 Task: Find connections with filter location Courcelles with filter topic #entrepreneurwith filter profile language German with filter current company ZEE5 with filter school Laxminarayan Institute of Technology with filter industry Household Services with filter service category Strategic Planning with filter keywords title Marketing Director
Action: Mouse moved to (695, 121)
Screenshot: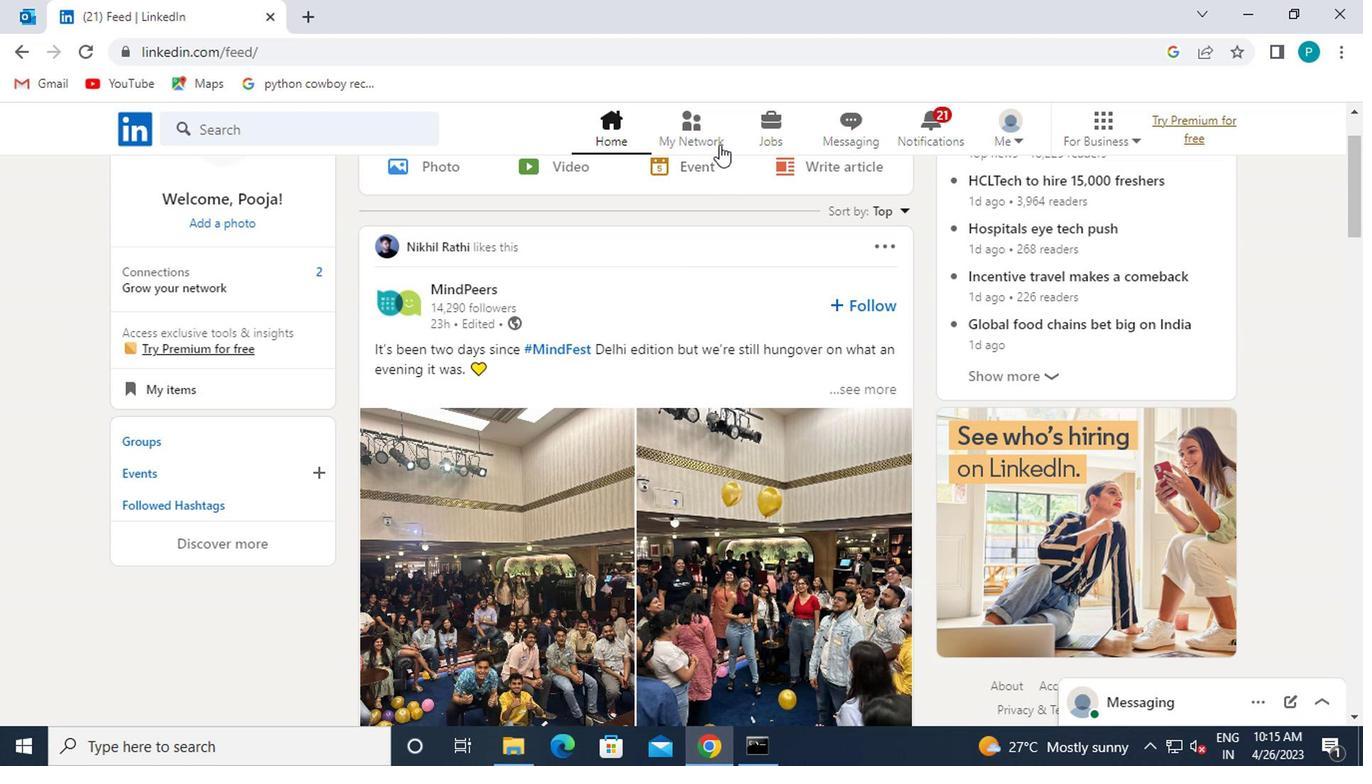 
Action: Mouse pressed left at (695, 121)
Screenshot: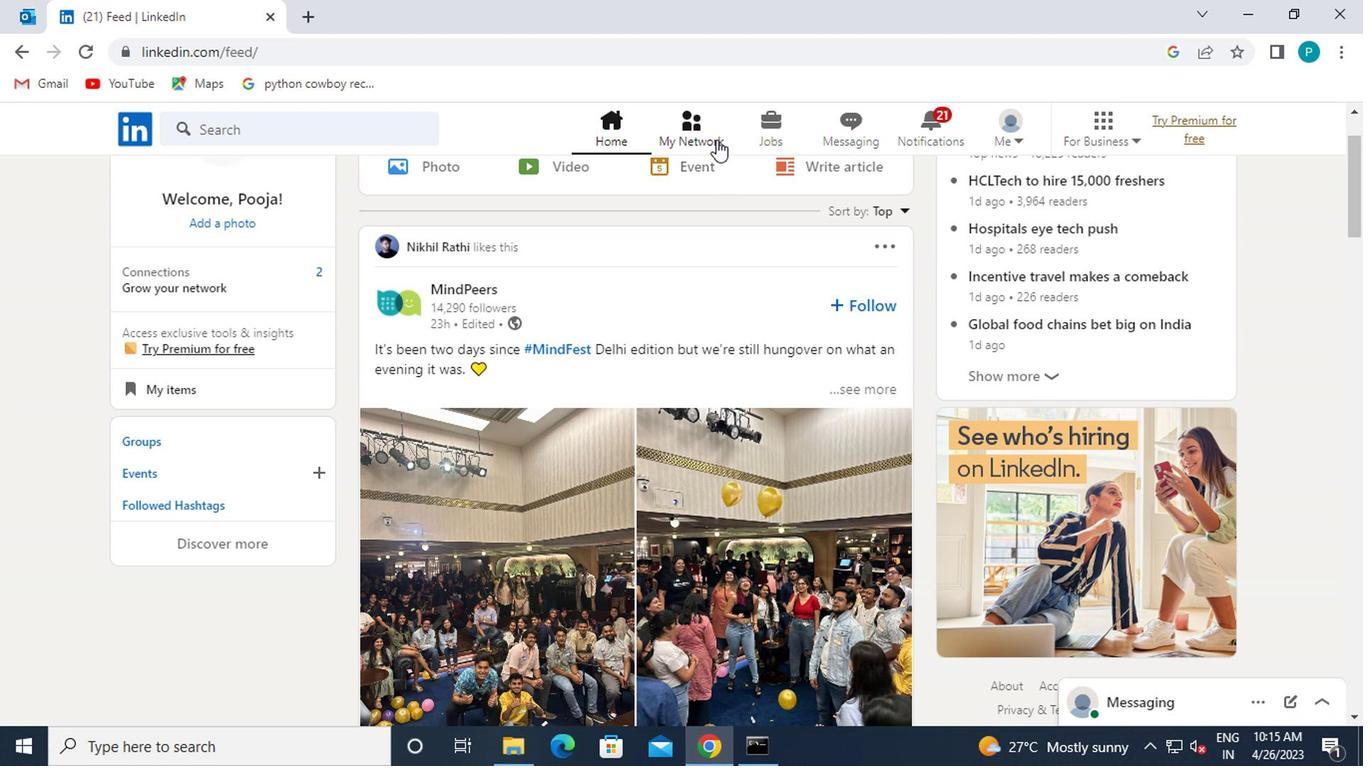 
Action: Mouse moved to (320, 240)
Screenshot: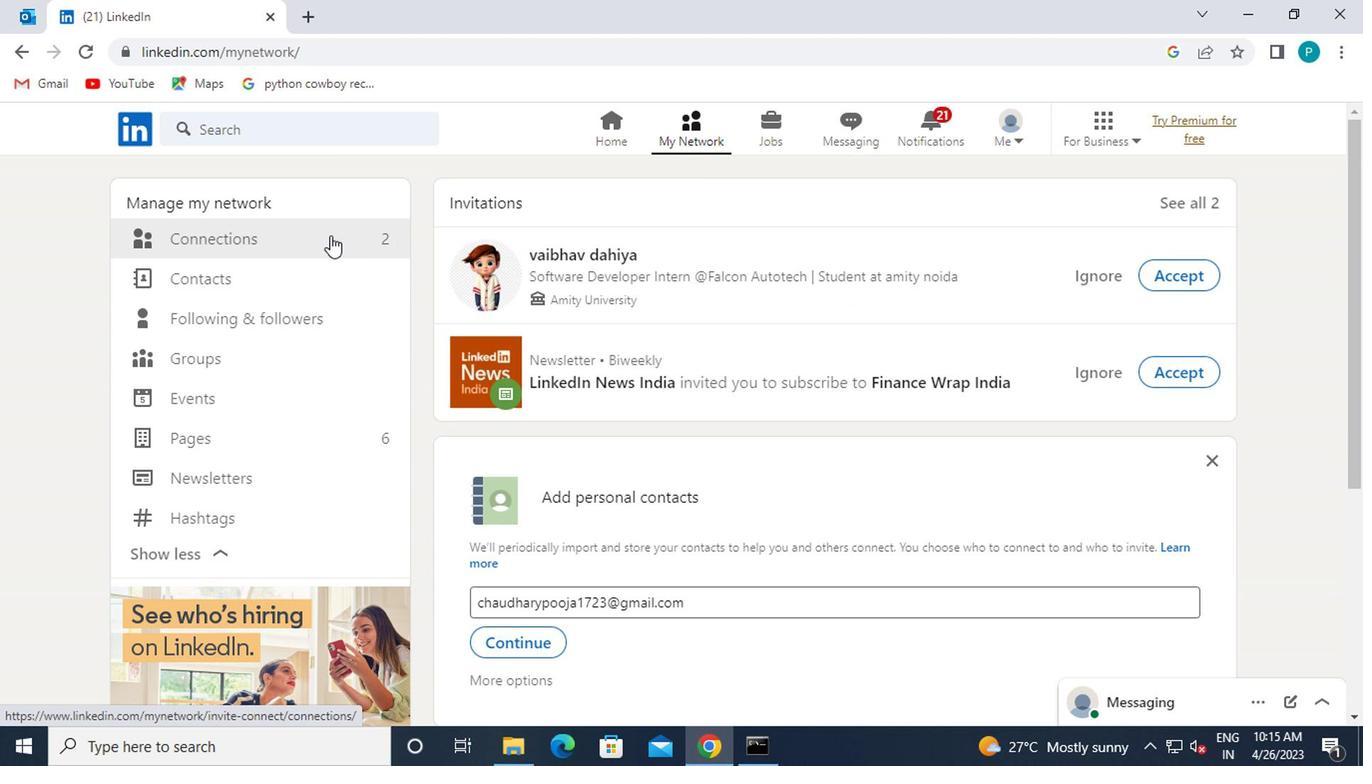 
Action: Mouse pressed left at (320, 240)
Screenshot: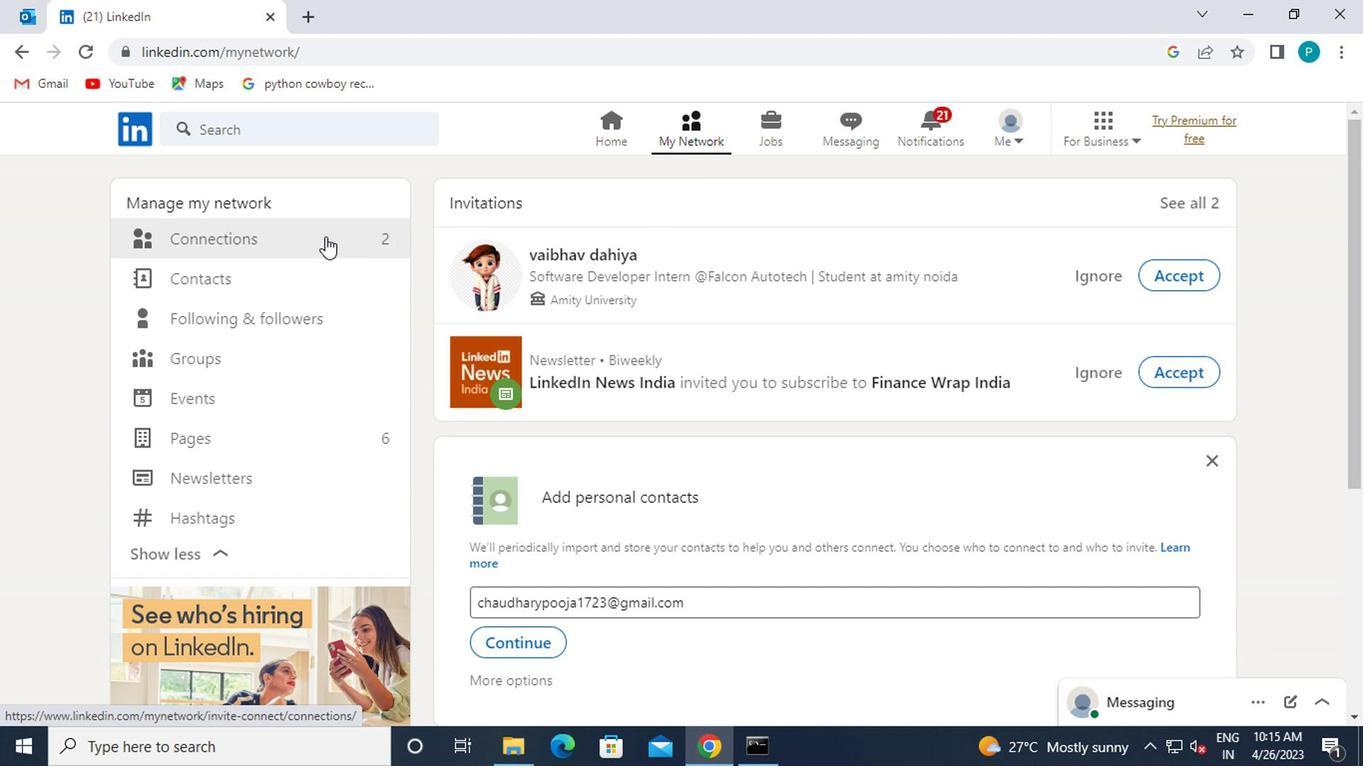 
Action: Mouse moved to (836, 237)
Screenshot: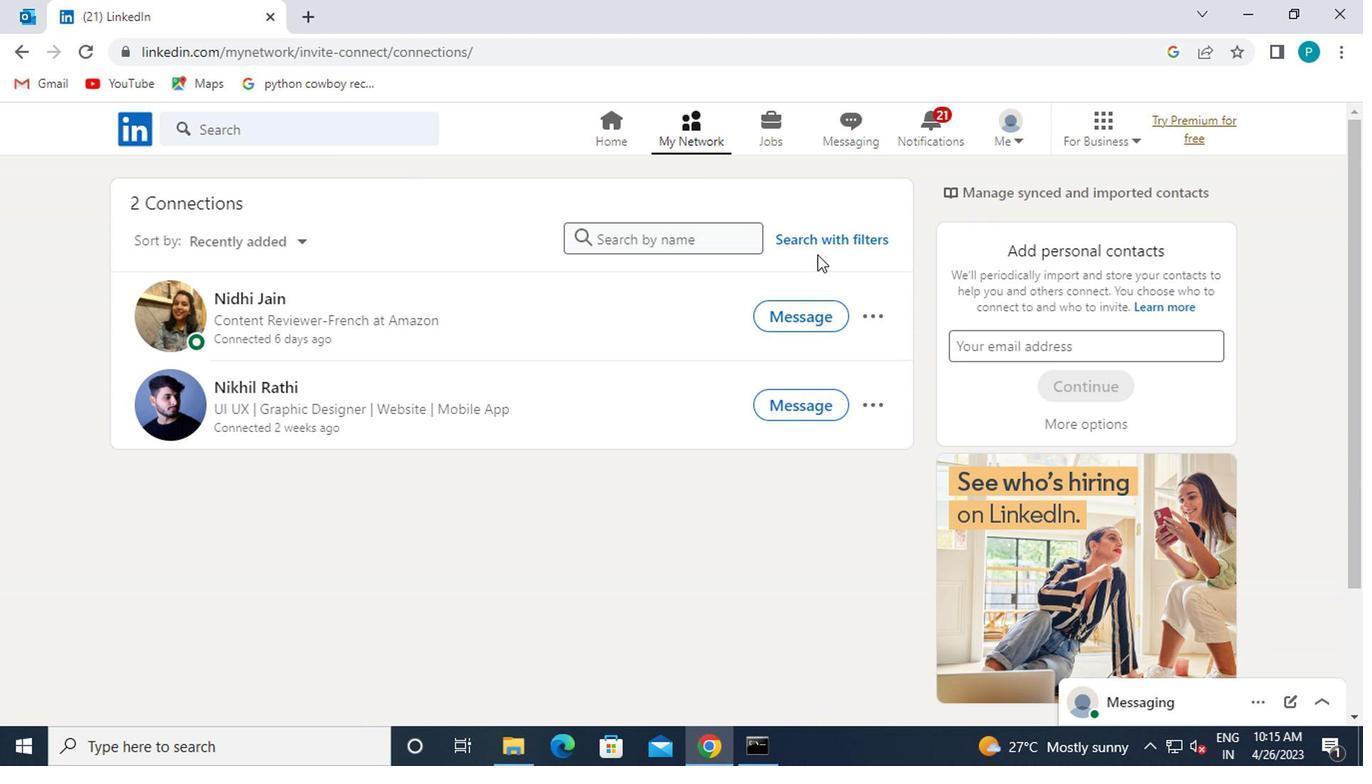
Action: Mouse pressed left at (836, 237)
Screenshot: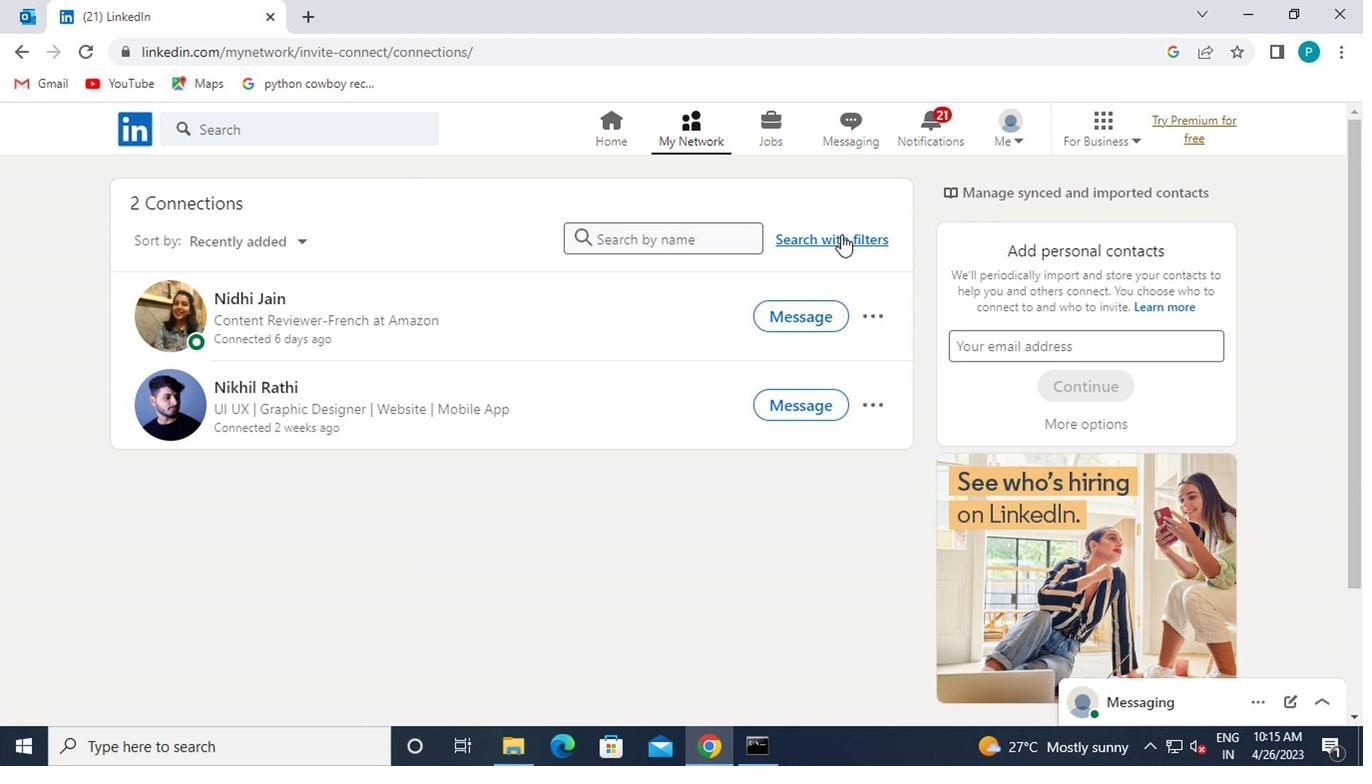 
Action: Mouse moved to (676, 185)
Screenshot: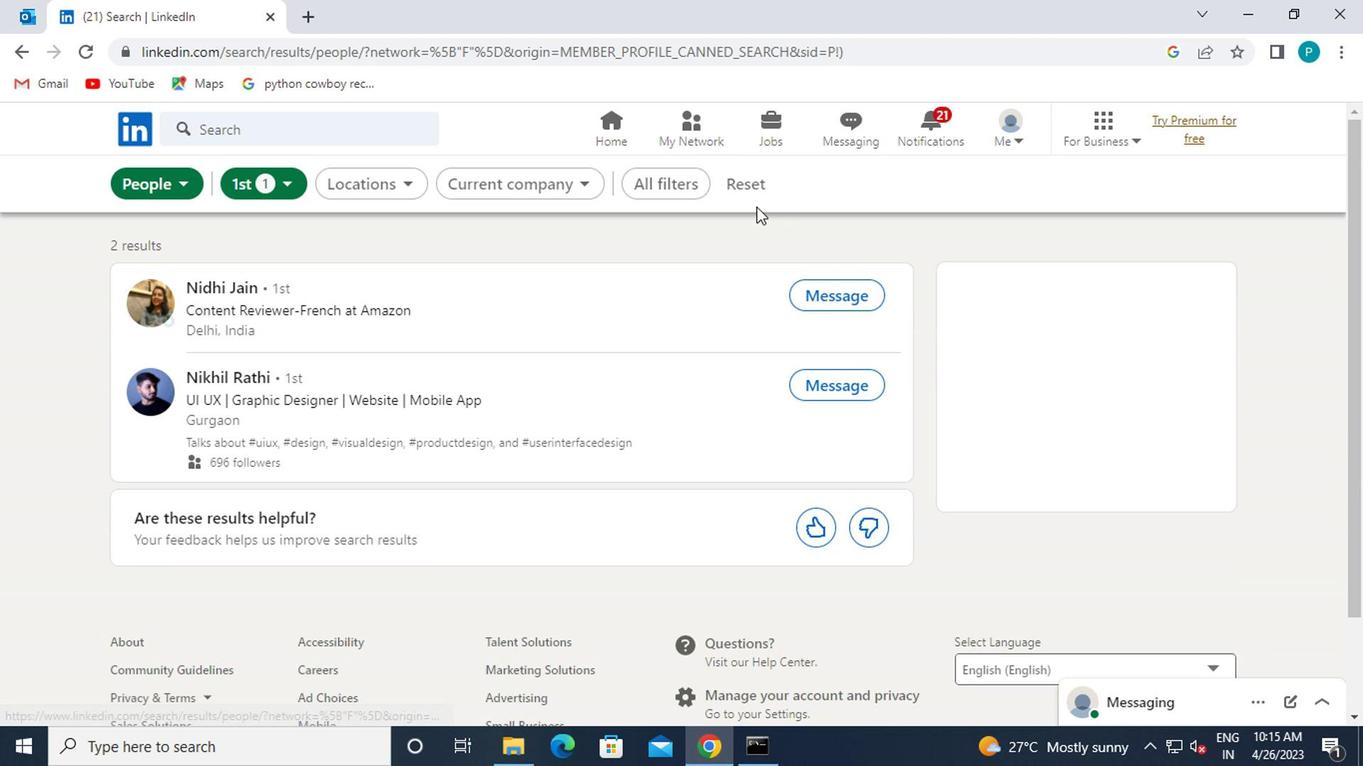 
Action: Mouse pressed left at (676, 185)
Screenshot: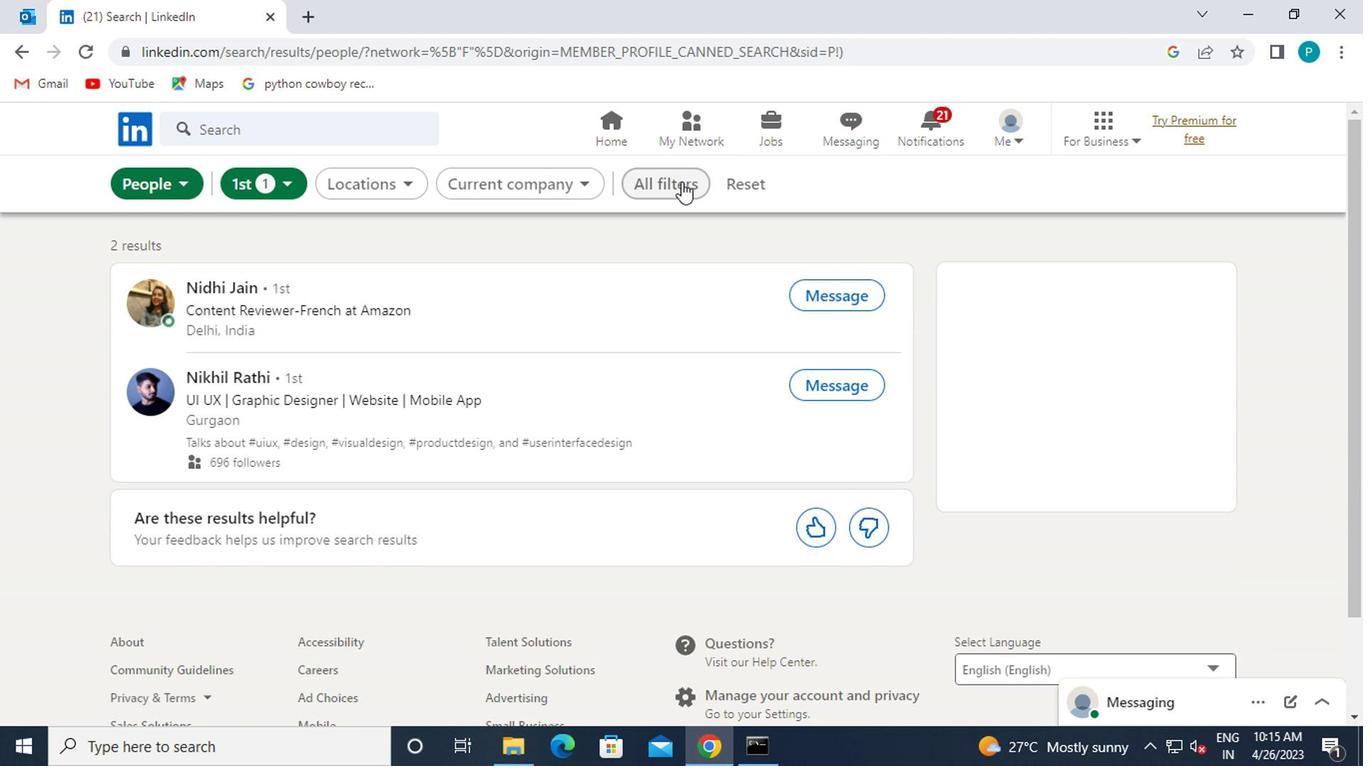 
Action: Mouse moved to (1036, 486)
Screenshot: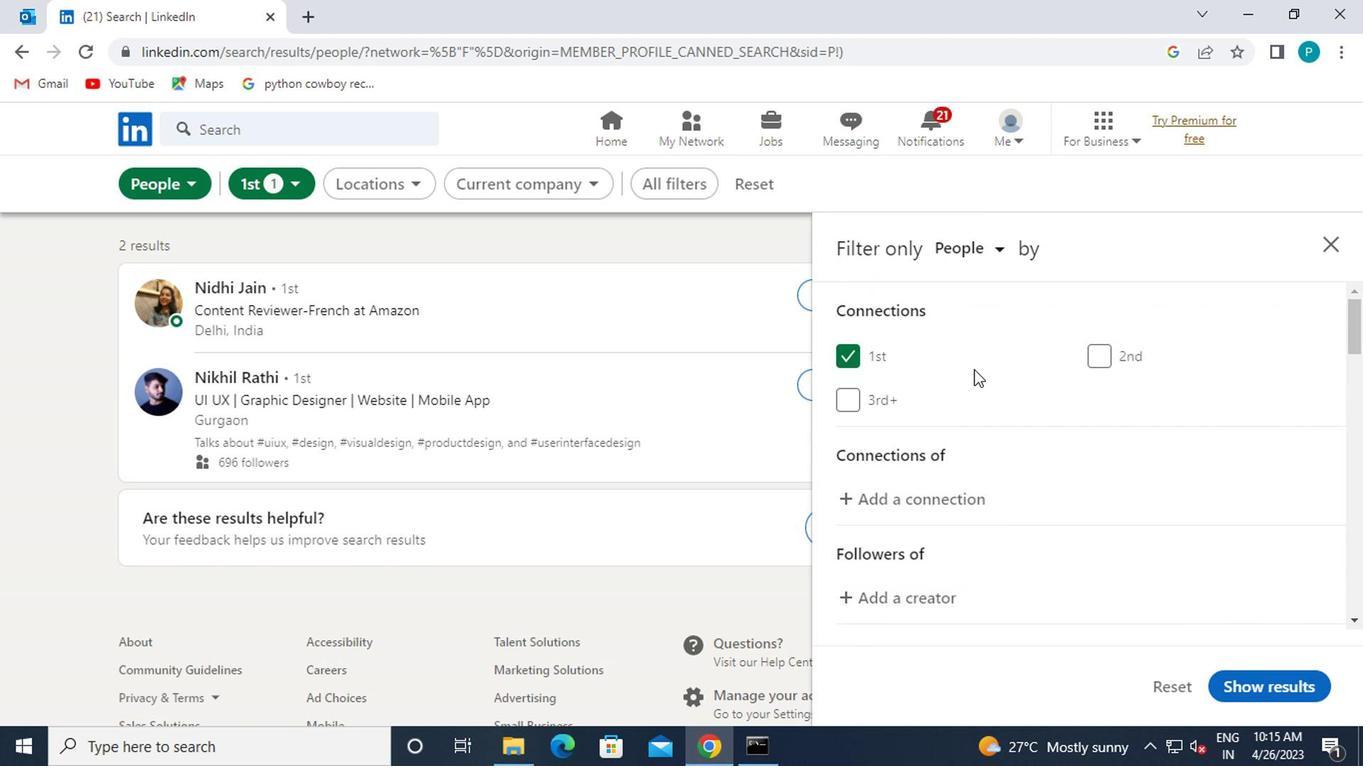 
Action: Mouse scrolled (1036, 485) with delta (0, 0)
Screenshot: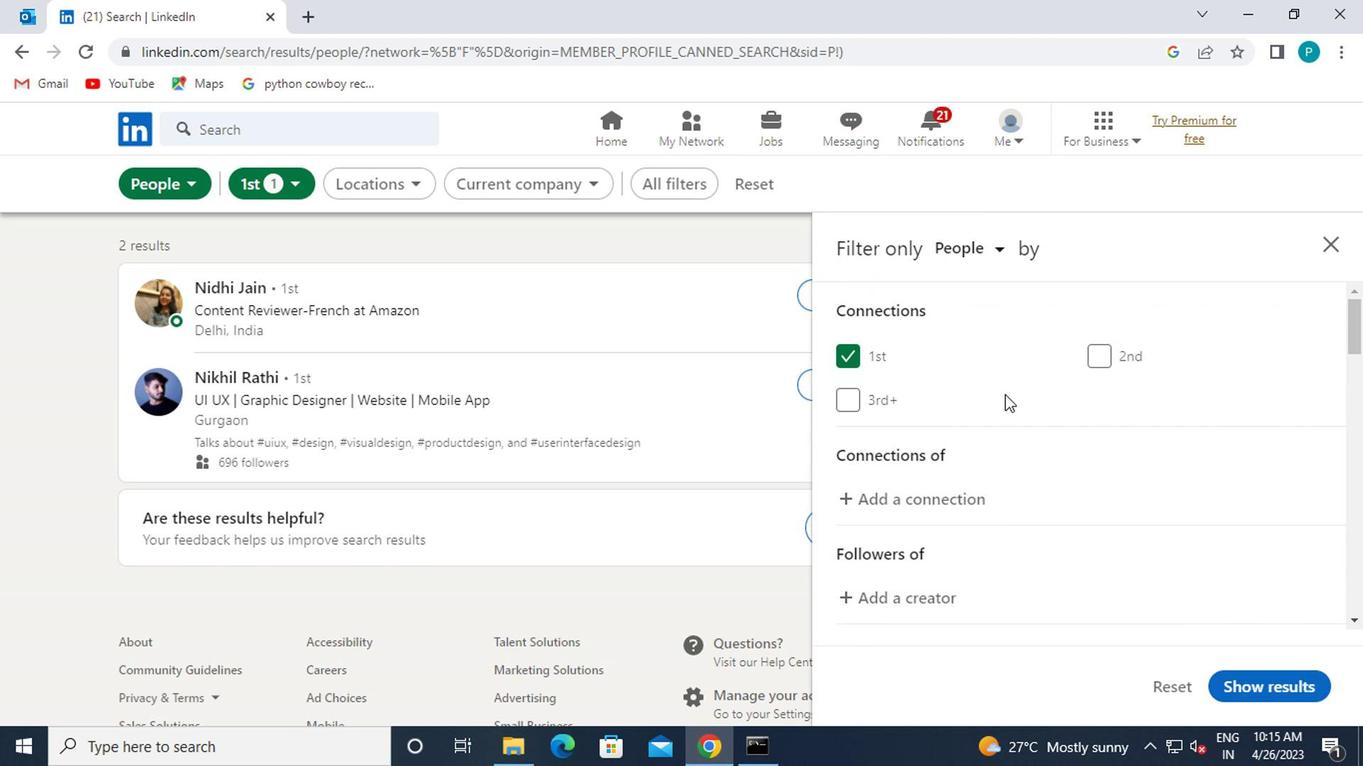 
Action: Mouse moved to (975, 460)
Screenshot: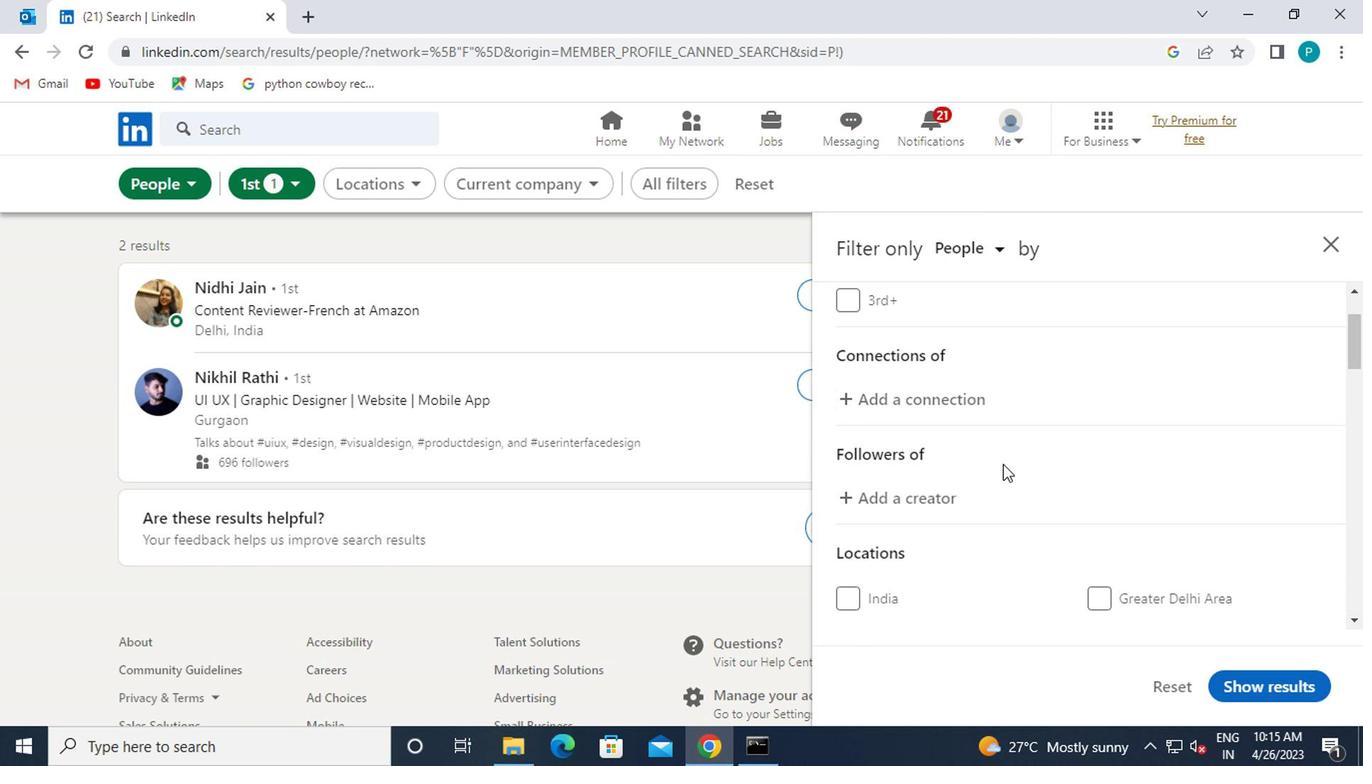 
Action: Mouse scrolled (975, 459) with delta (0, -1)
Screenshot: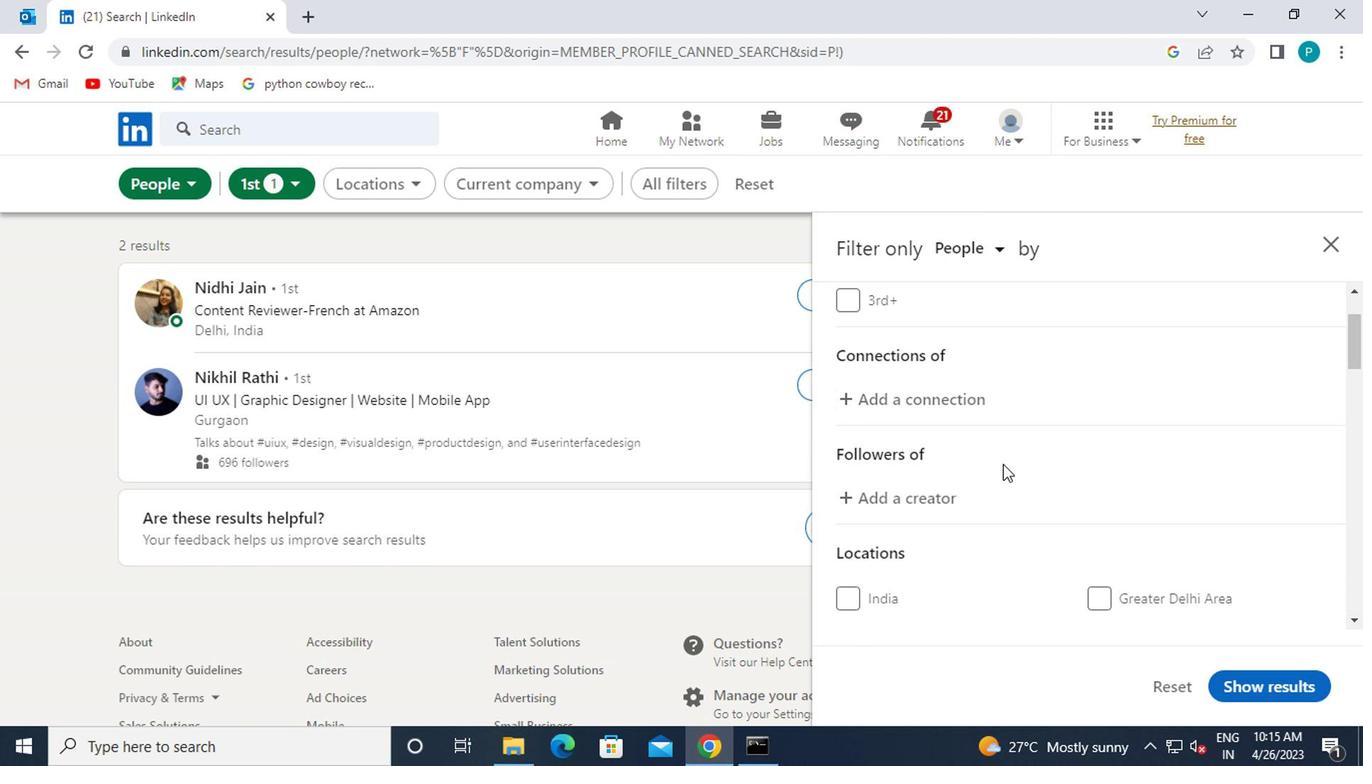 
Action: Mouse moved to (975, 463)
Screenshot: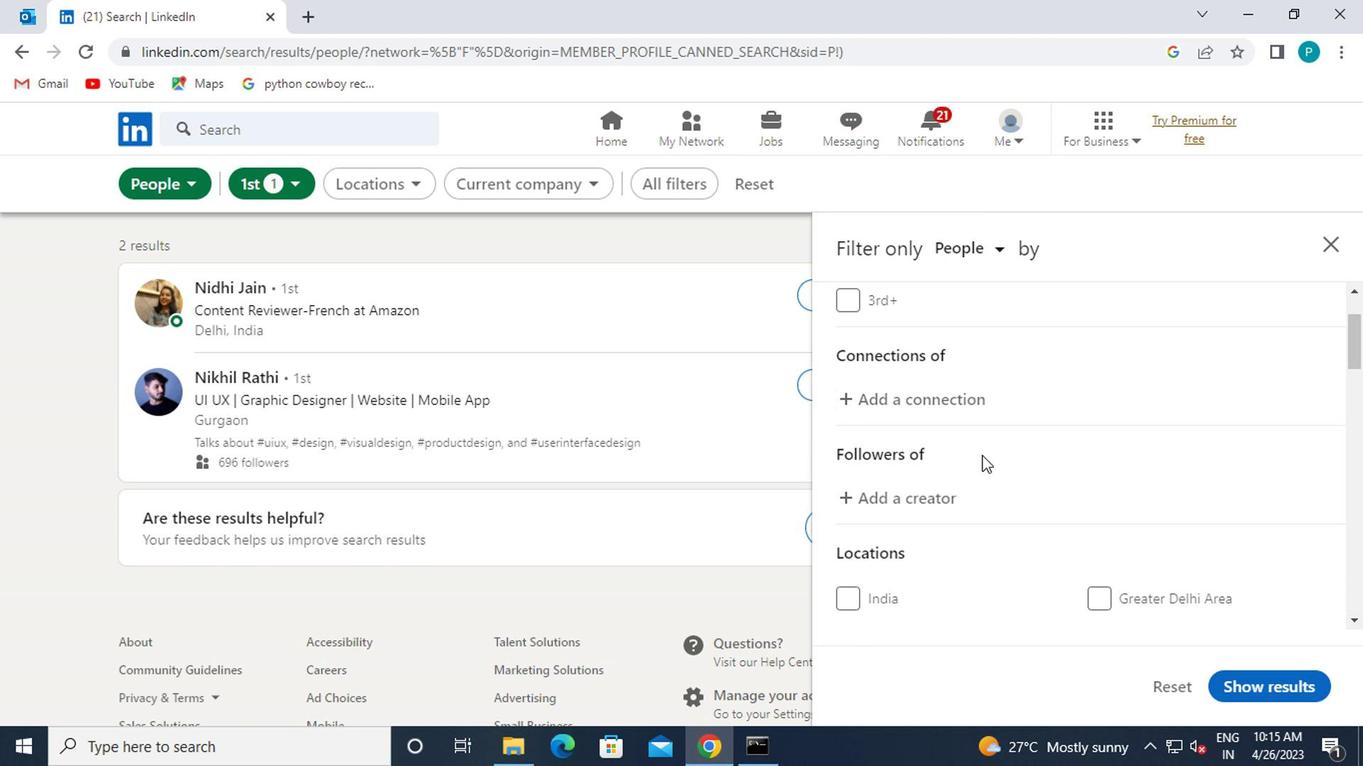 
Action: Mouse scrolled (975, 462) with delta (0, 0)
Screenshot: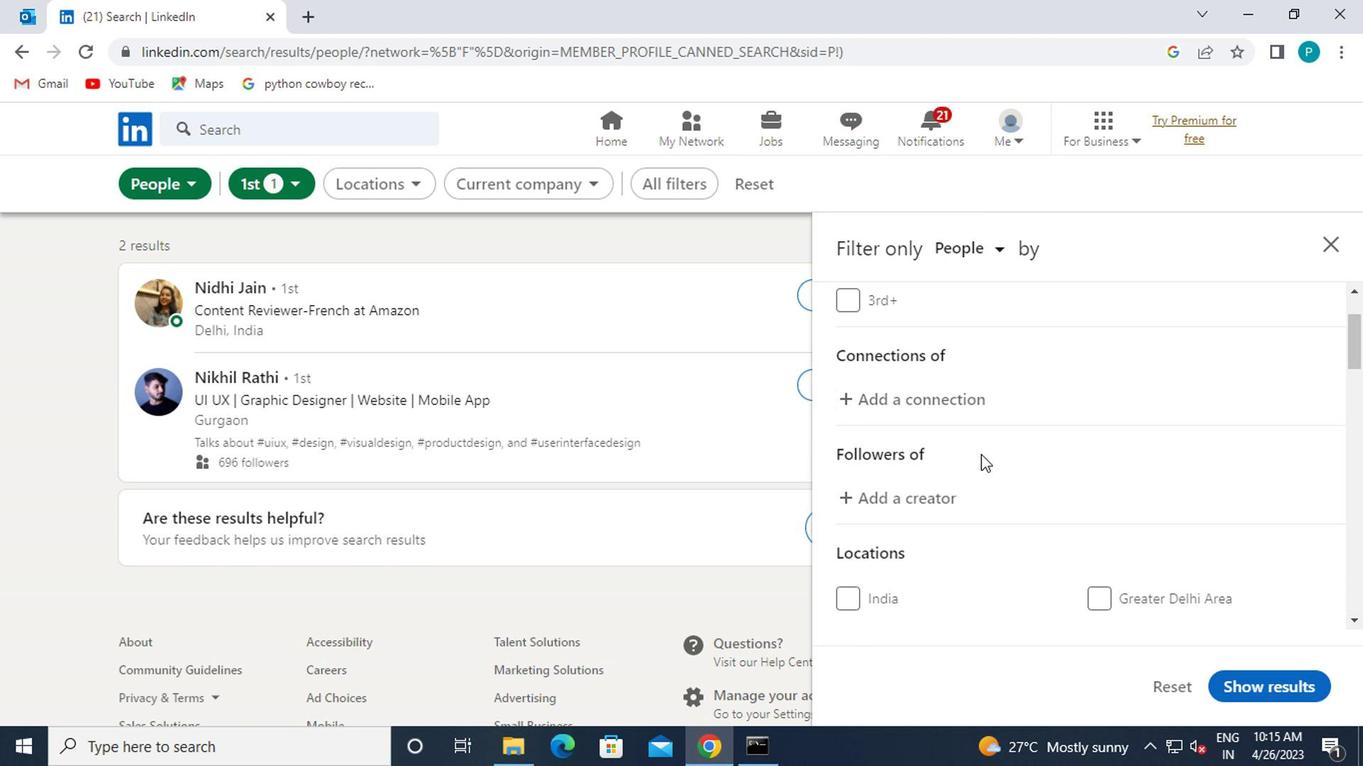 
Action: Mouse moved to (1088, 483)
Screenshot: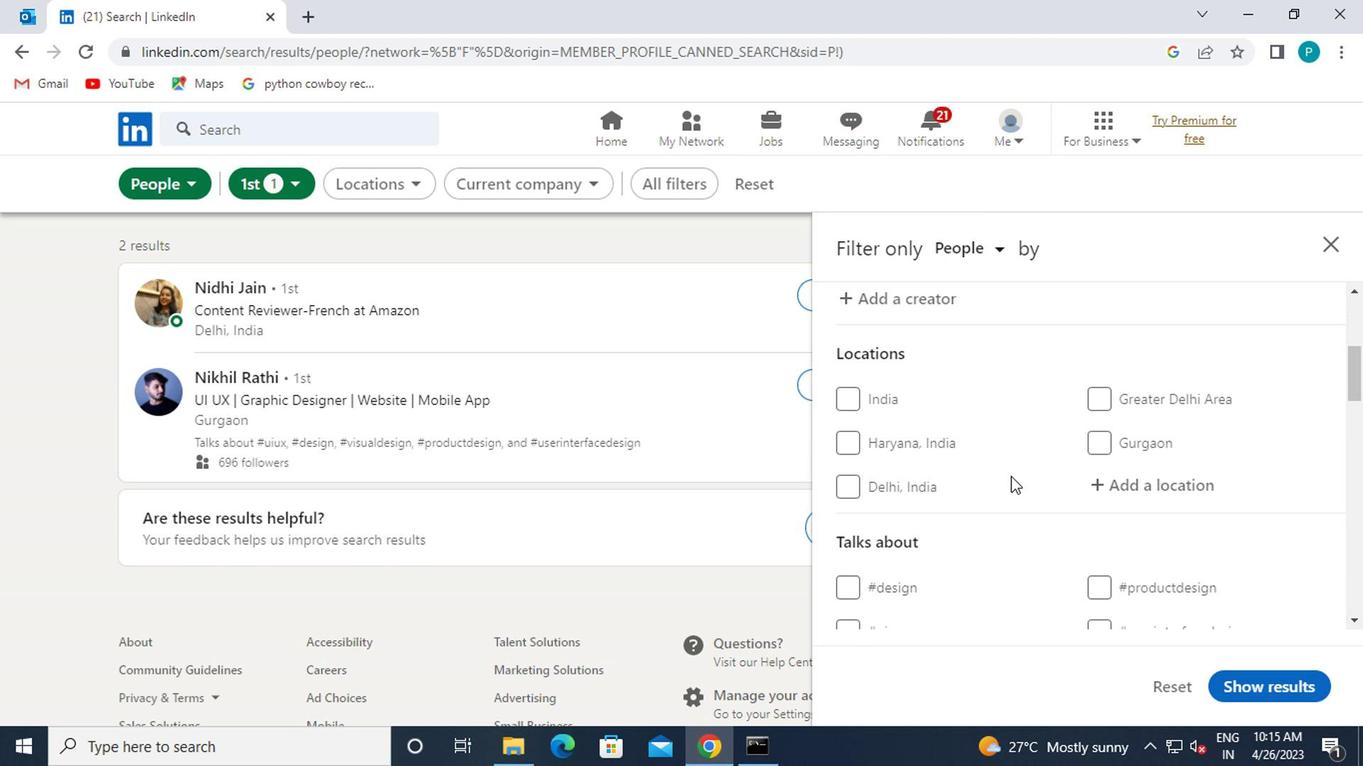
Action: Mouse pressed left at (1088, 483)
Screenshot: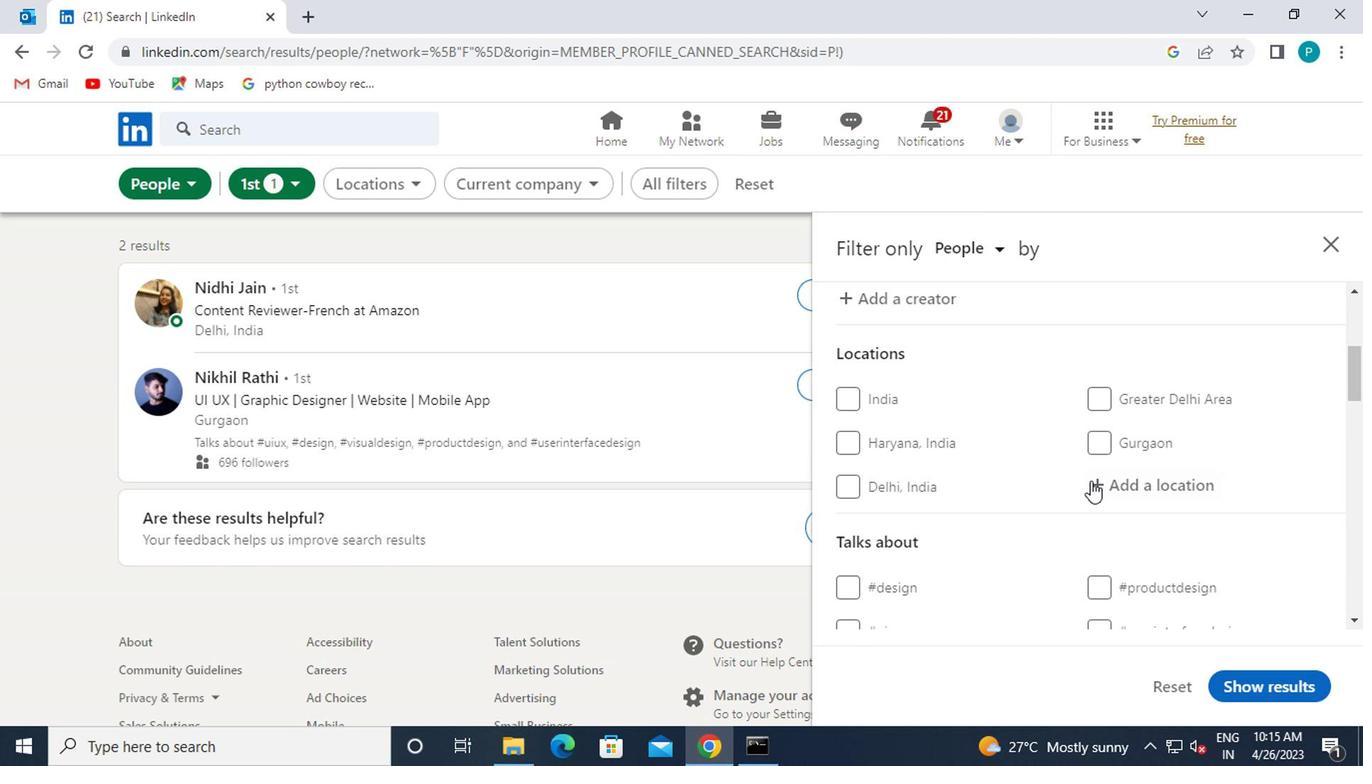 
Action: Key pressed <Key.caps_lock>c<Key.caps_lock>ourcelles<Key.enter>
Screenshot: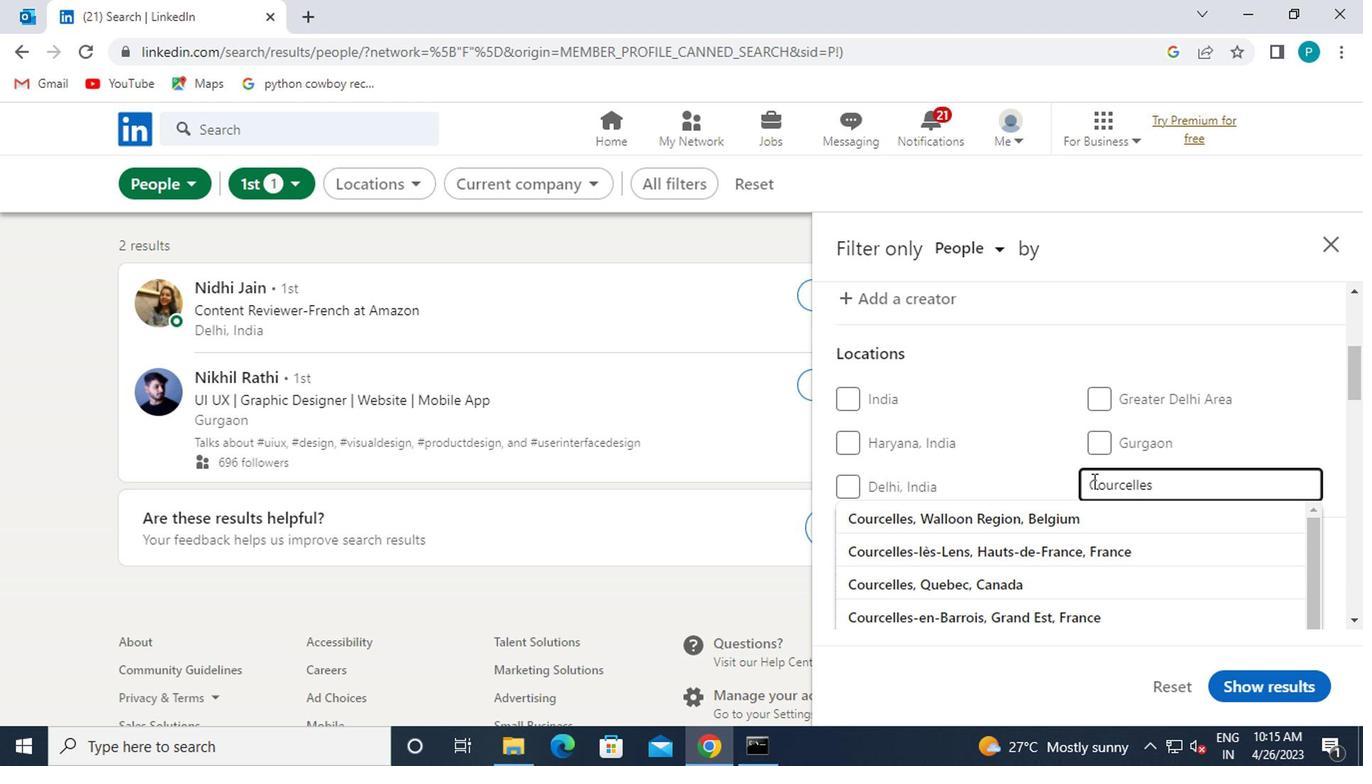 
Action: Mouse moved to (1069, 483)
Screenshot: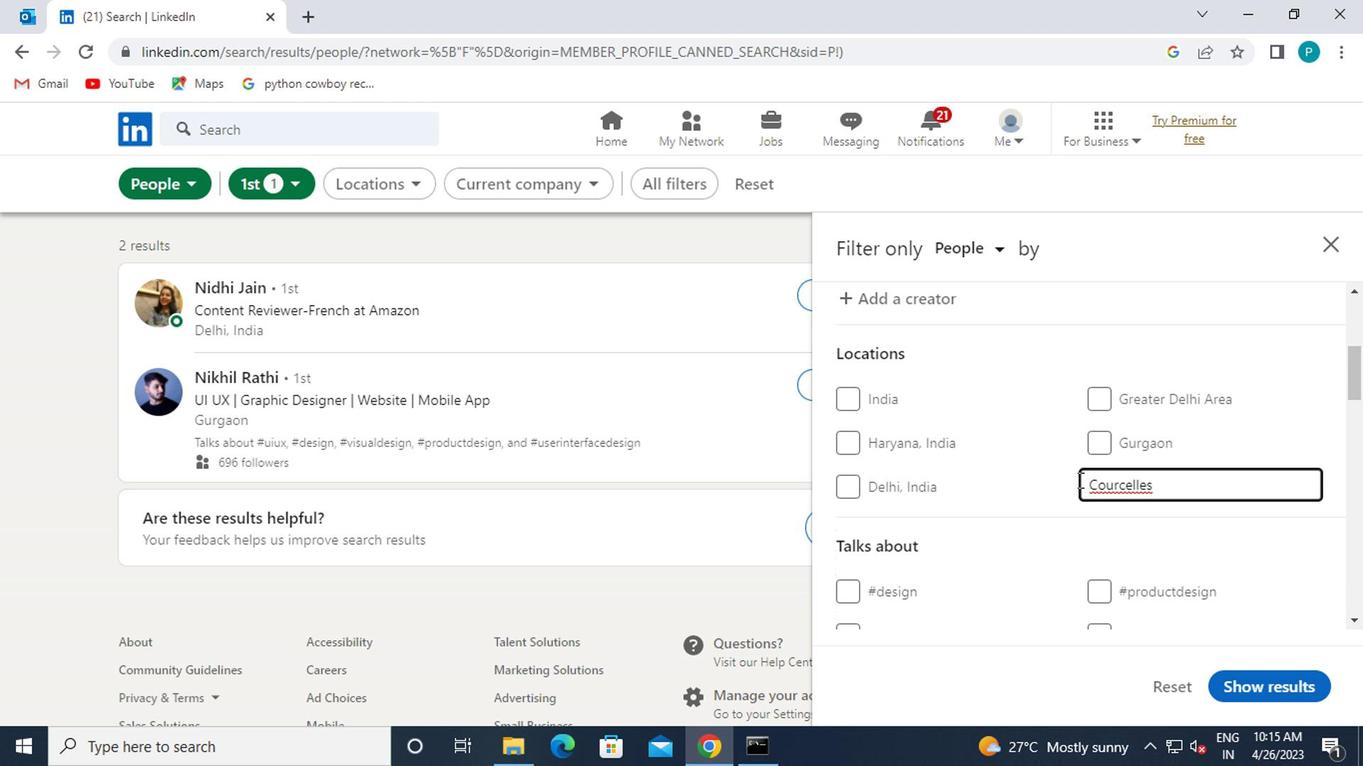 
Action: Mouse scrolled (1069, 482) with delta (0, 0)
Screenshot: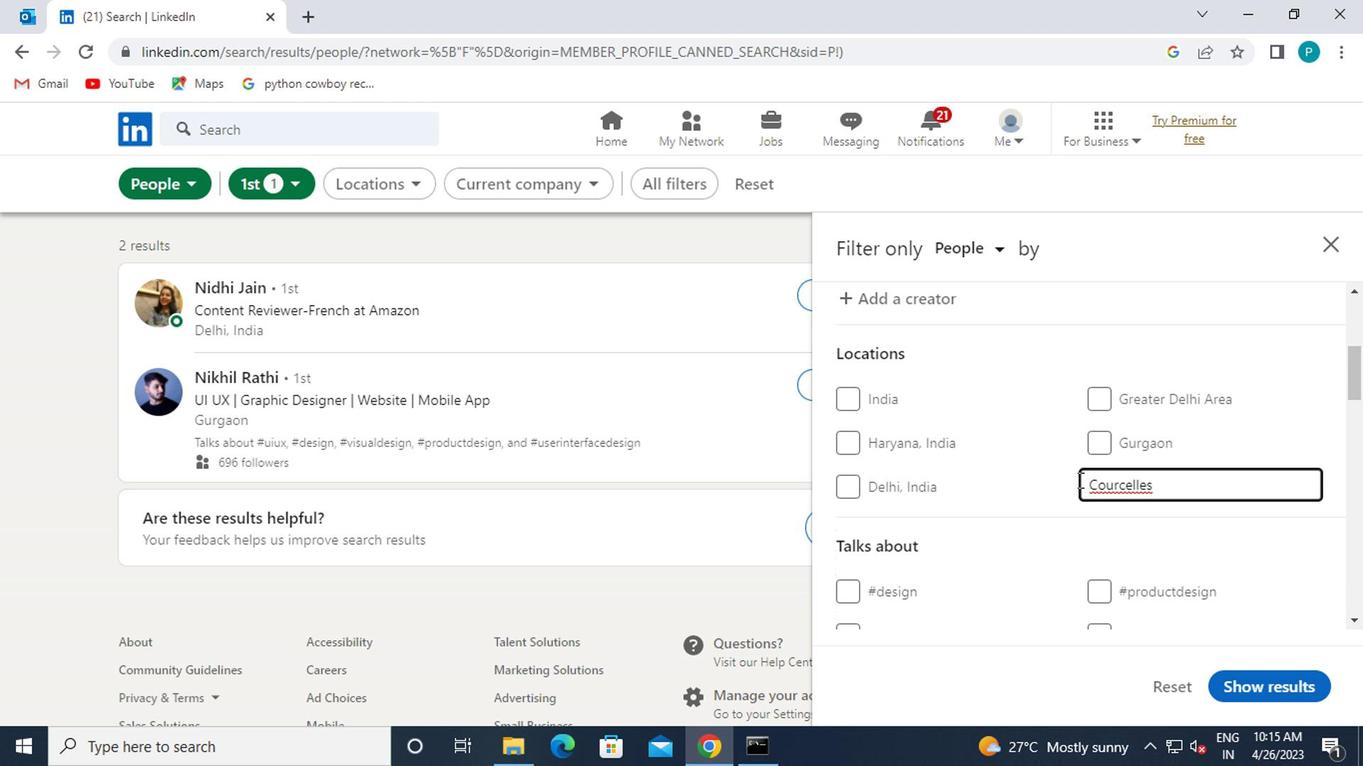 
Action: Mouse moved to (1067, 504)
Screenshot: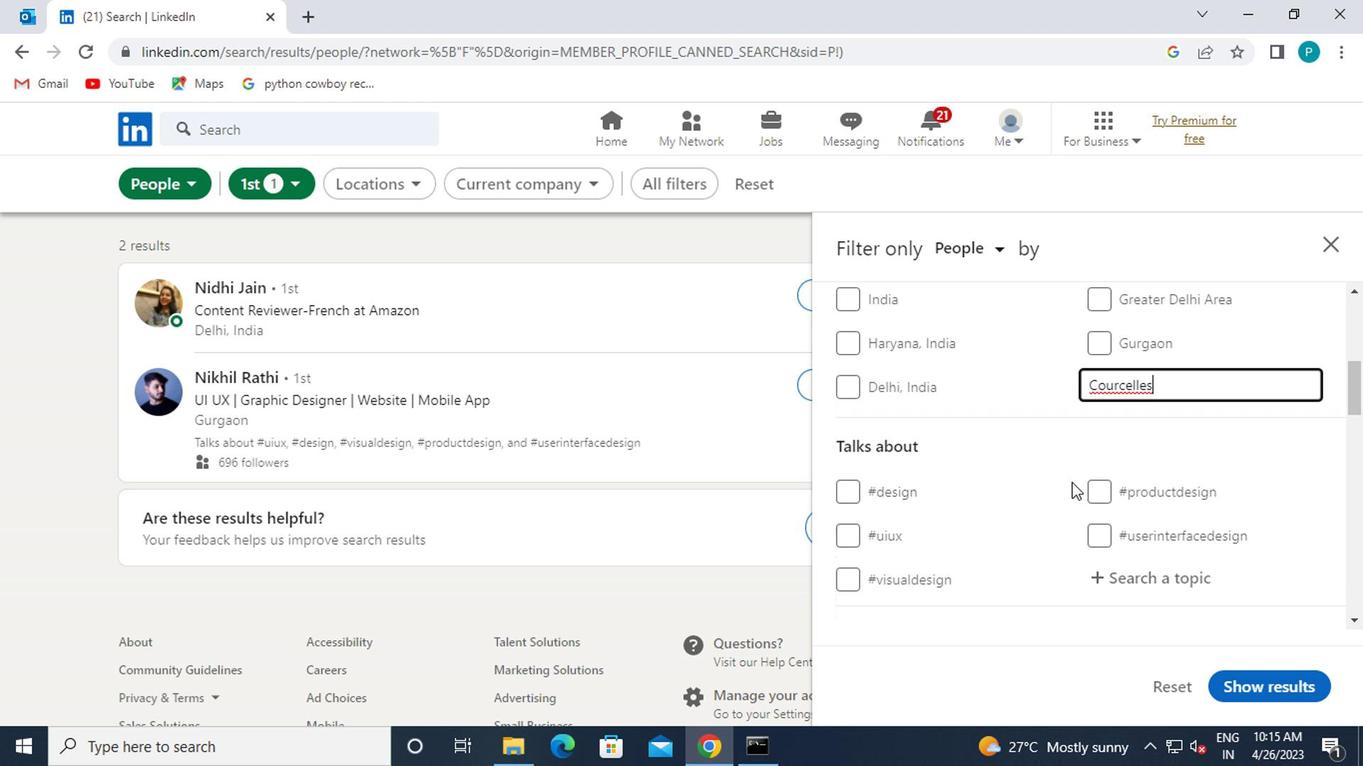 
Action: Mouse scrolled (1067, 503) with delta (0, 0)
Screenshot: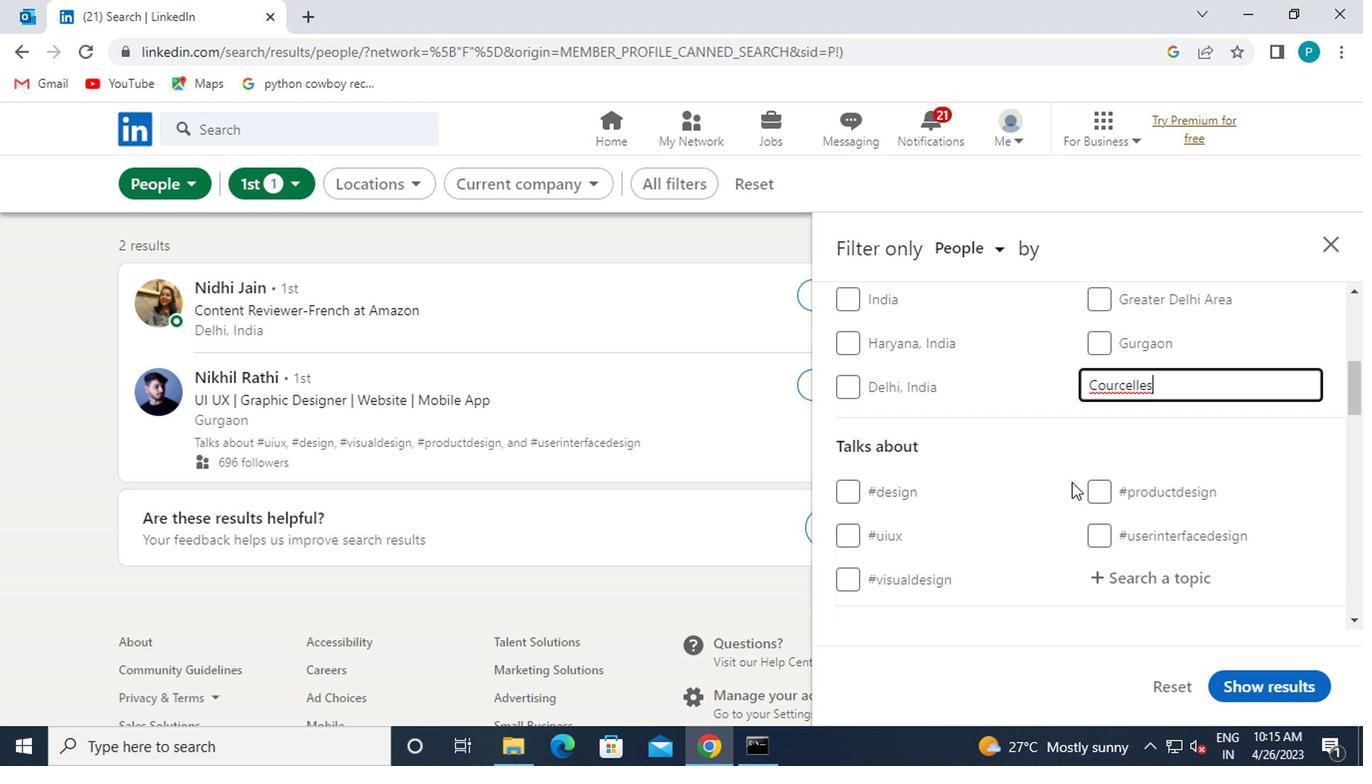 
Action: Mouse moved to (1101, 489)
Screenshot: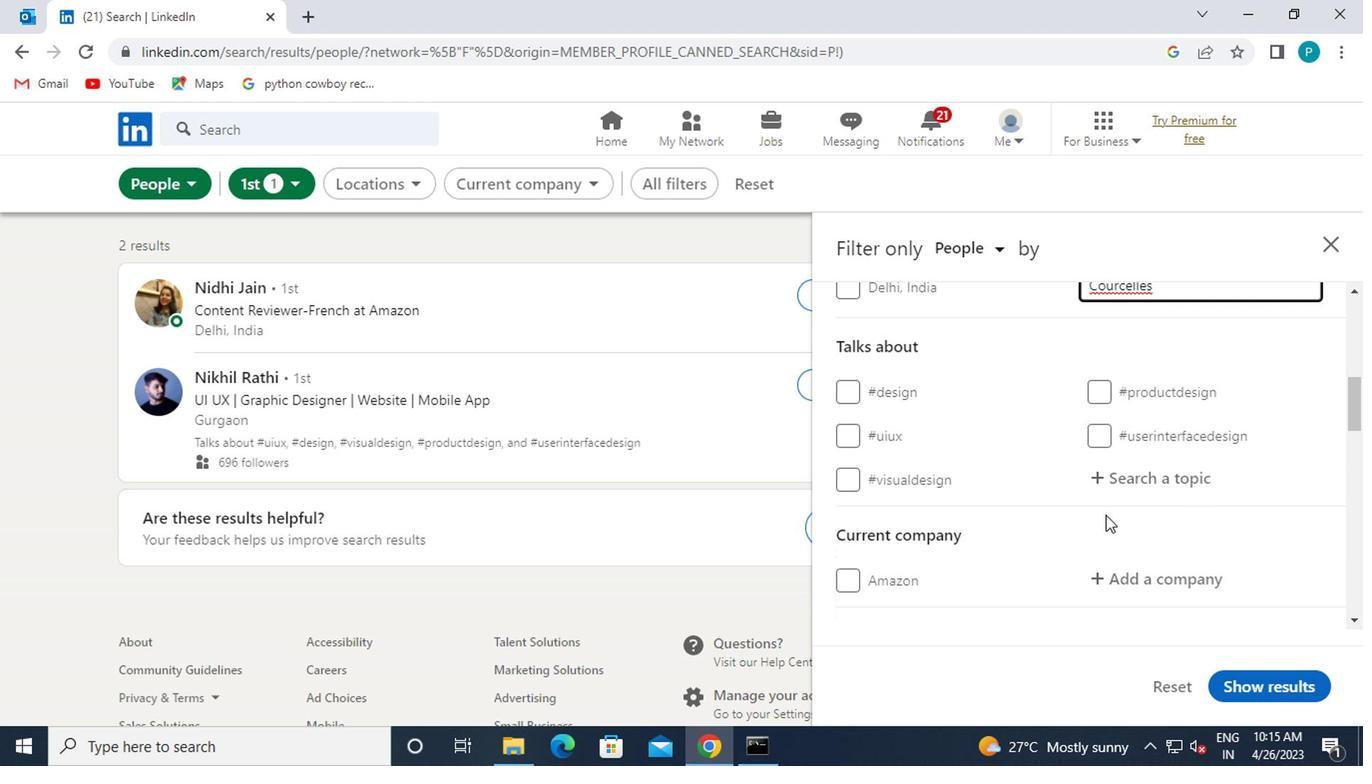 
Action: Mouse pressed left at (1101, 489)
Screenshot: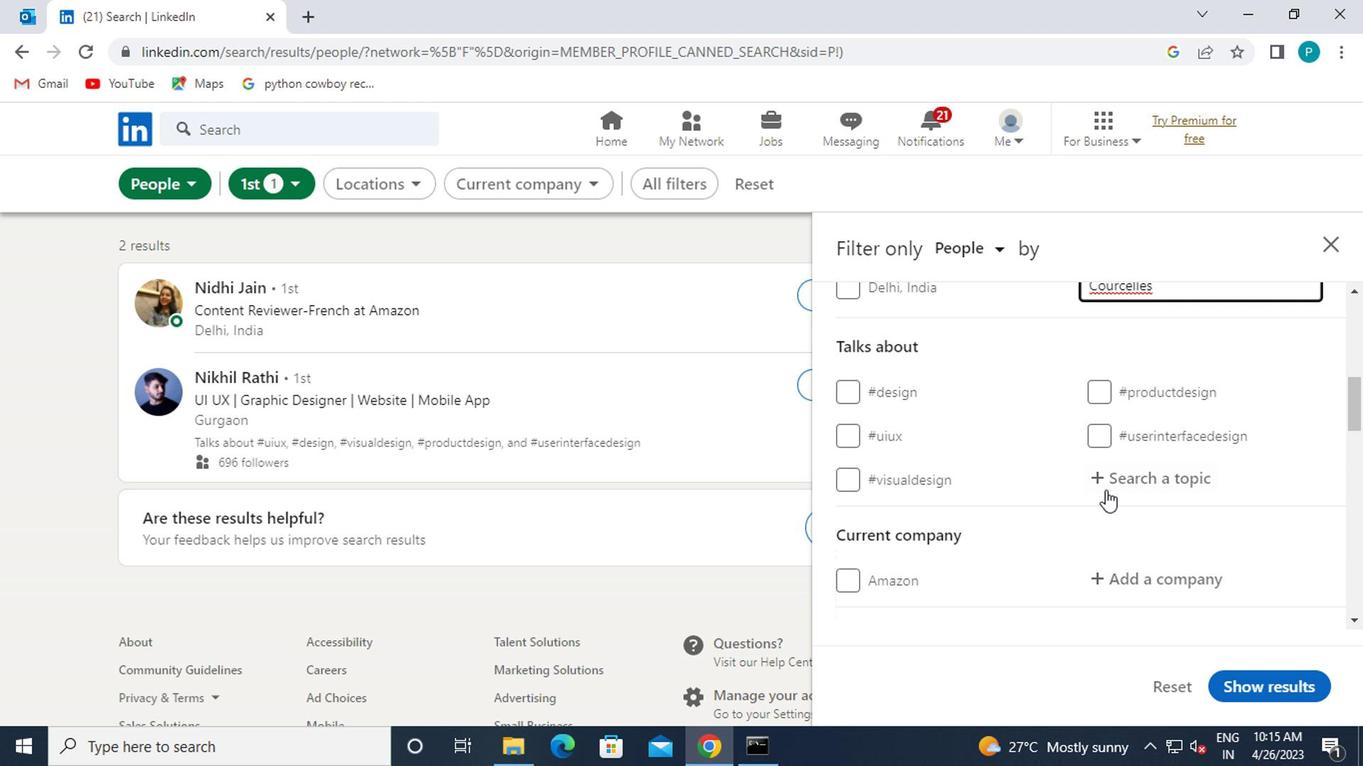 
Action: Key pressed <Key.shift>
Screenshot: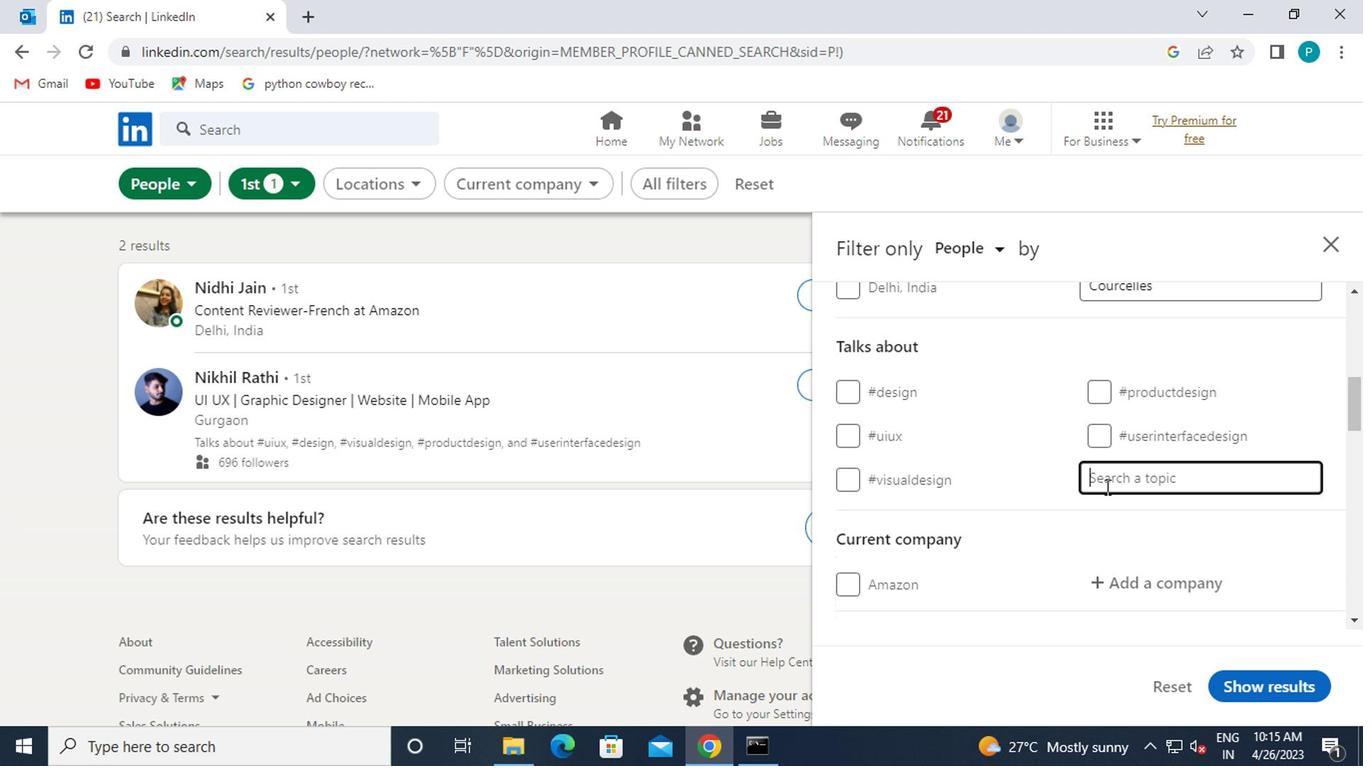 
Action: Mouse moved to (1101, 488)
Screenshot: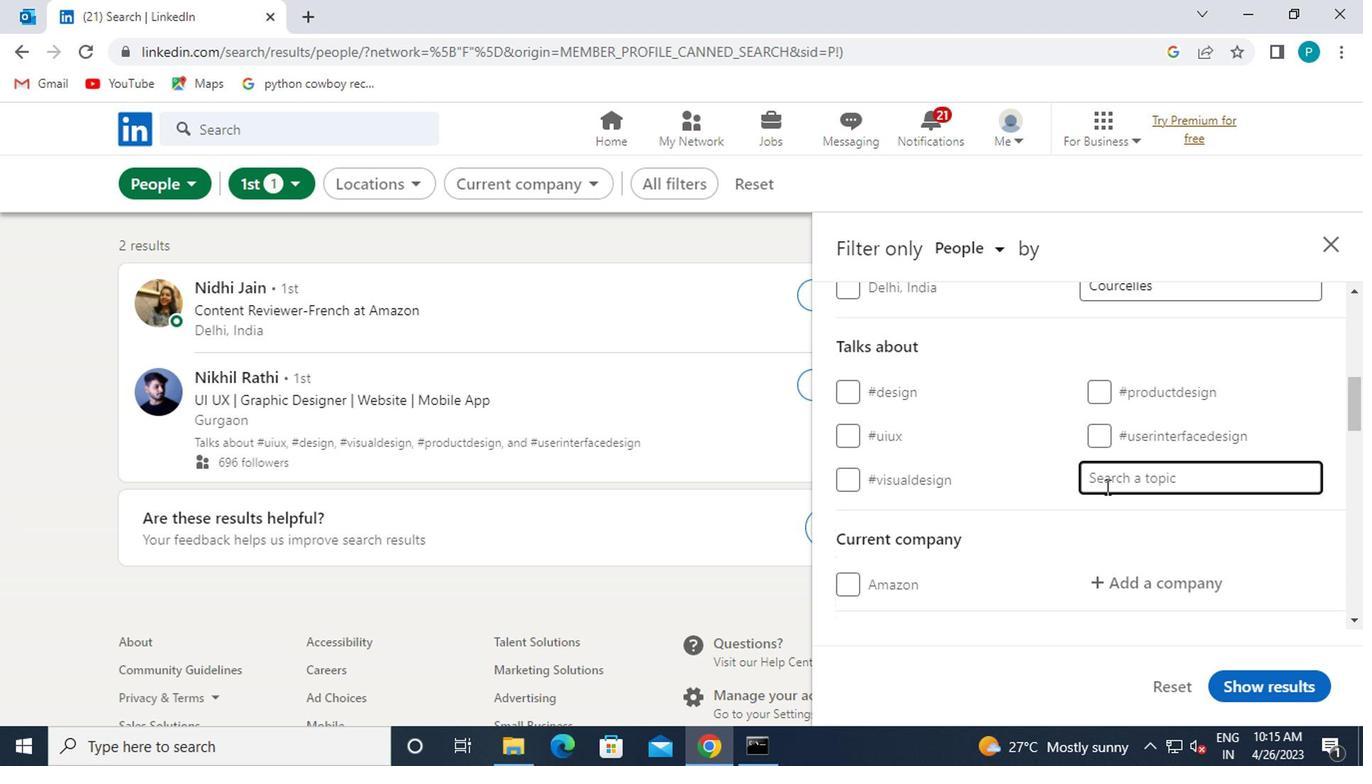 
Action: Key pressed <Key.shift><Key.shift><Key.shift><Key.shift><Key.shift><Key.shift><Key.shift><Key.shift>#ENTER<Key.backspace><Key.backspace>REPRENEUR
Screenshot: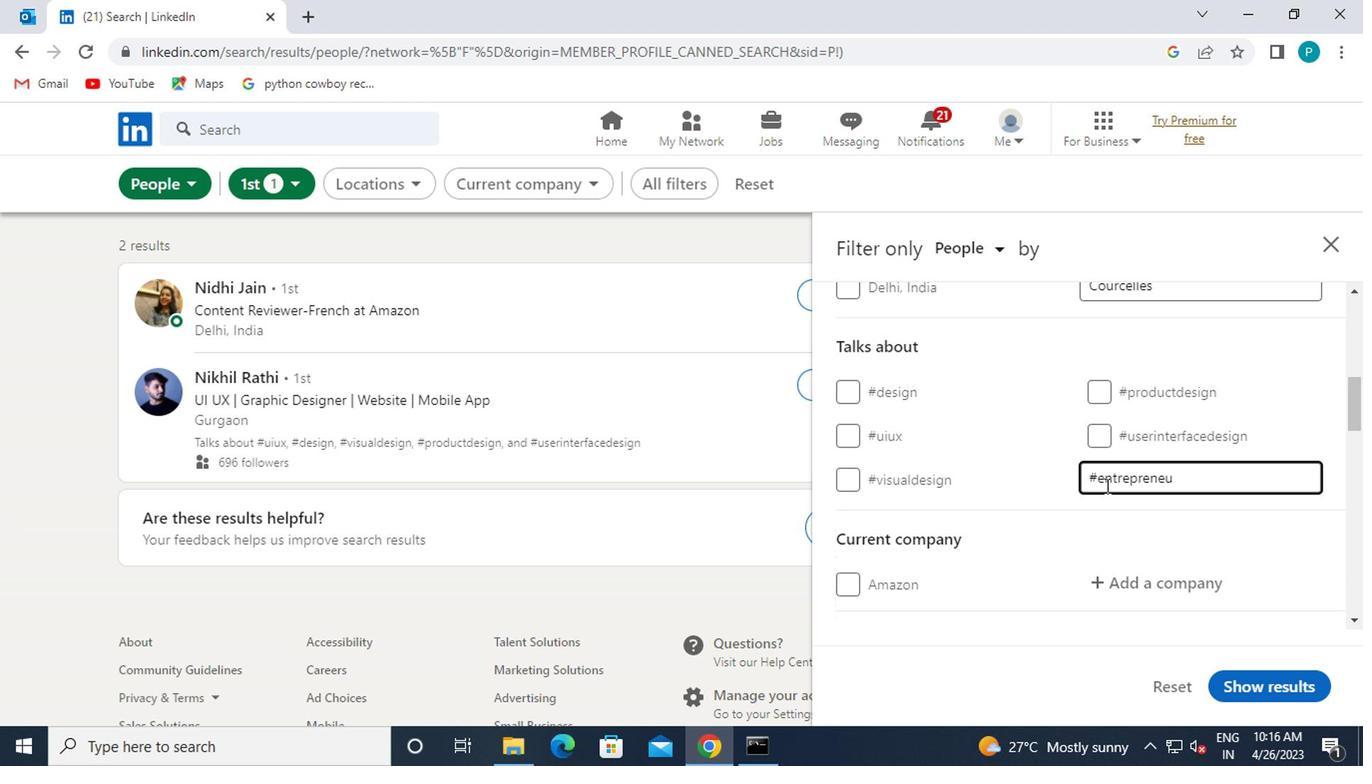
Action: Mouse moved to (1100, 494)
Screenshot: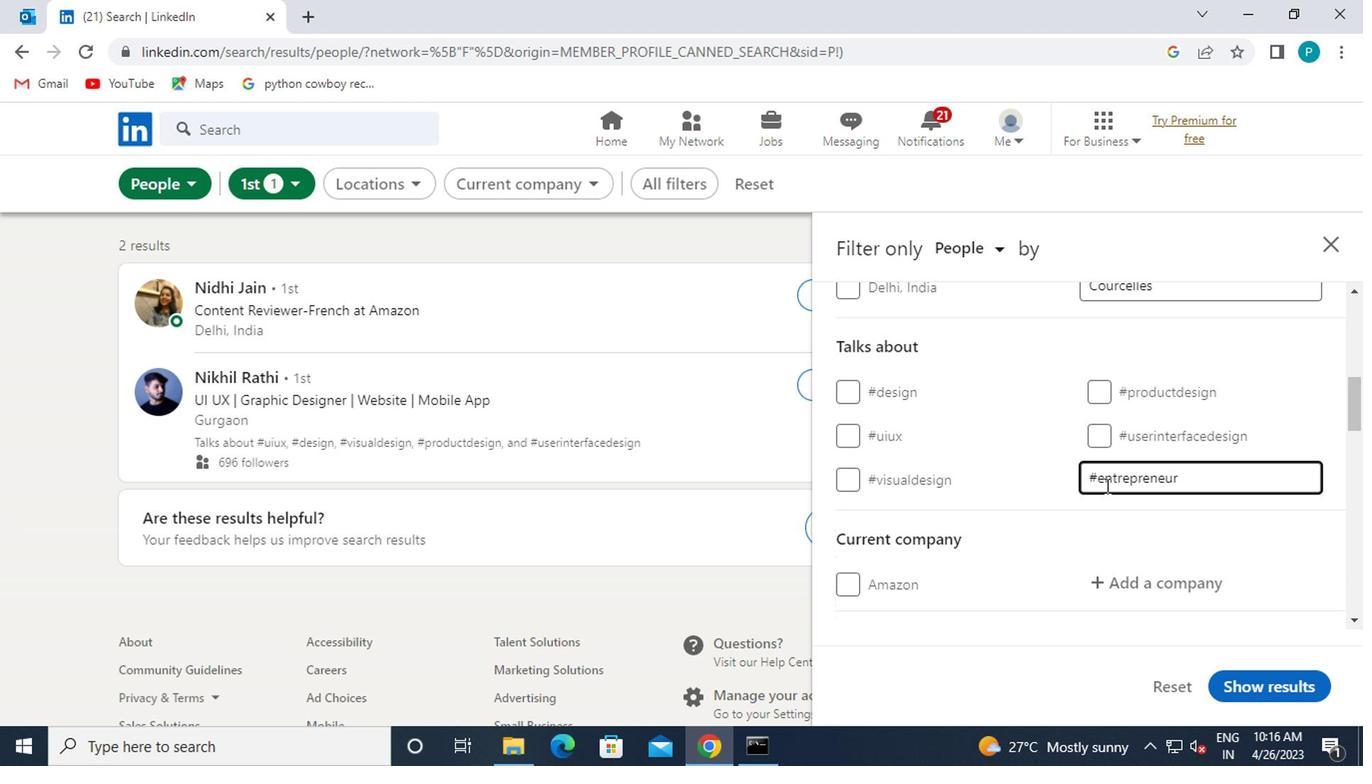 
Action: Mouse scrolled (1100, 493) with delta (0, 0)
Screenshot: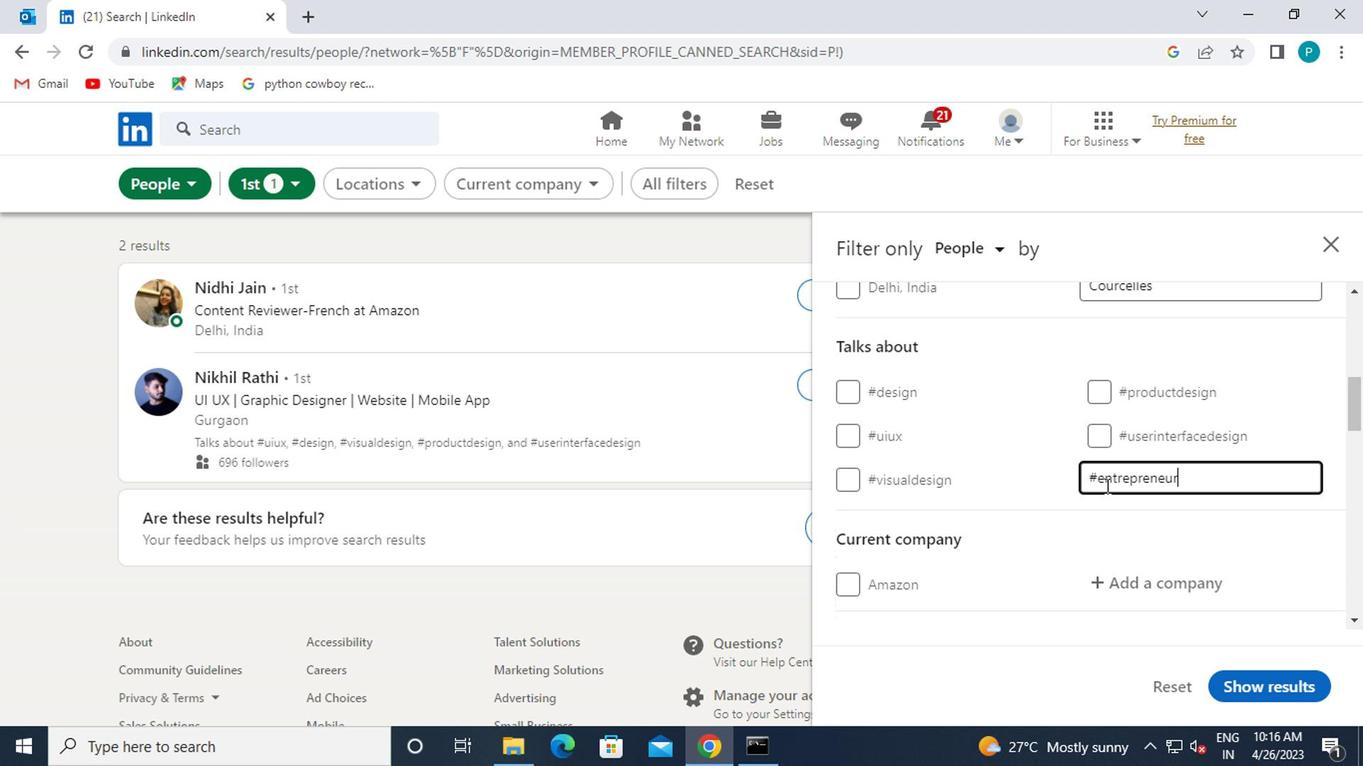
Action: Mouse pressed left at (1100, 494)
Screenshot: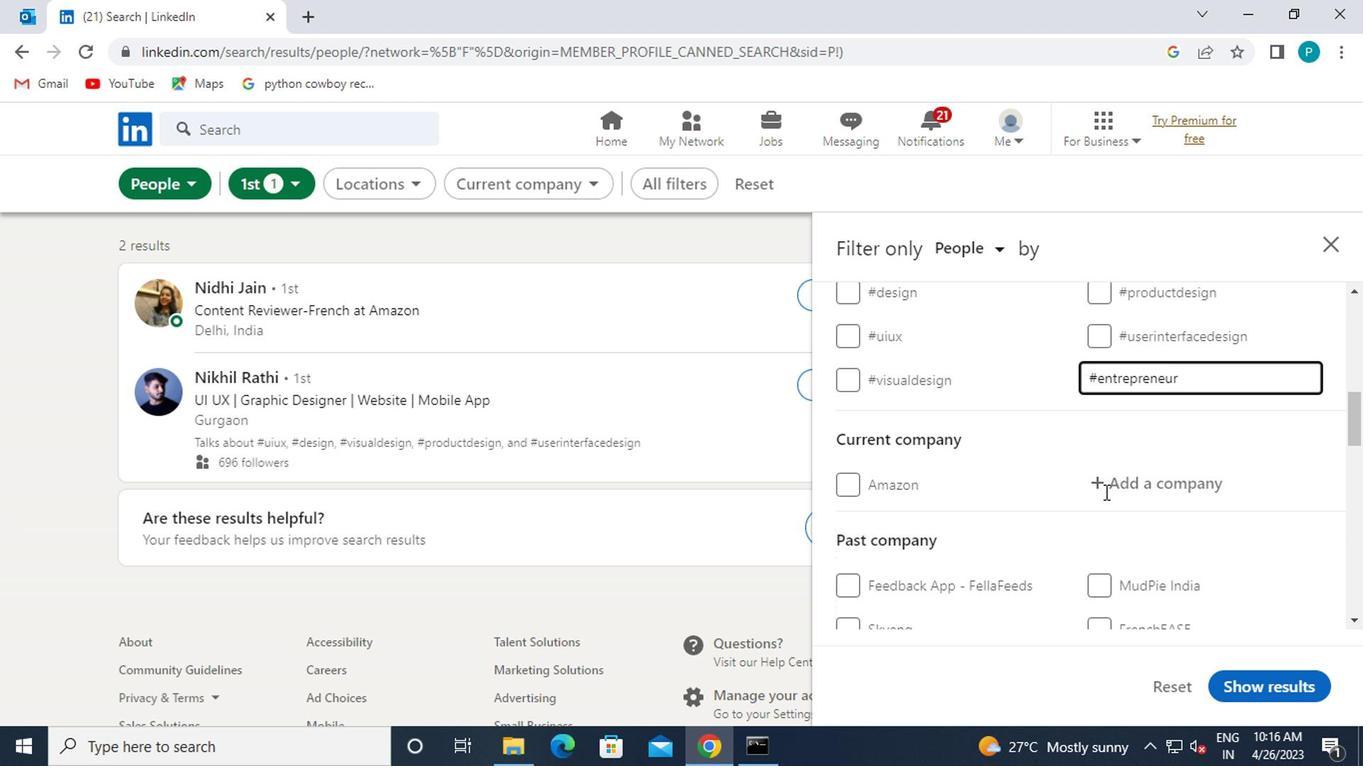 
Action: Key pressed <Key.caps_lock>Z<Key.caps_lock><Key.caps_lock>EE5
Screenshot: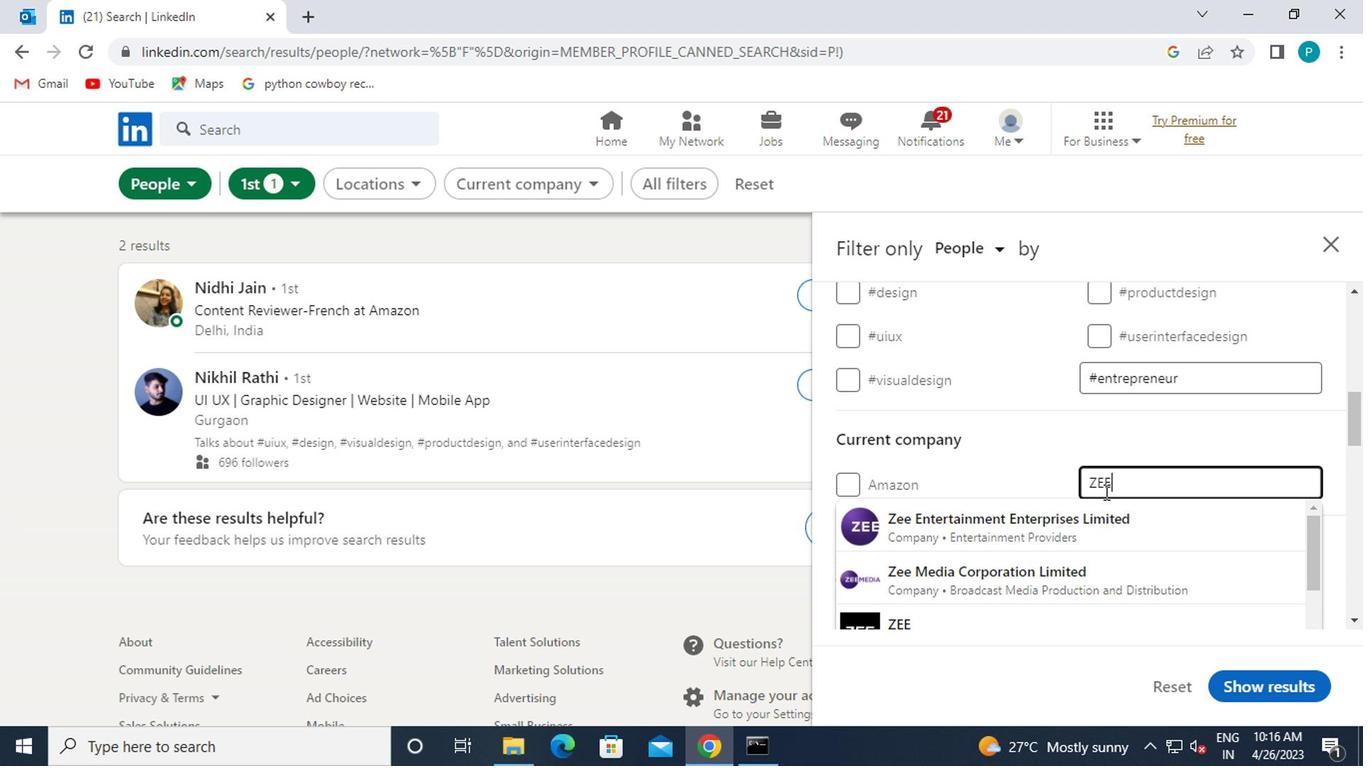 
Action: Mouse moved to (1041, 531)
Screenshot: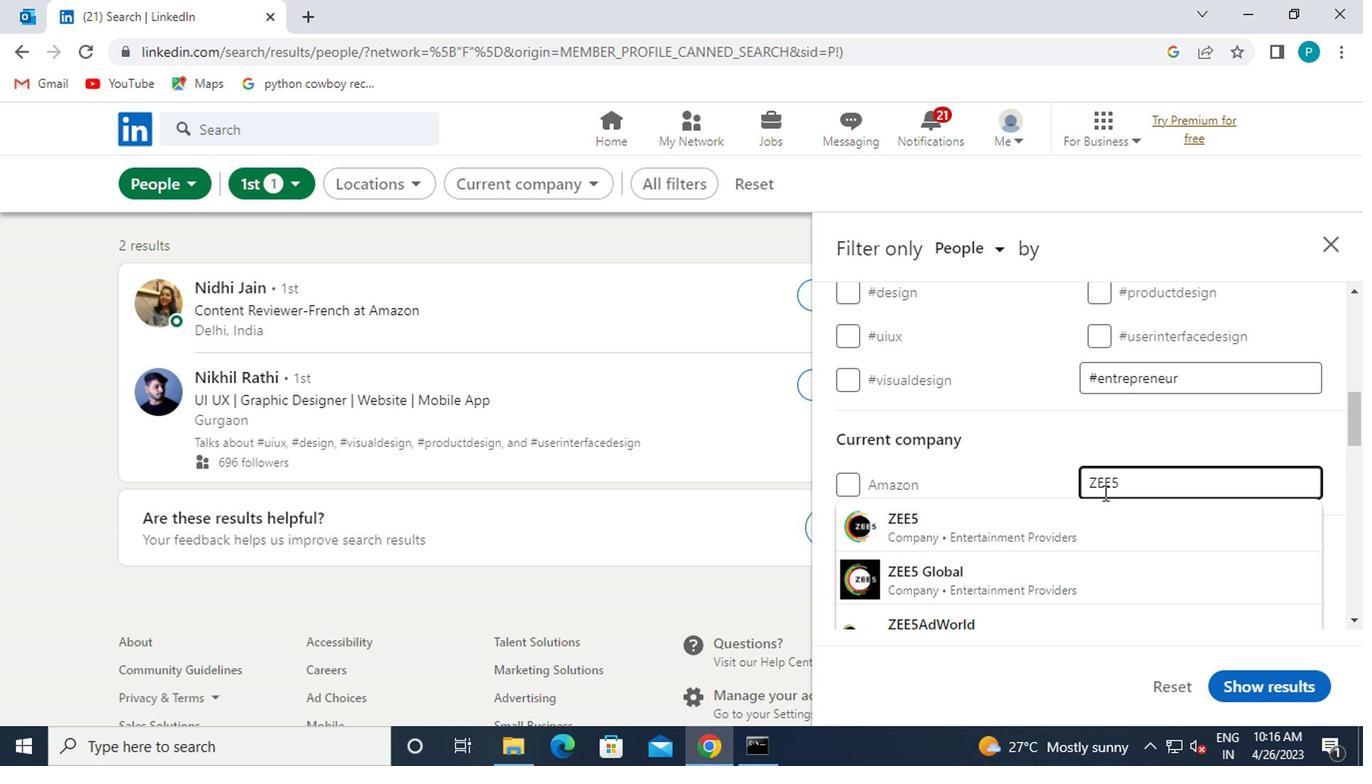 
Action: Mouse pressed left at (1041, 531)
Screenshot: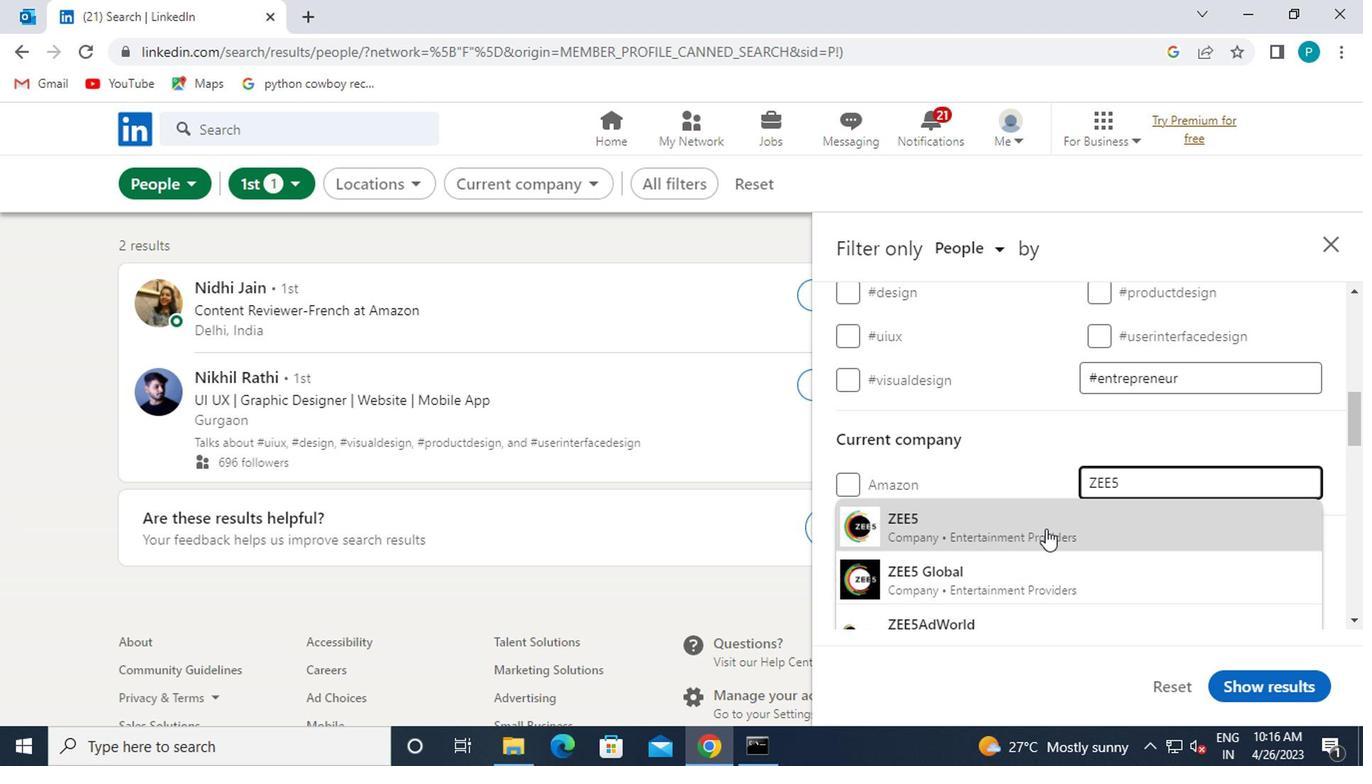 
Action: Mouse moved to (1042, 531)
Screenshot: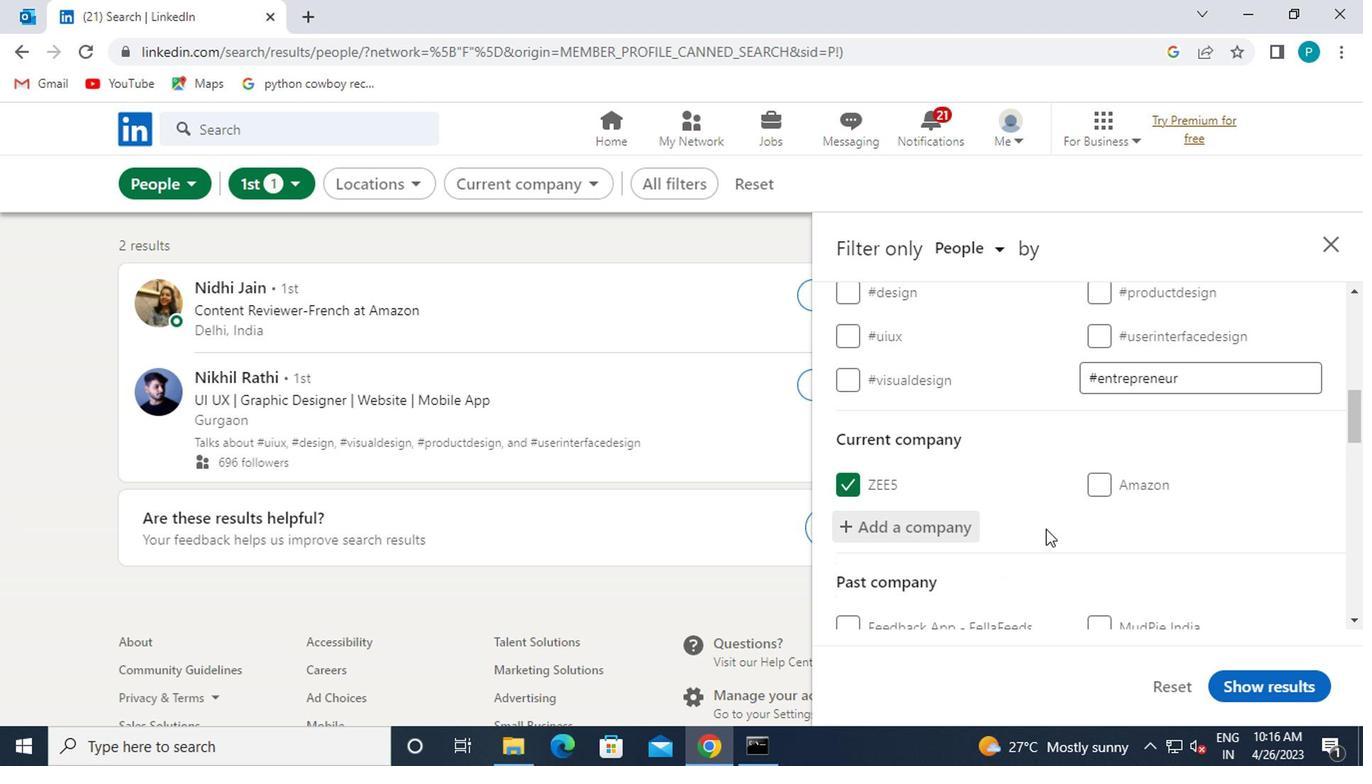 
Action: Mouse scrolled (1042, 530) with delta (0, 0)
Screenshot: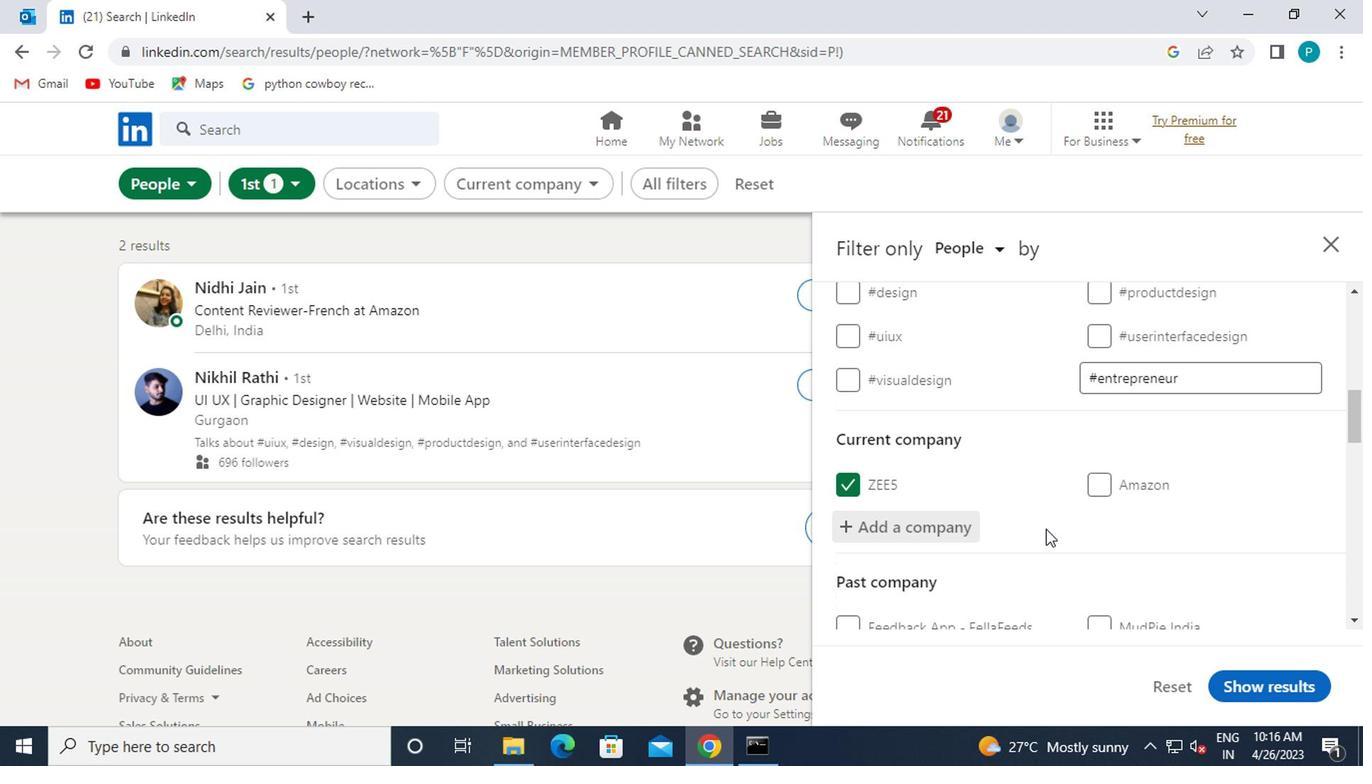 
Action: Mouse scrolled (1042, 530) with delta (0, 0)
Screenshot: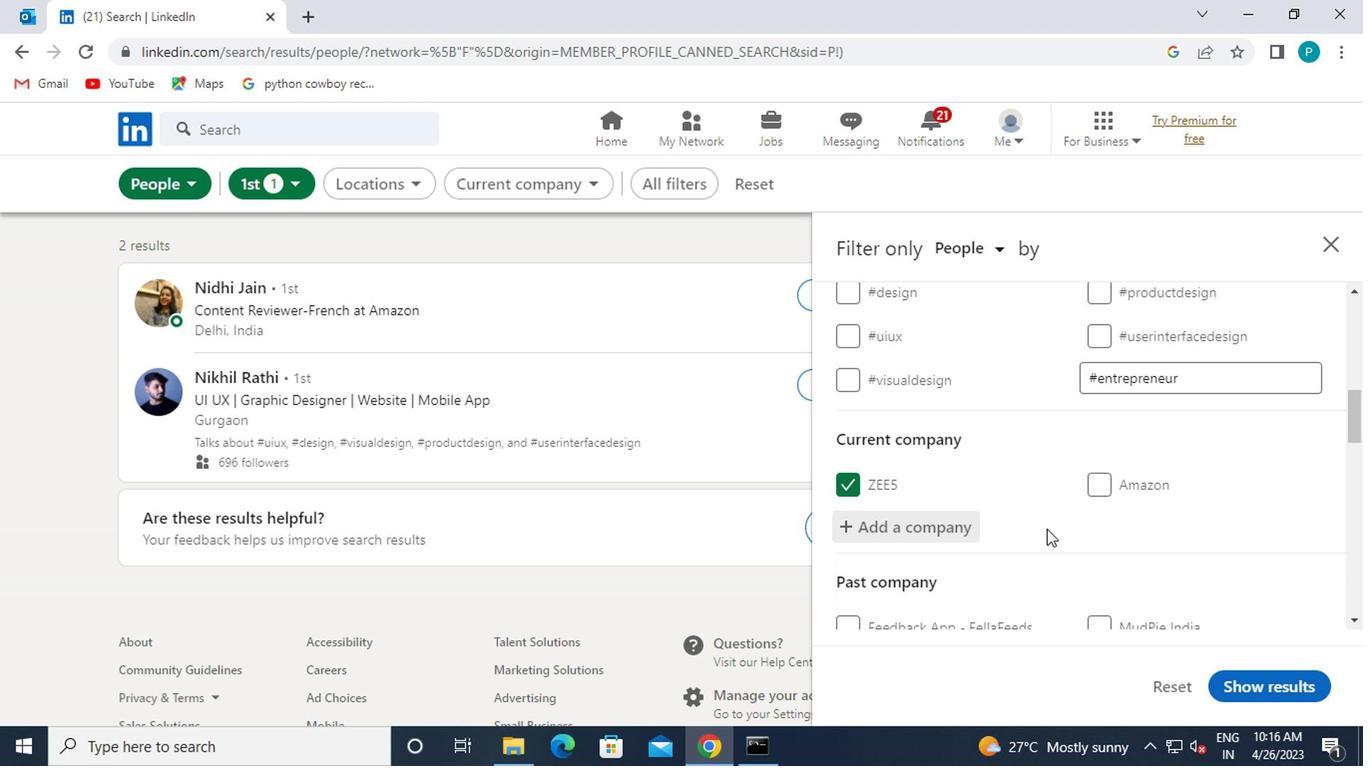 
Action: Mouse moved to (1064, 529)
Screenshot: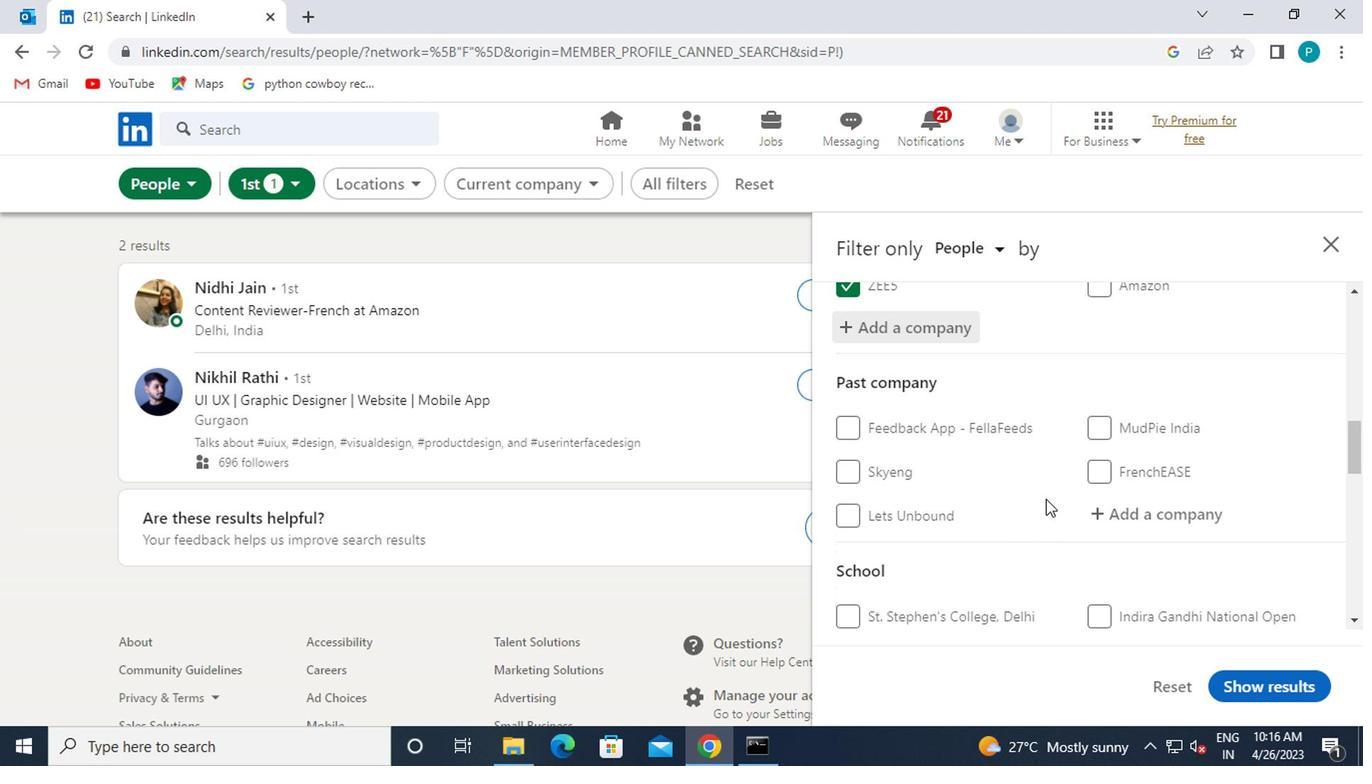 
Action: Mouse scrolled (1064, 528) with delta (0, 0)
Screenshot: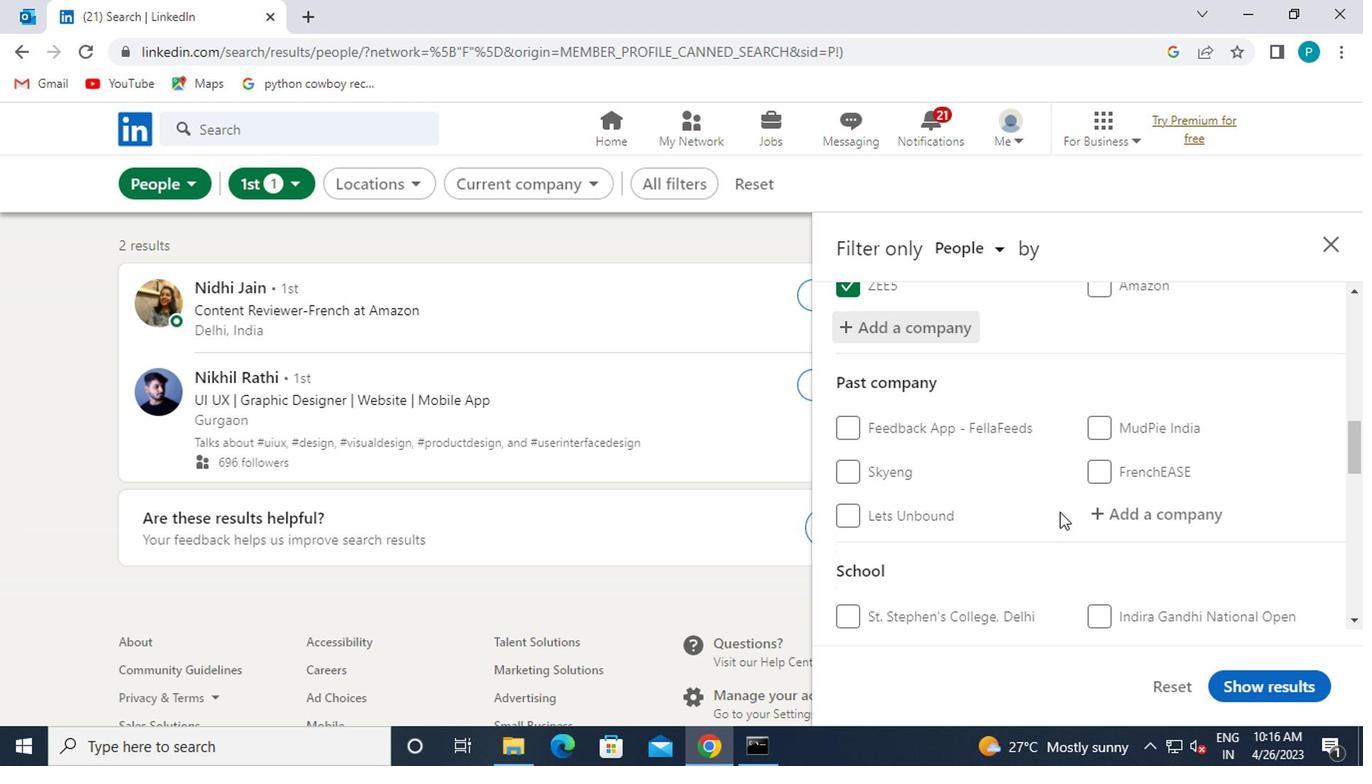 
Action: Mouse scrolled (1064, 528) with delta (0, 0)
Screenshot: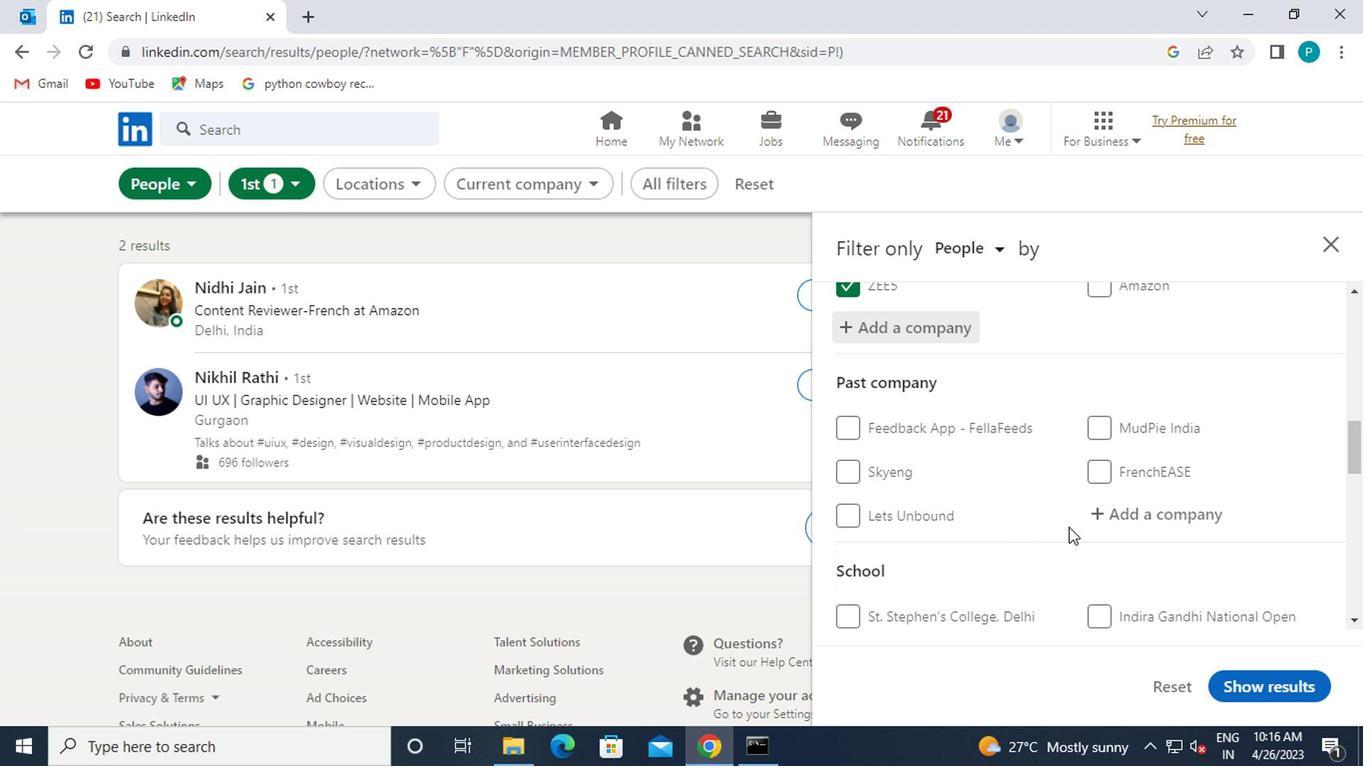 
Action: Mouse moved to (1092, 546)
Screenshot: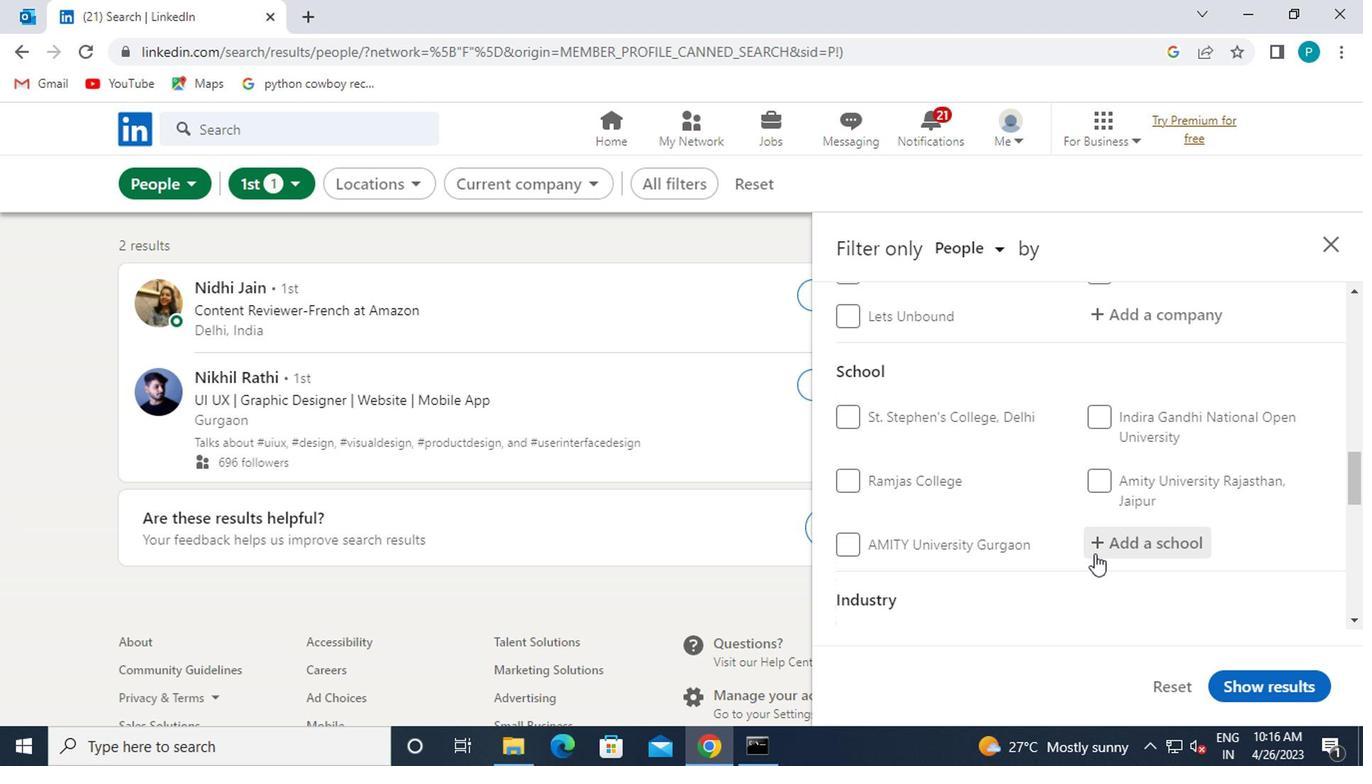 
Action: Mouse pressed left at (1092, 546)
Screenshot: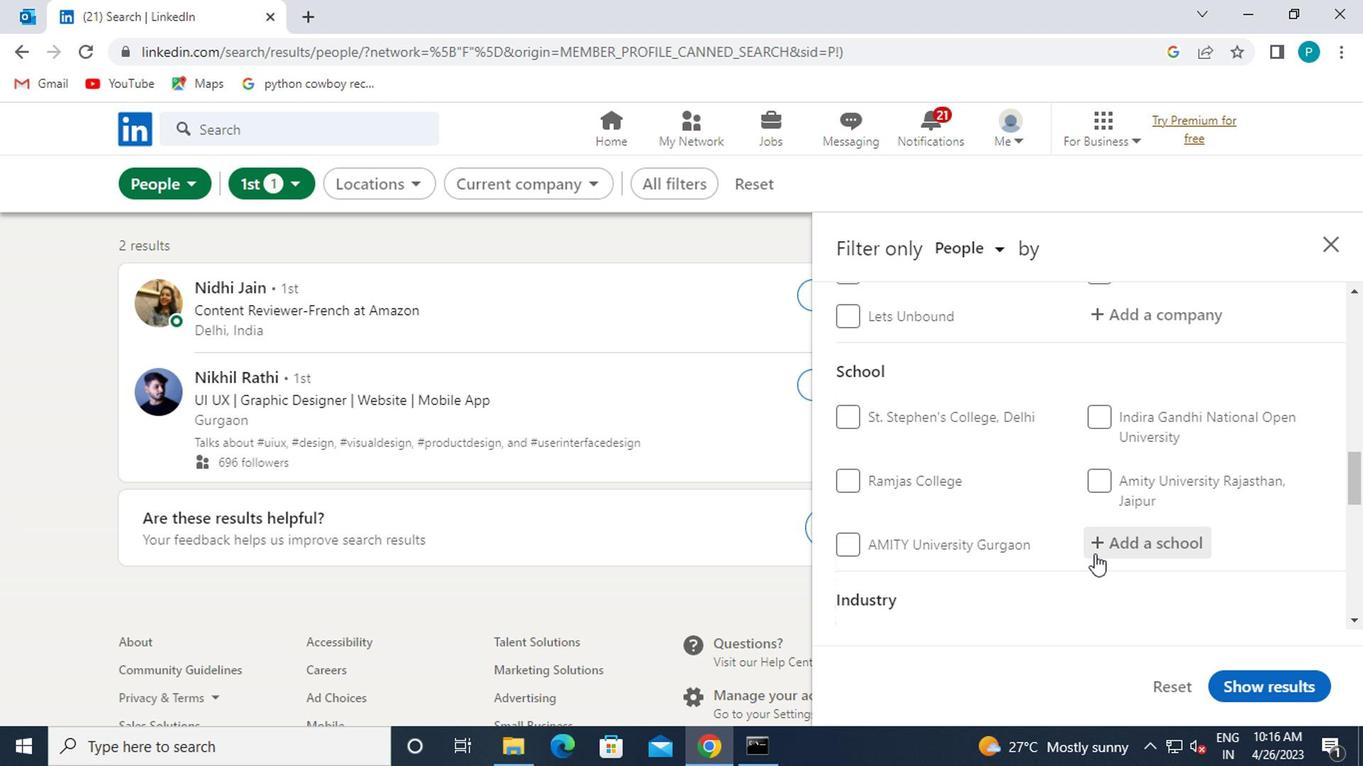 
Action: Key pressed L<Key.caps_lock>AXMINARAYAN
Screenshot: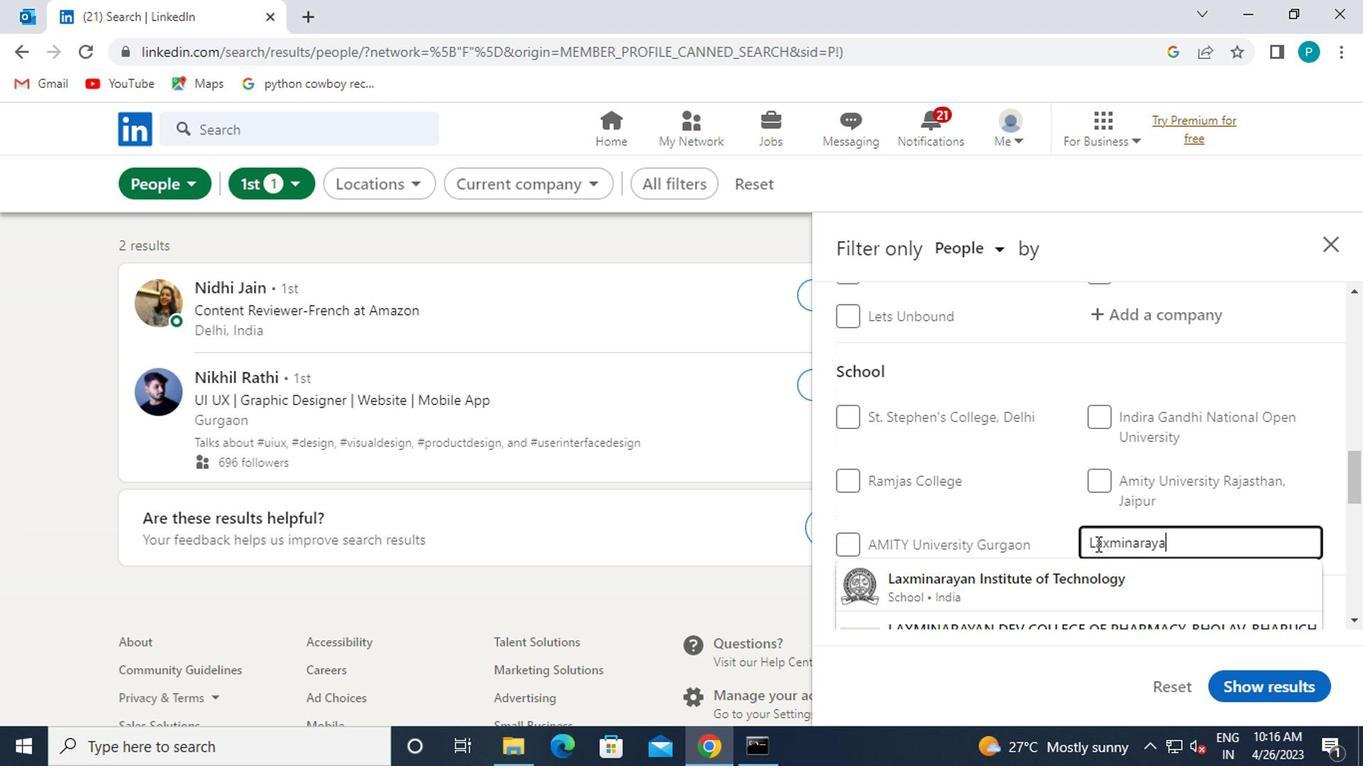 
Action: Mouse moved to (1052, 603)
Screenshot: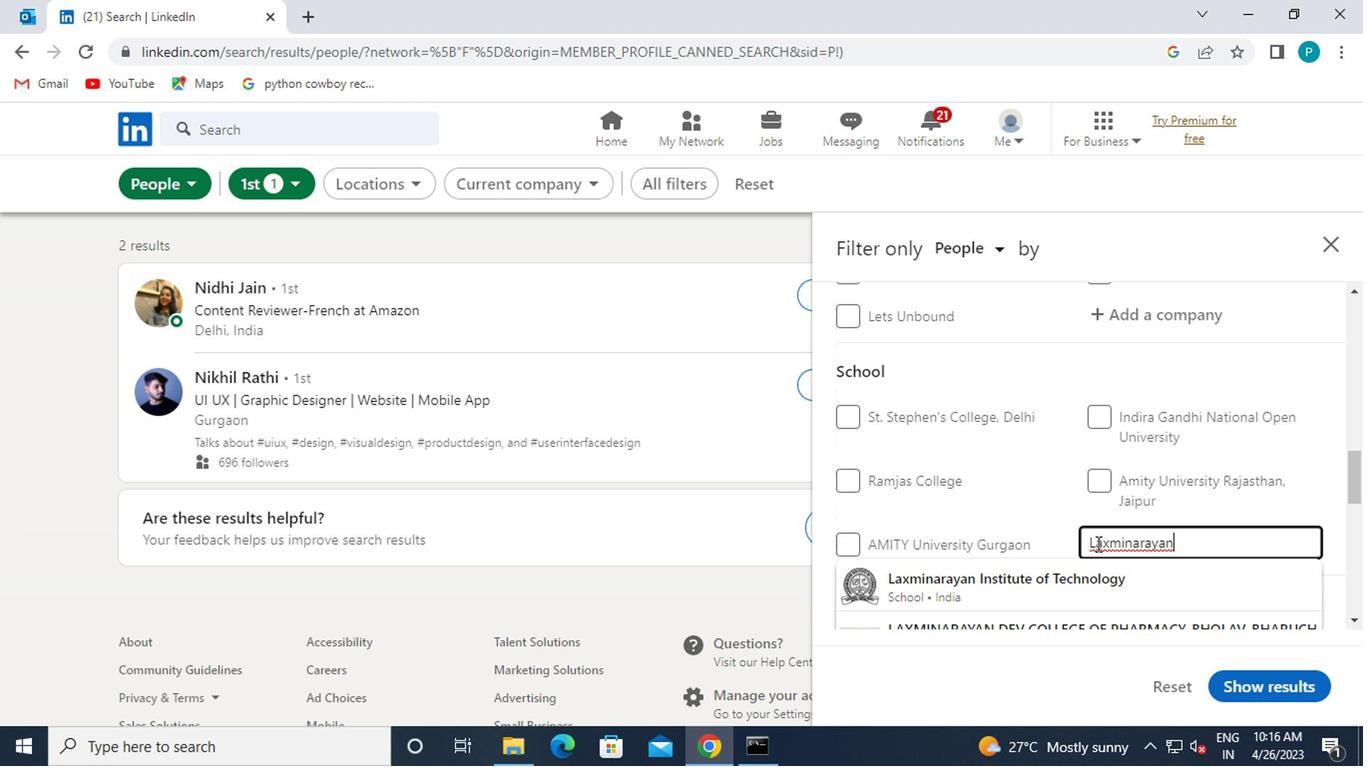 
Action: Mouse pressed left at (1052, 603)
Screenshot: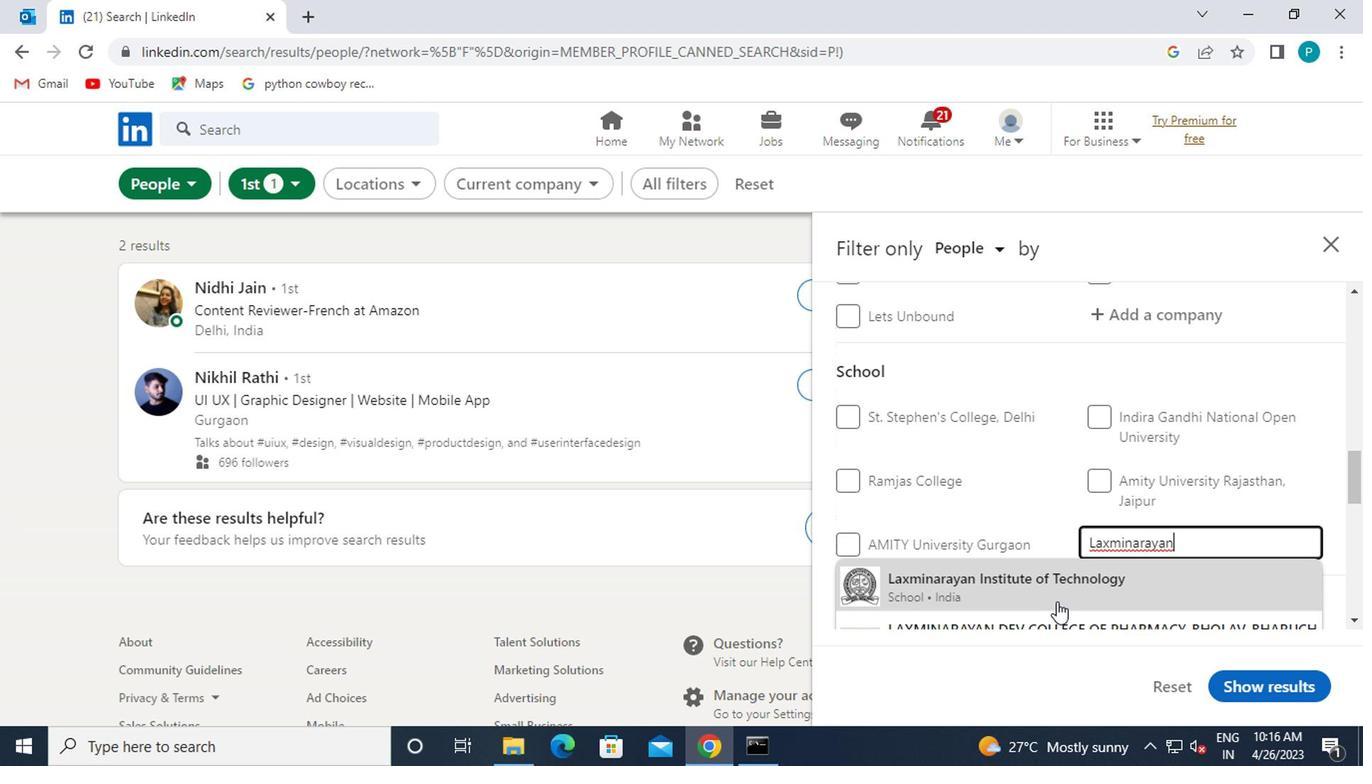 
Action: Mouse scrolled (1052, 602) with delta (0, 0)
Screenshot: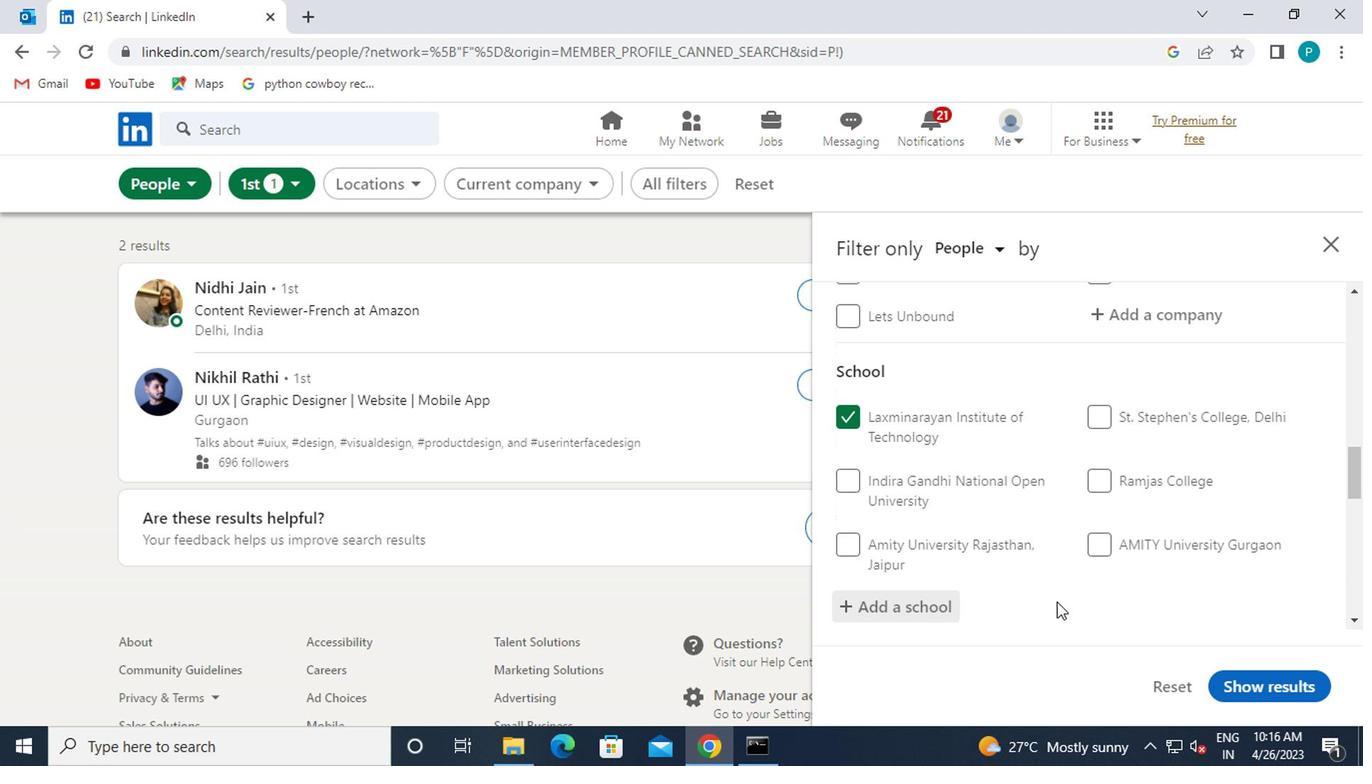 
Action: Mouse scrolled (1052, 602) with delta (0, 0)
Screenshot: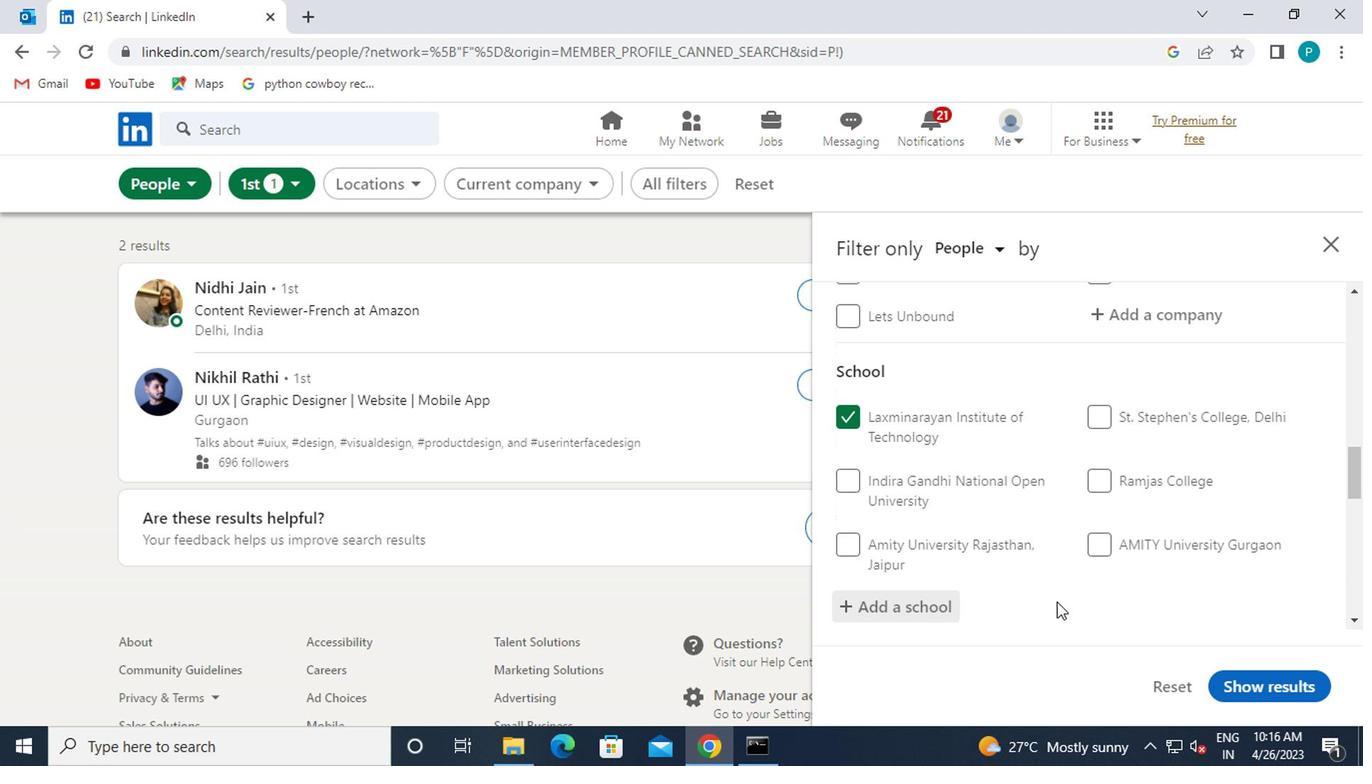 
Action: Mouse moved to (964, 597)
Screenshot: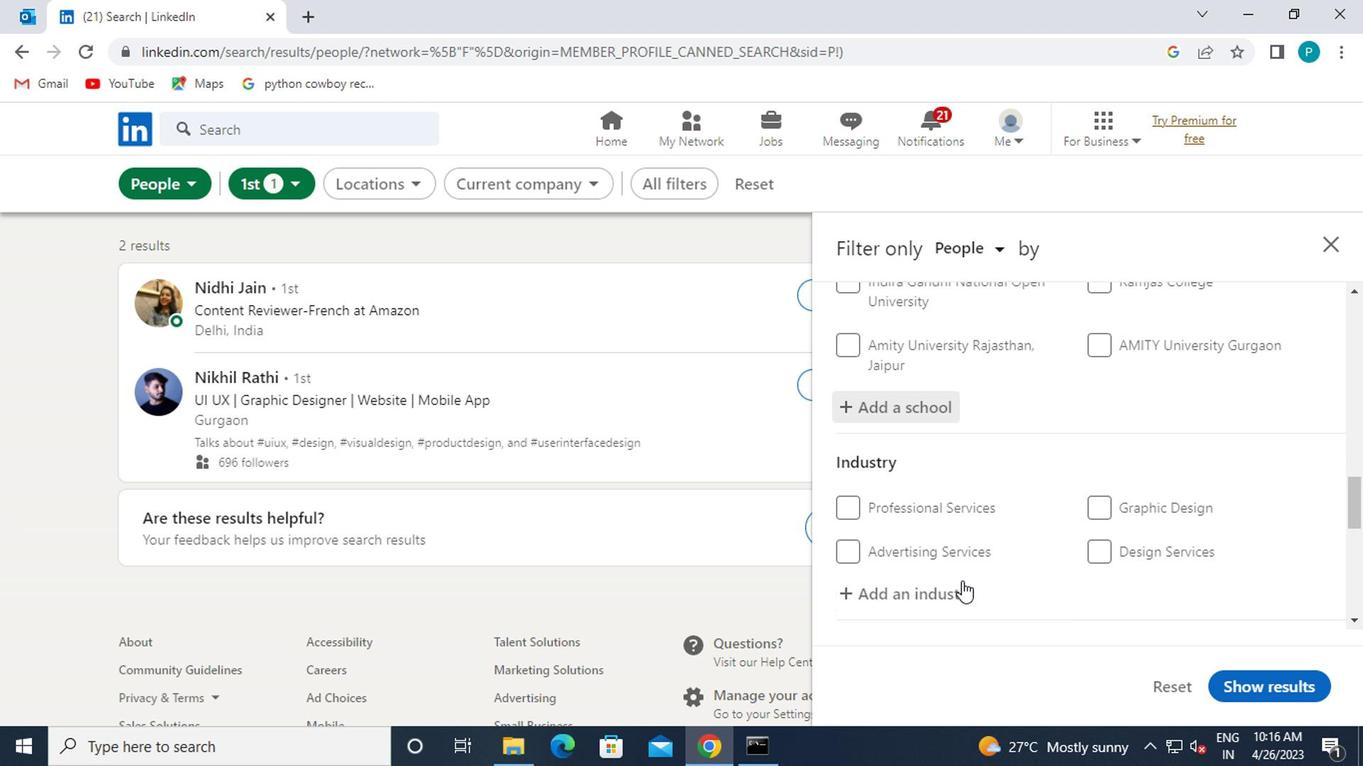
Action: Mouse pressed left at (964, 597)
Screenshot: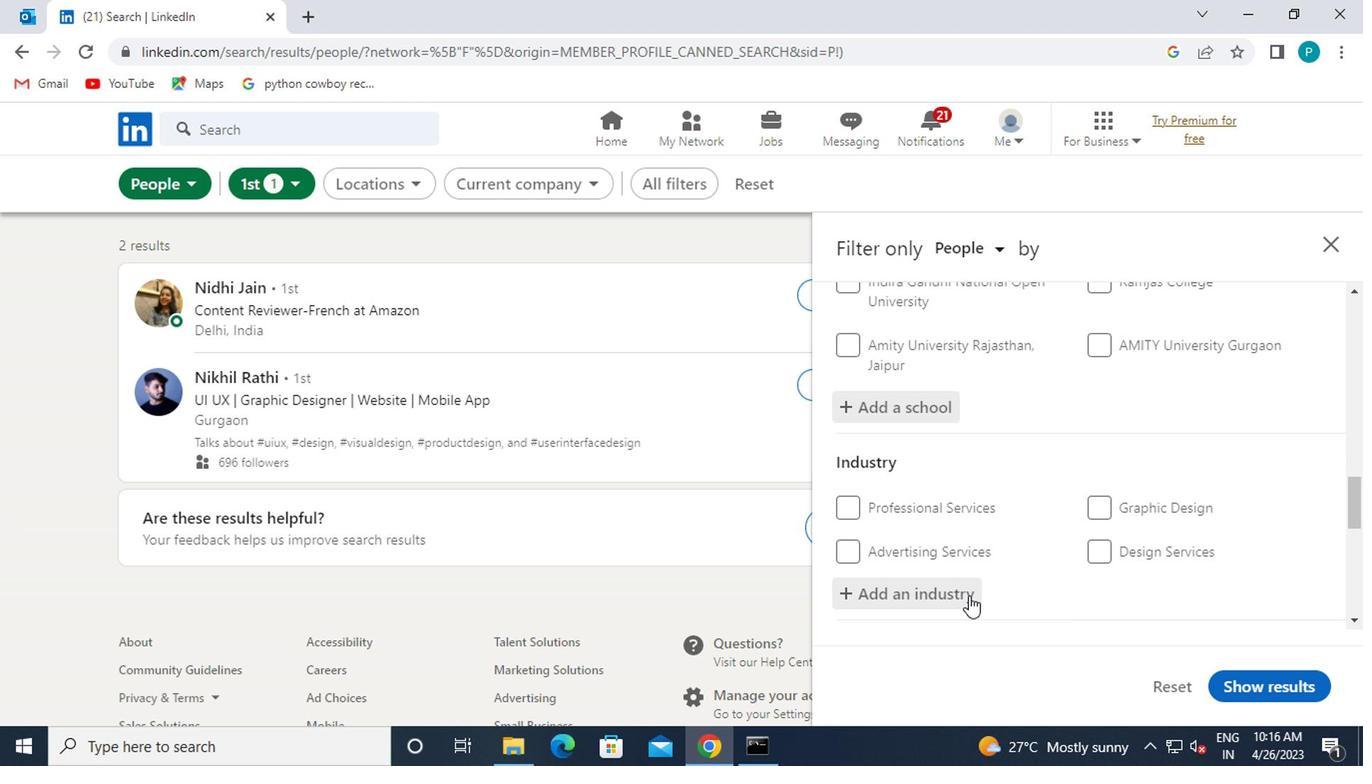 
Action: Mouse moved to (967, 598)
Screenshot: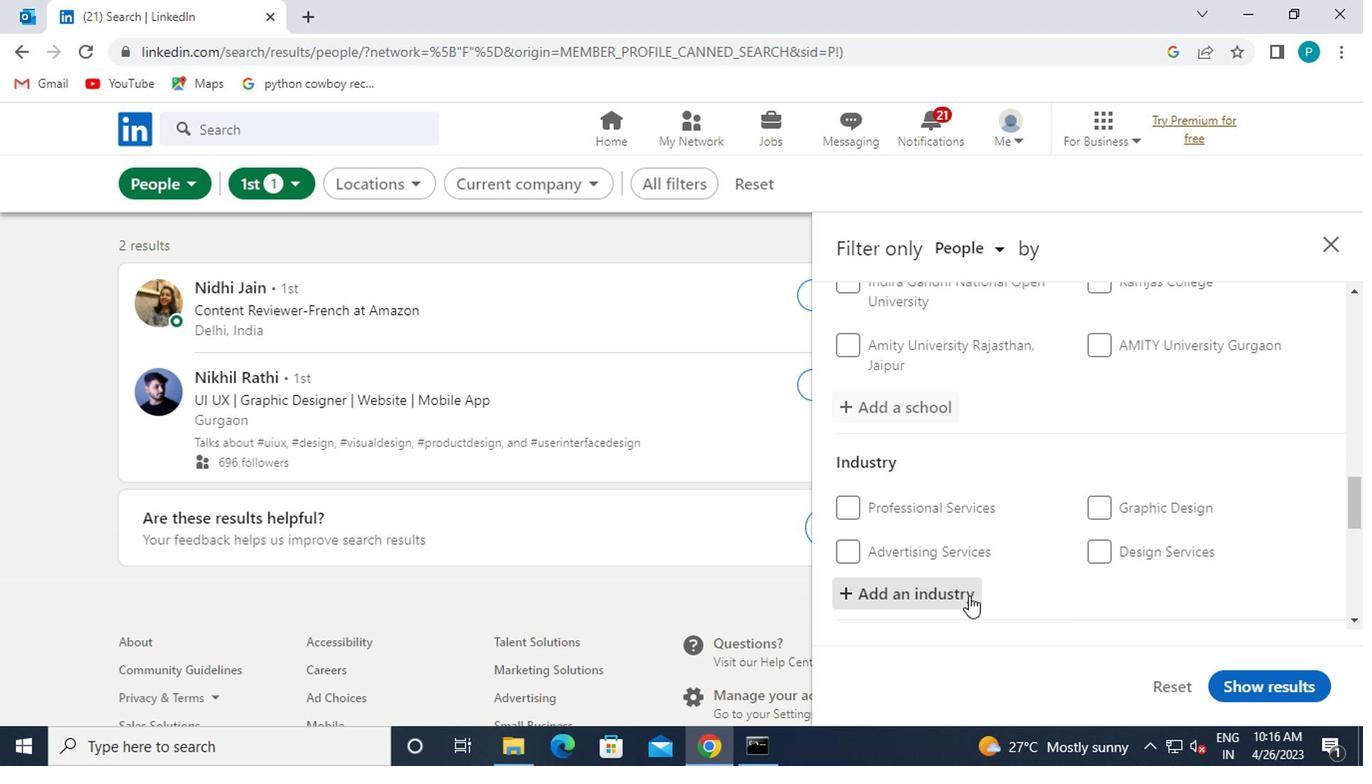 
Action: Key pressed HOUSE
Screenshot: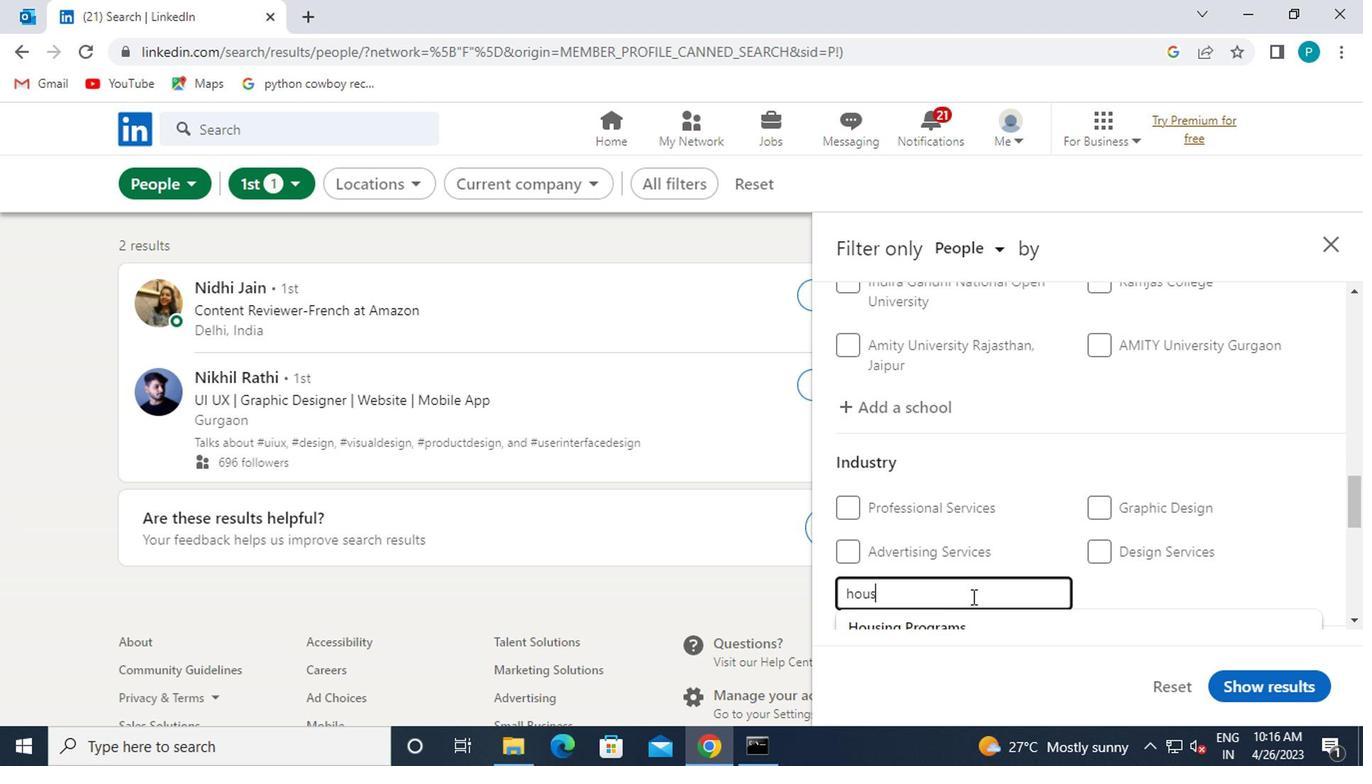 
Action: Mouse moved to (850, 553)
Screenshot: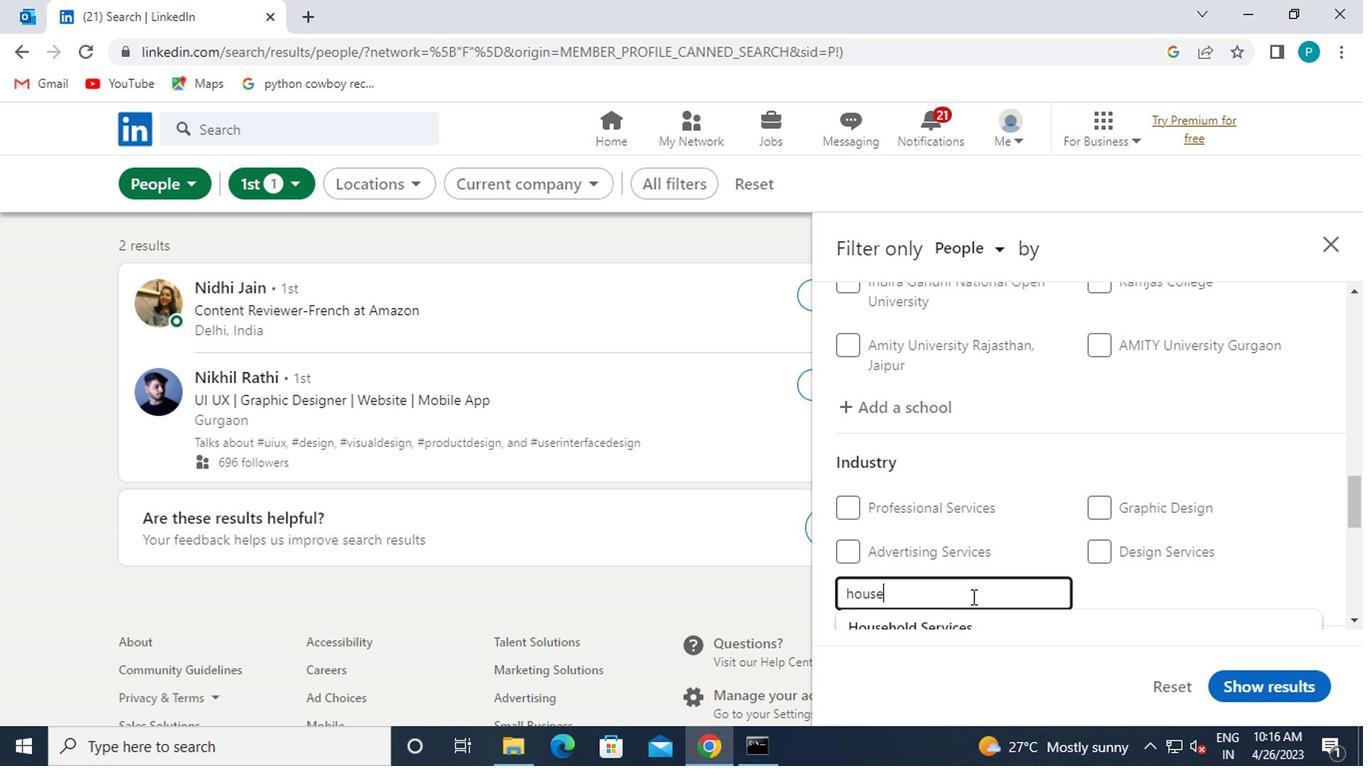 
Action: Mouse scrolled (850, 552) with delta (0, 0)
Screenshot: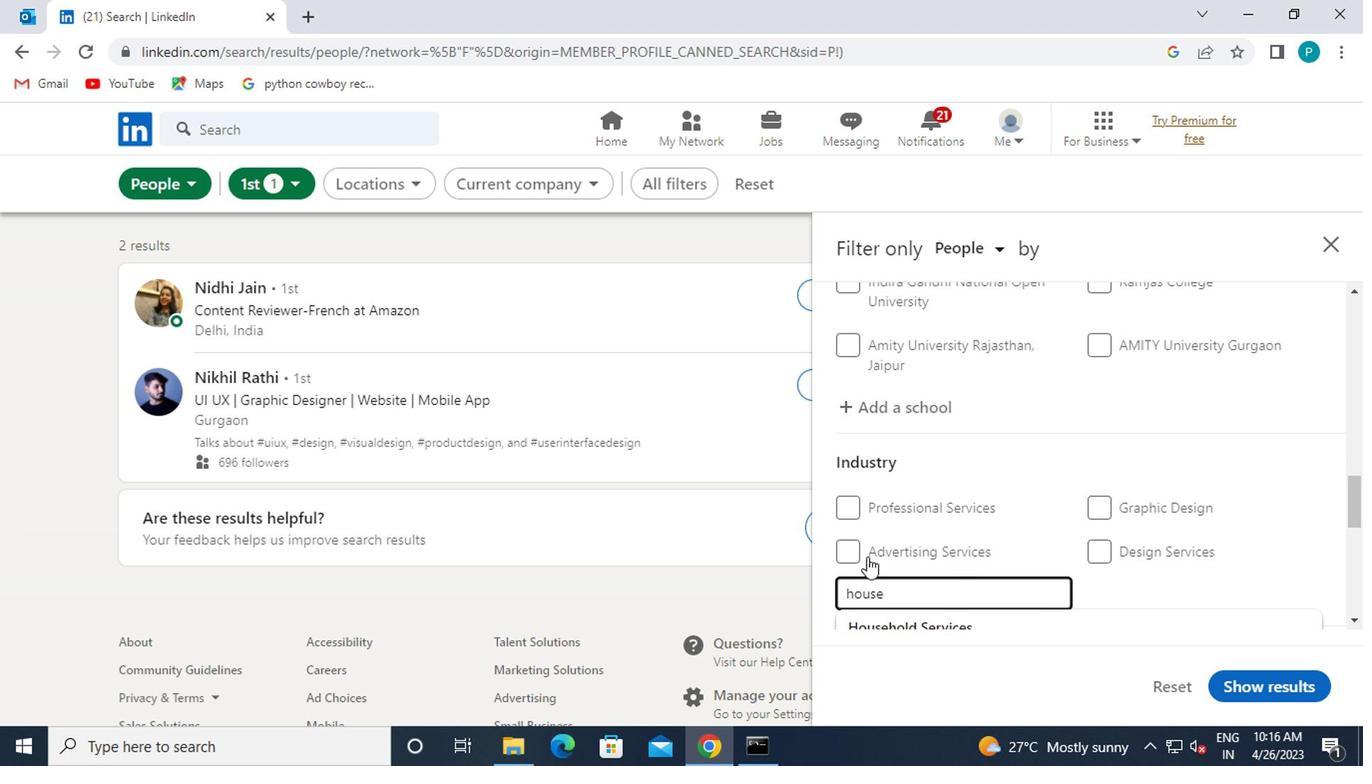 
Action: Mouse scrolled (850, 552) with delta (0, 0)
Screenshot: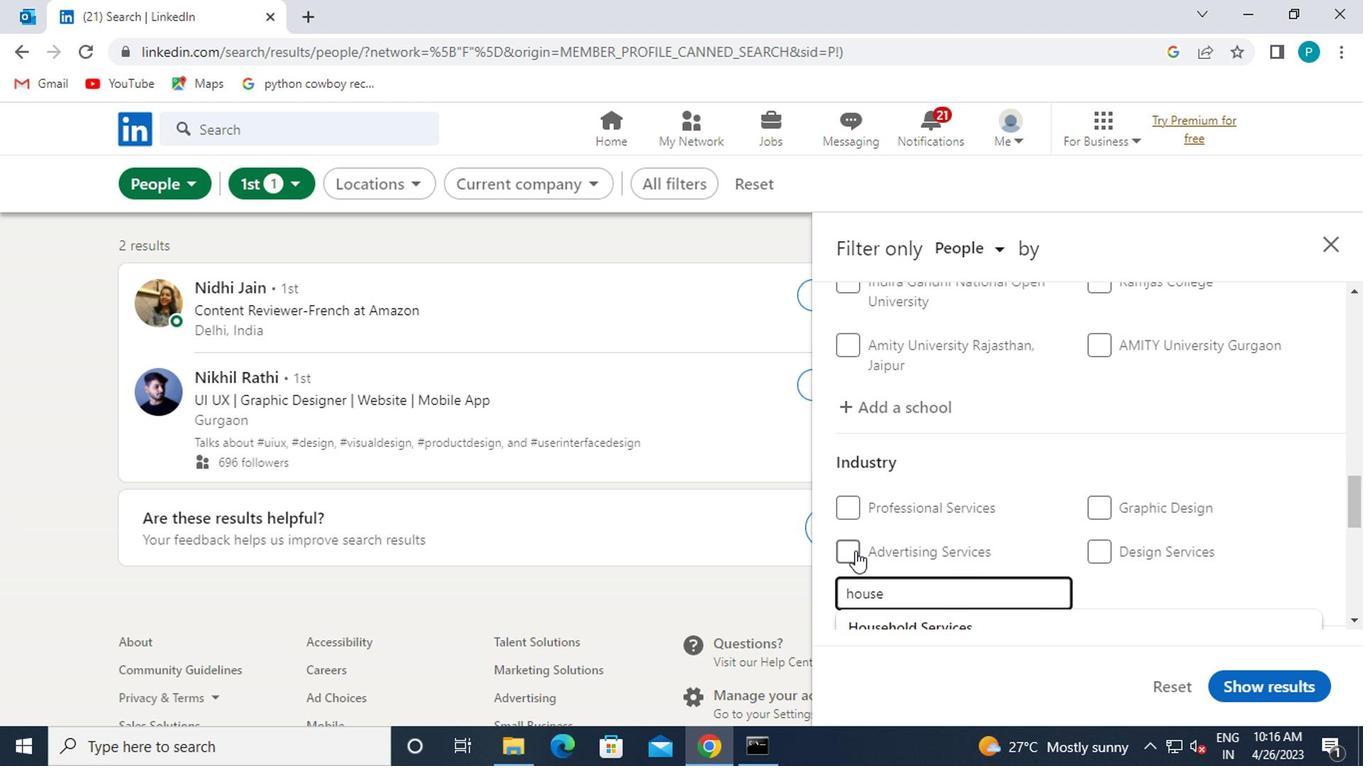 
Action: Mouse moved to (872, 434)
Screenshot: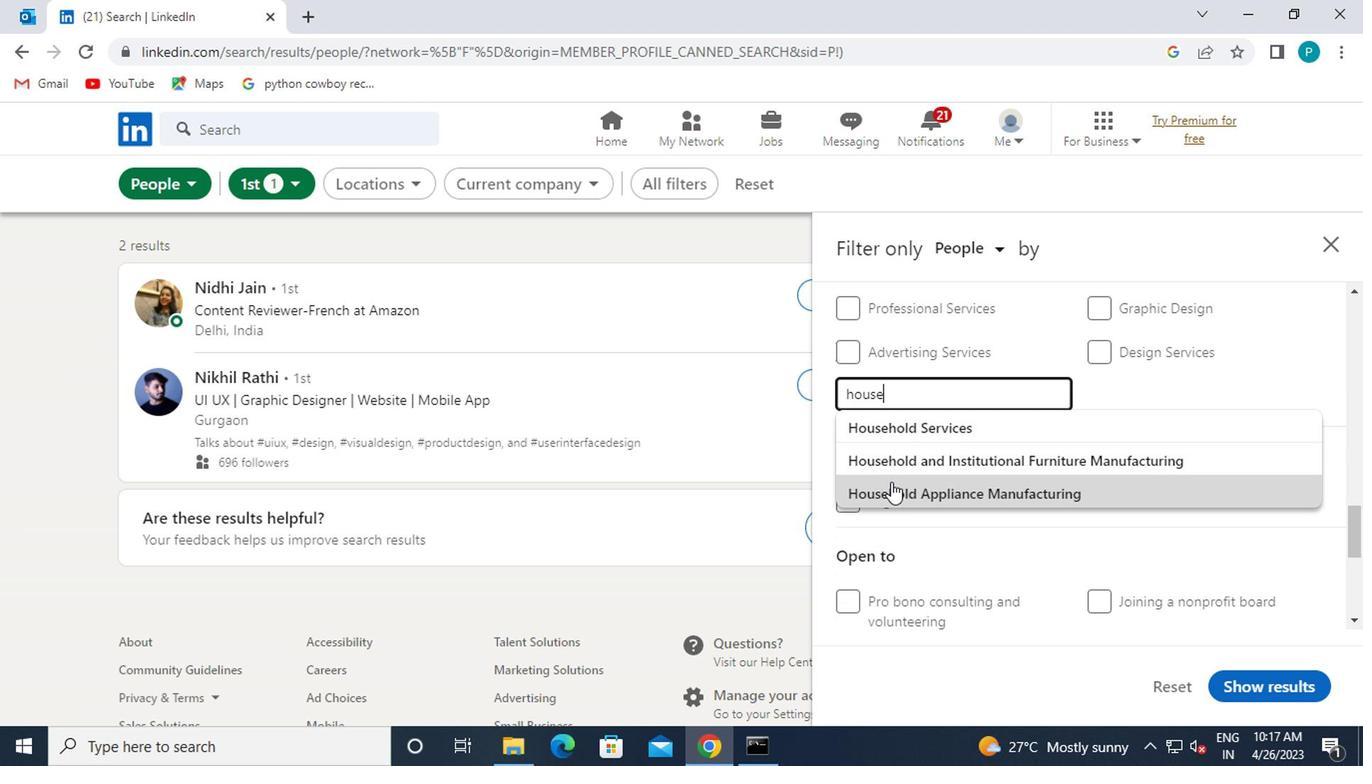 
Action: Mouse pressed left at (872, 434)
Screenshot: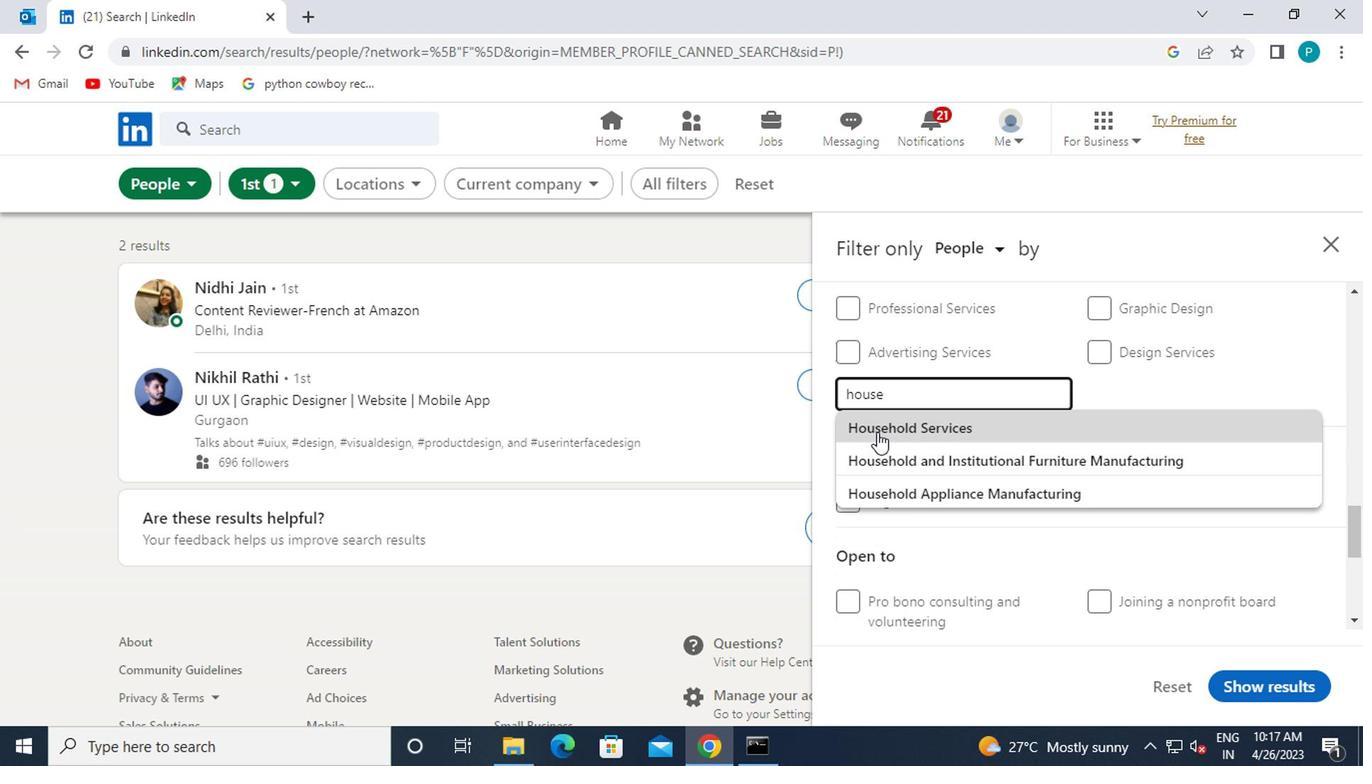 
Action: Mouse scrolled (872, 433) with delta (0, 0)
Screenshot: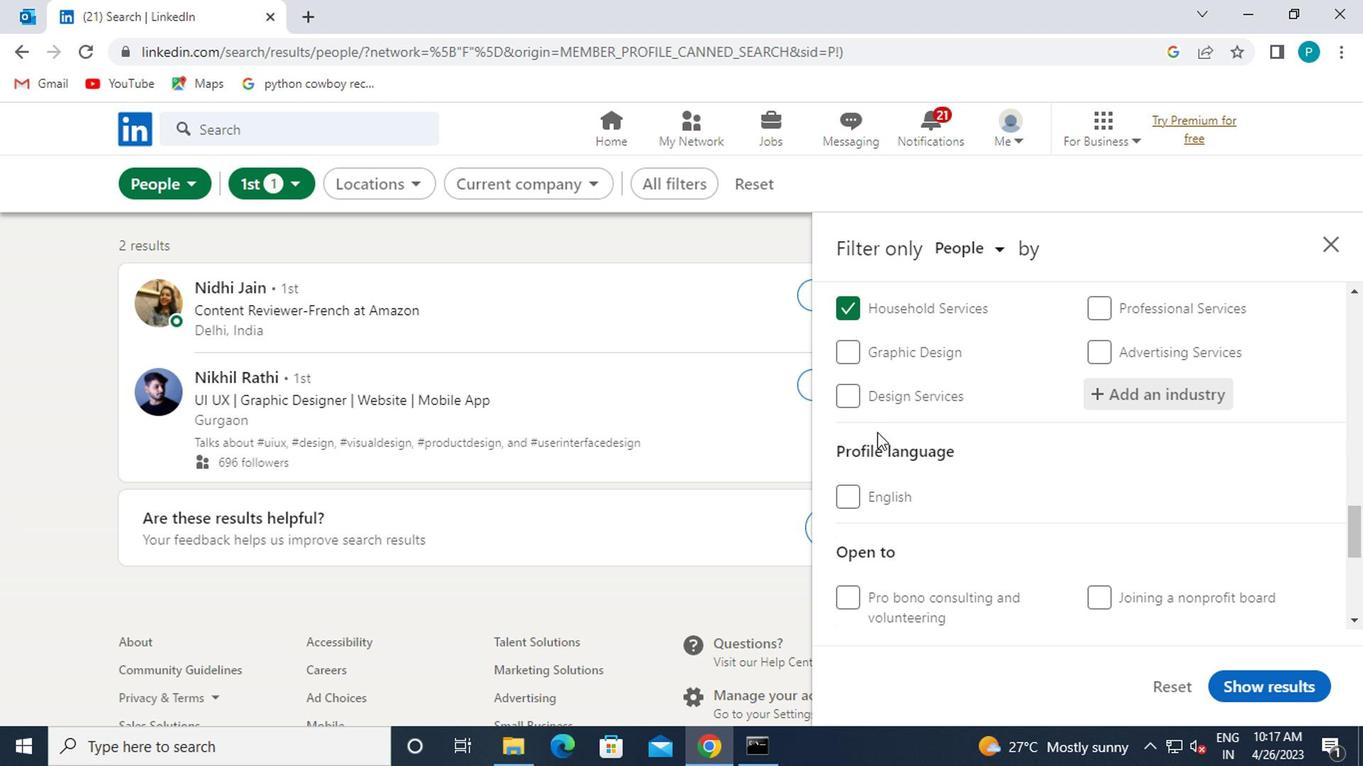 
Action: Mouse scrolled (872, 433) with delta (0, 0)
Screenshot: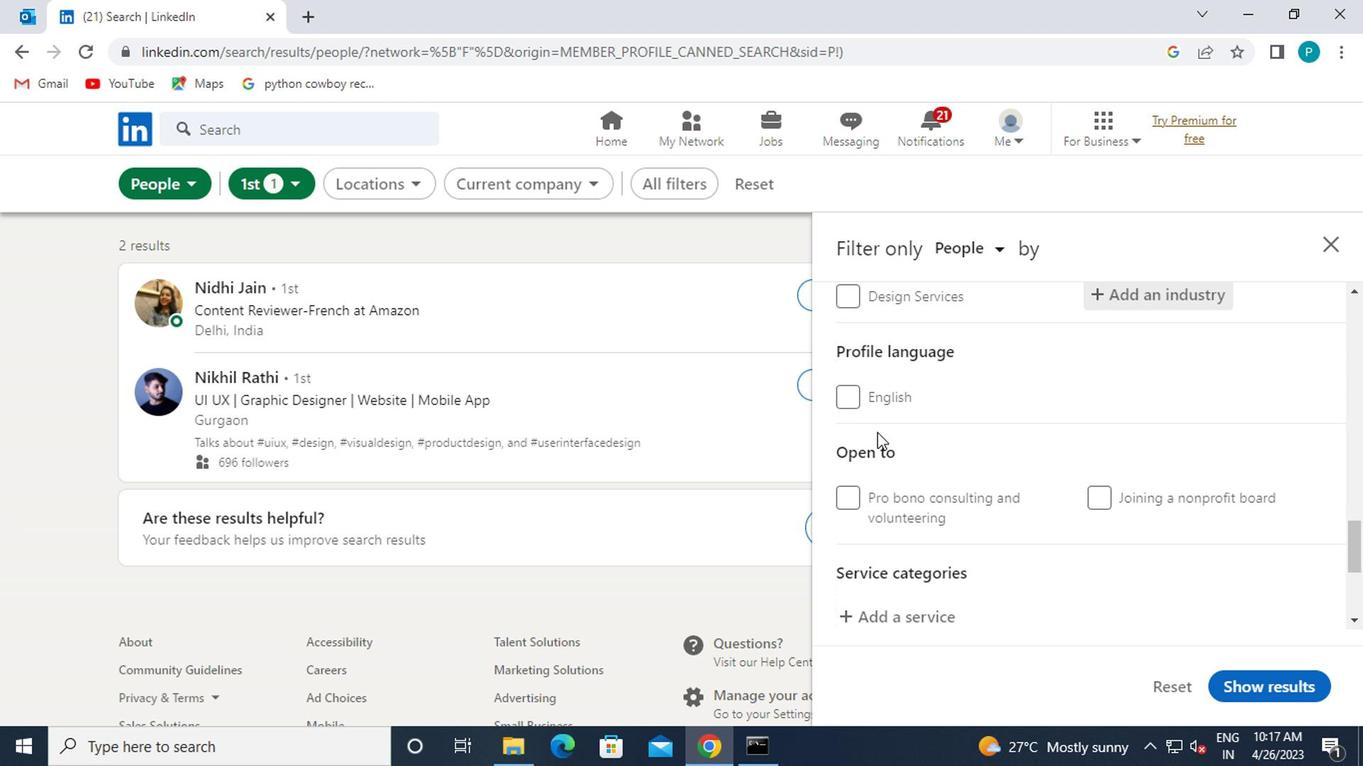 
Action: Mouse scrolled (872, 433) with delta (0, 0)
Screenshot: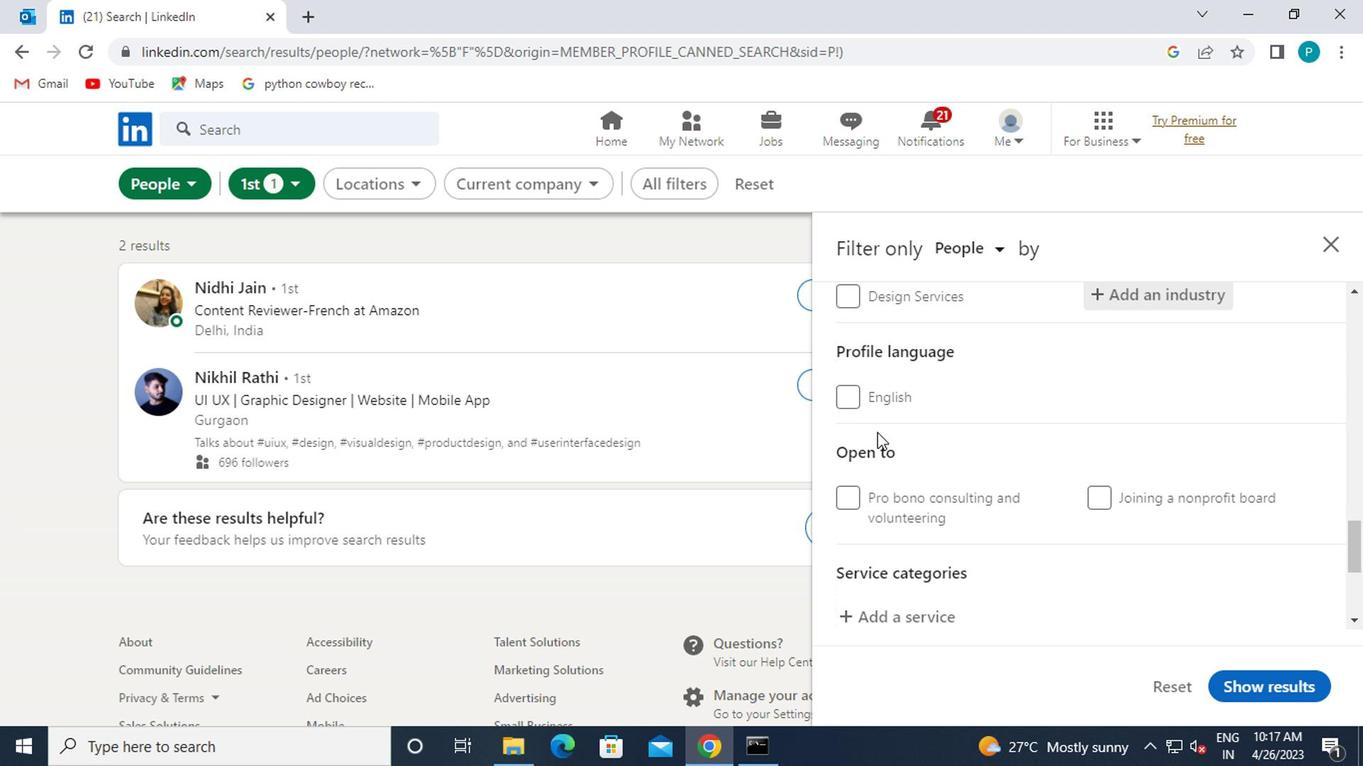 
Action: Mouse moved to (874, 431)
Screenshot: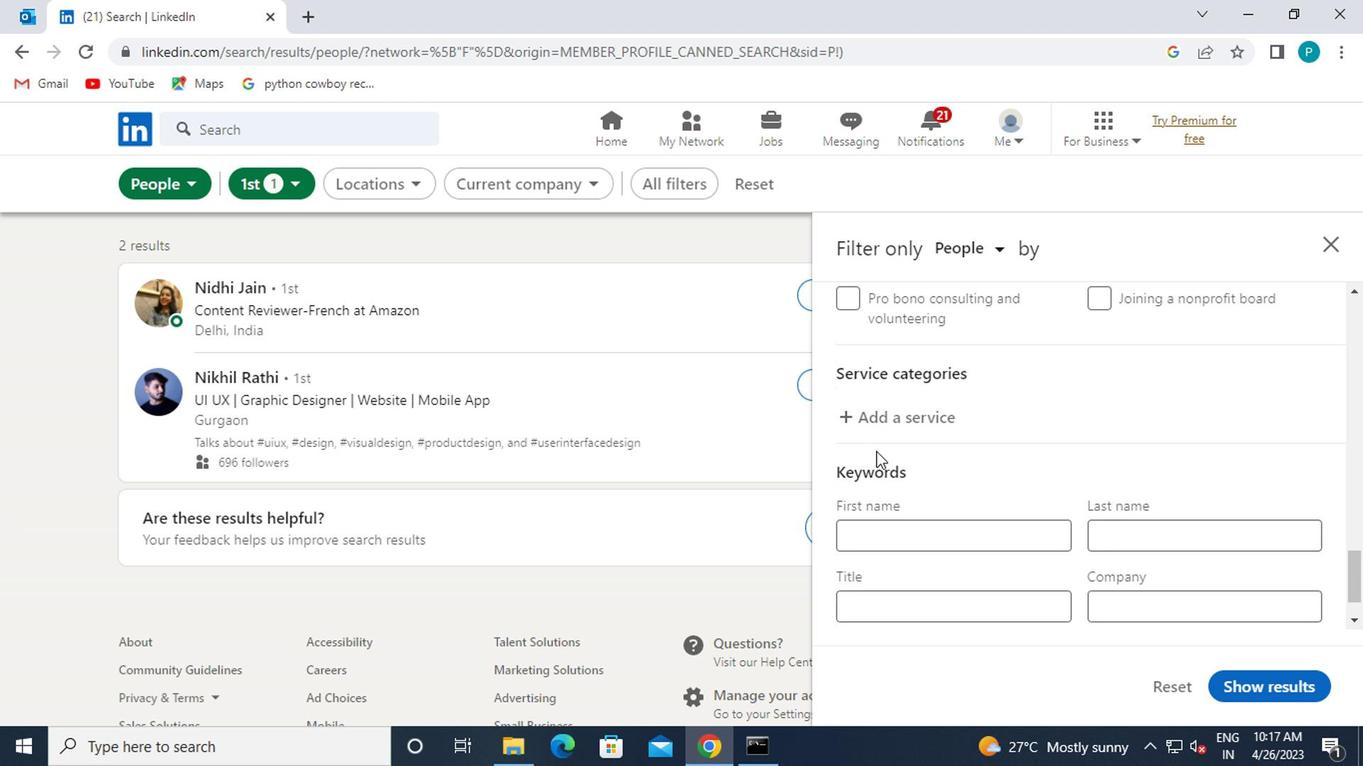
Action: Mouse pressed left at (874, 431)
Screenshot: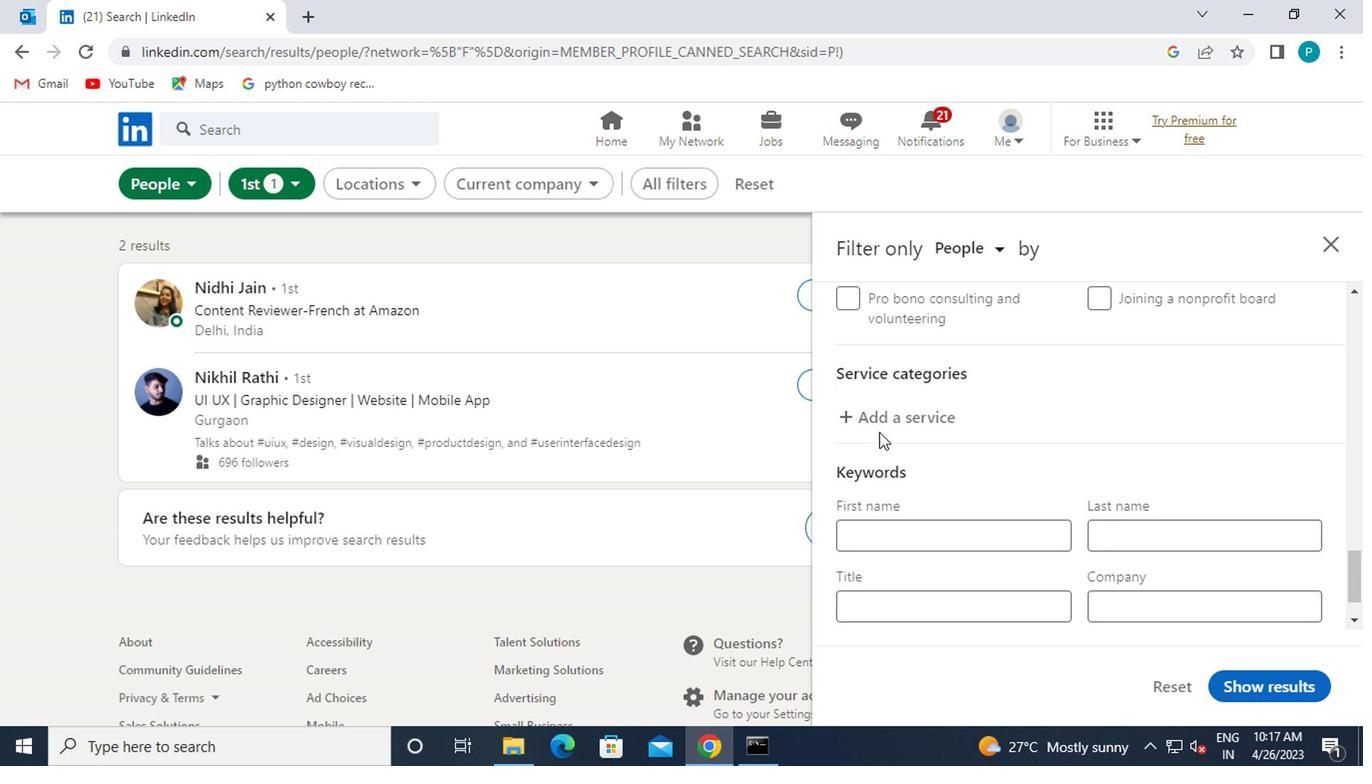 
Action: Mouse moved to (886, 426)
Screenshot: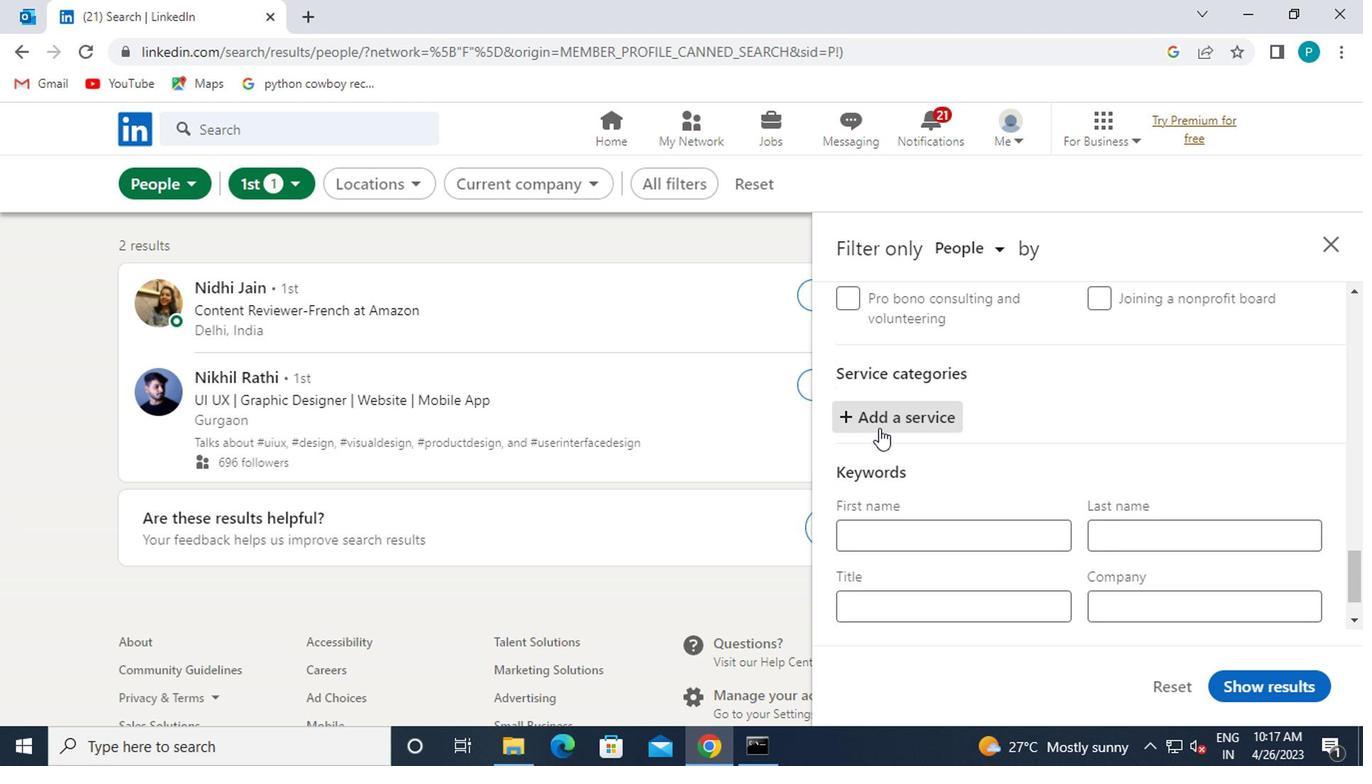 
Action: Key pressed STRATEGIC
Screenshot: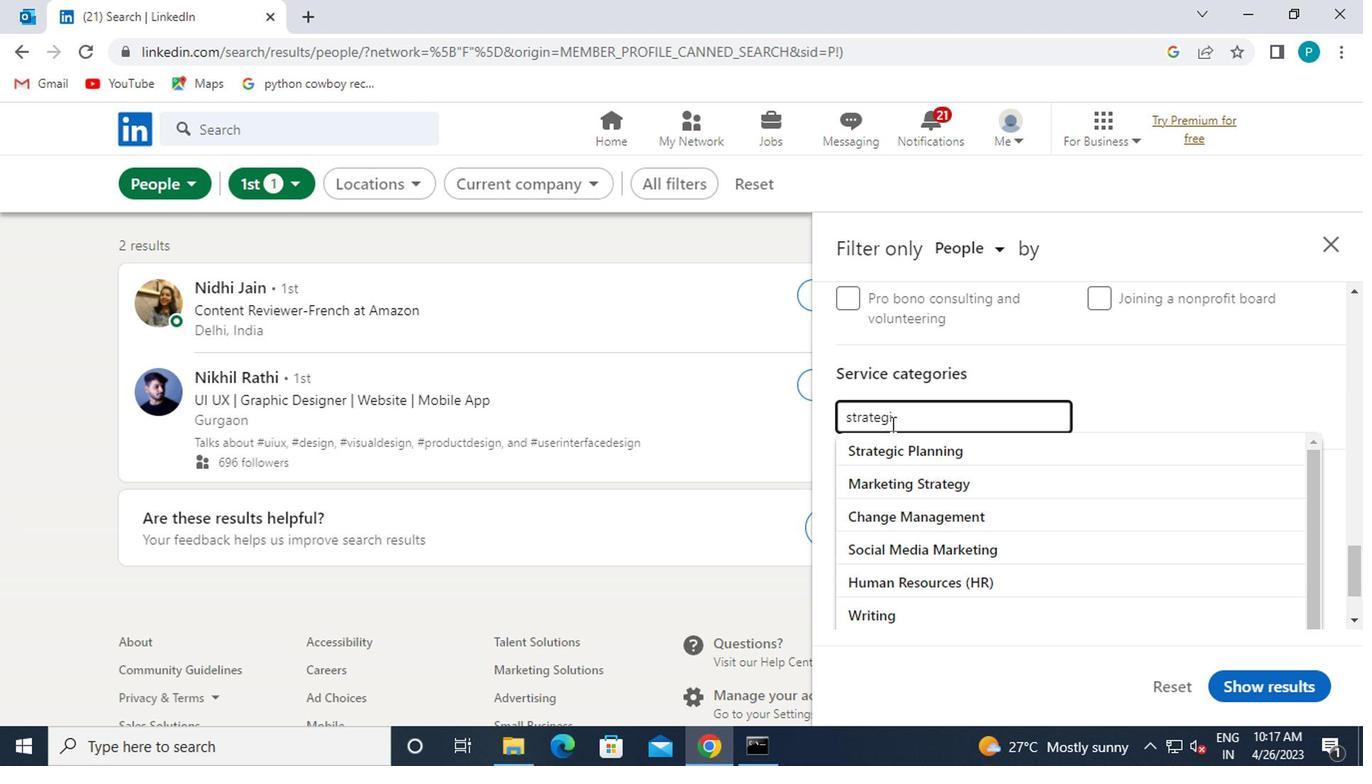 
Action: Mouse moved to (906, 443)
Screenshot: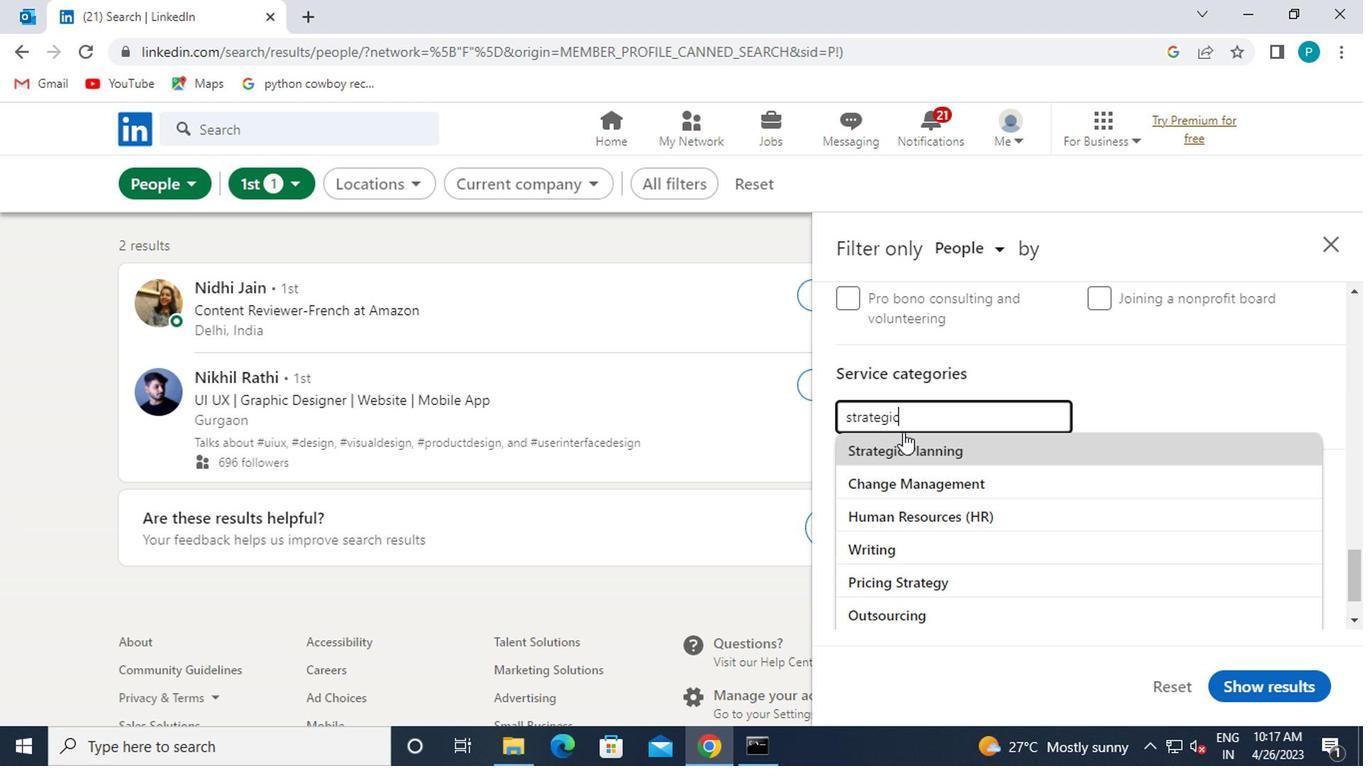 
Action: Mouse pressed left at (906, 443)
Screenshot: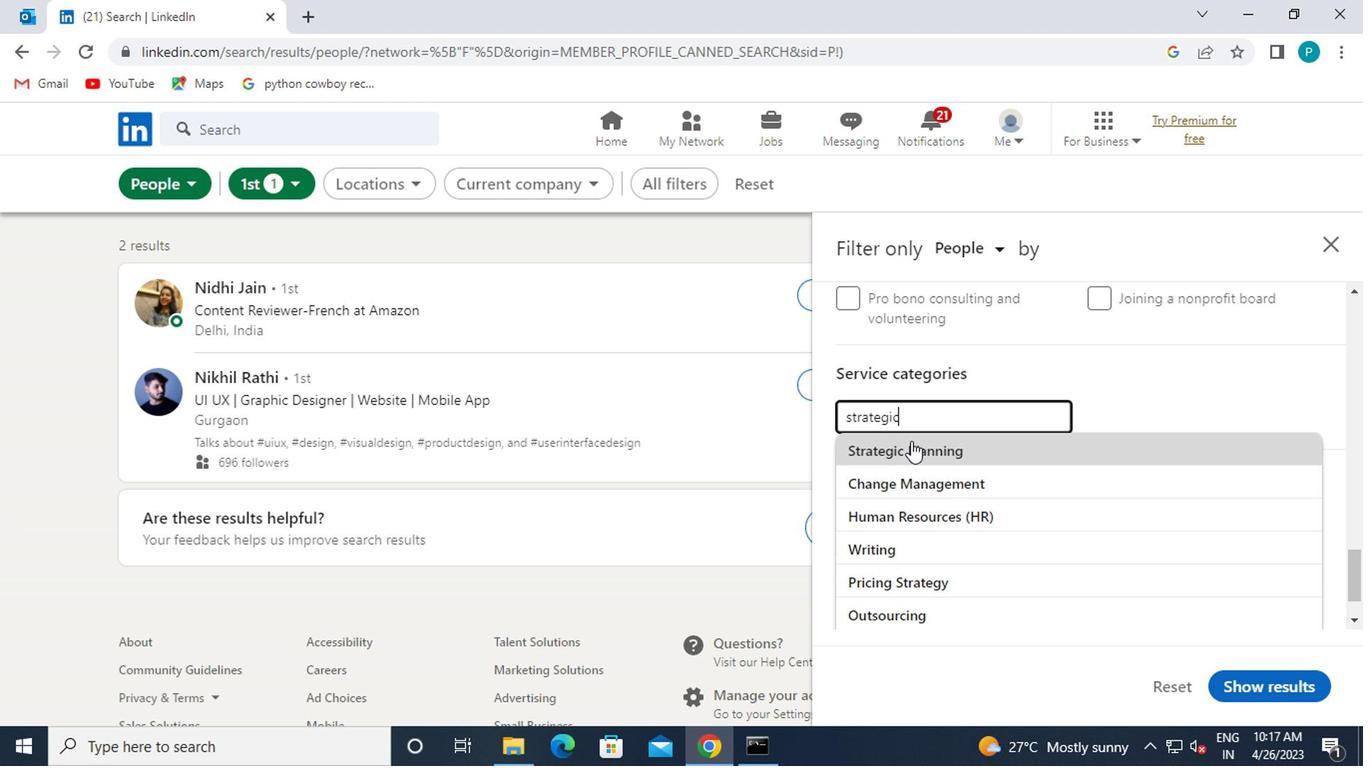 
Action: Mouse scrolled (906, 443) with delta (0, 0)
Screenshot: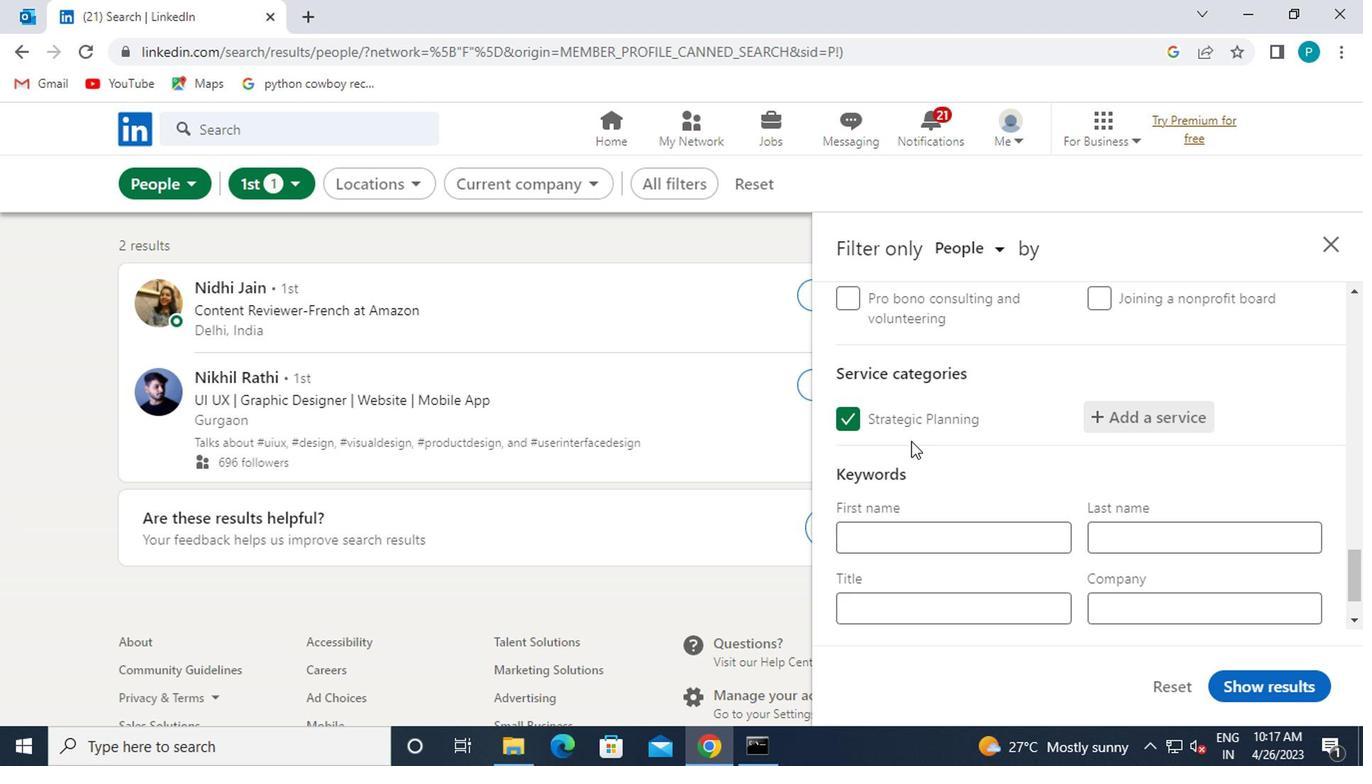 
Action: Mouse scrolled (906, 443) with delta (0, 0)
Screenshot: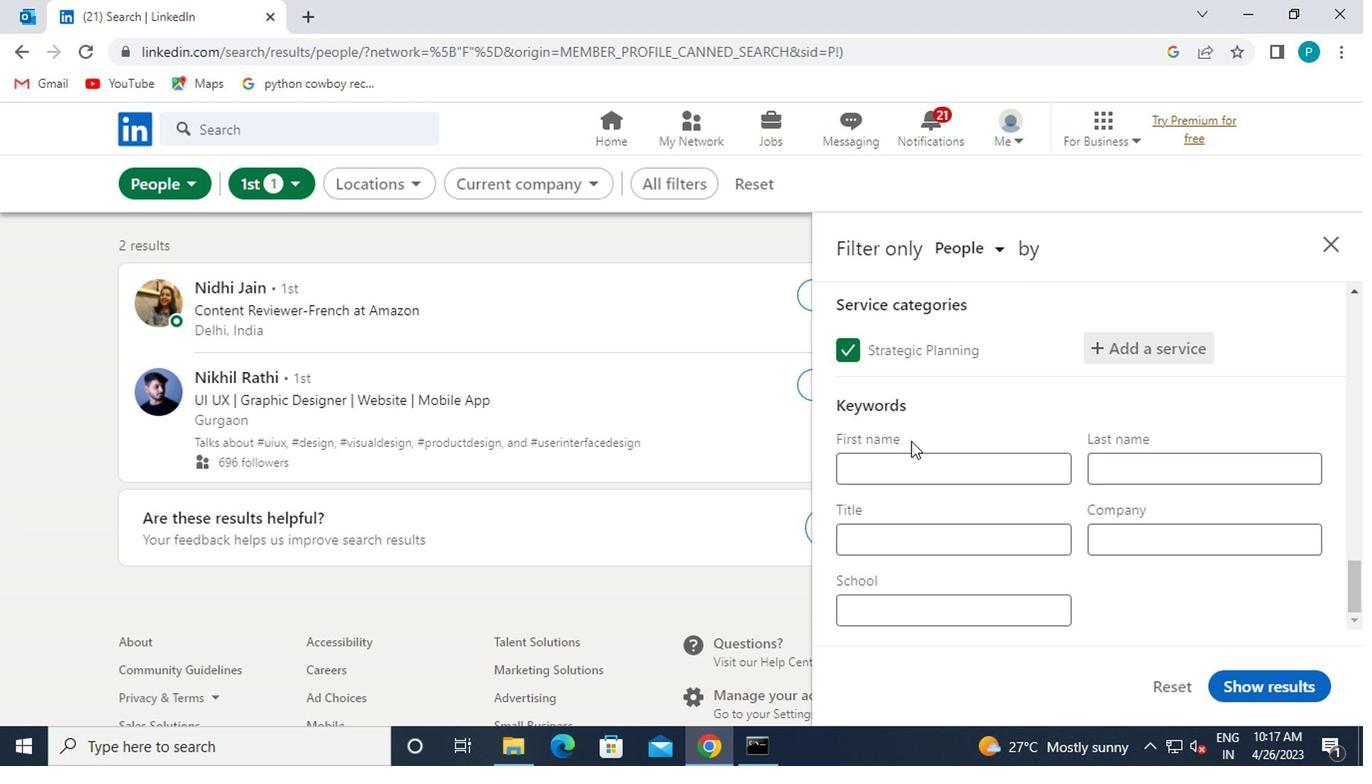 
Action: Mouse scrolled (906, 443) with delta (0, 0)
Screenshot: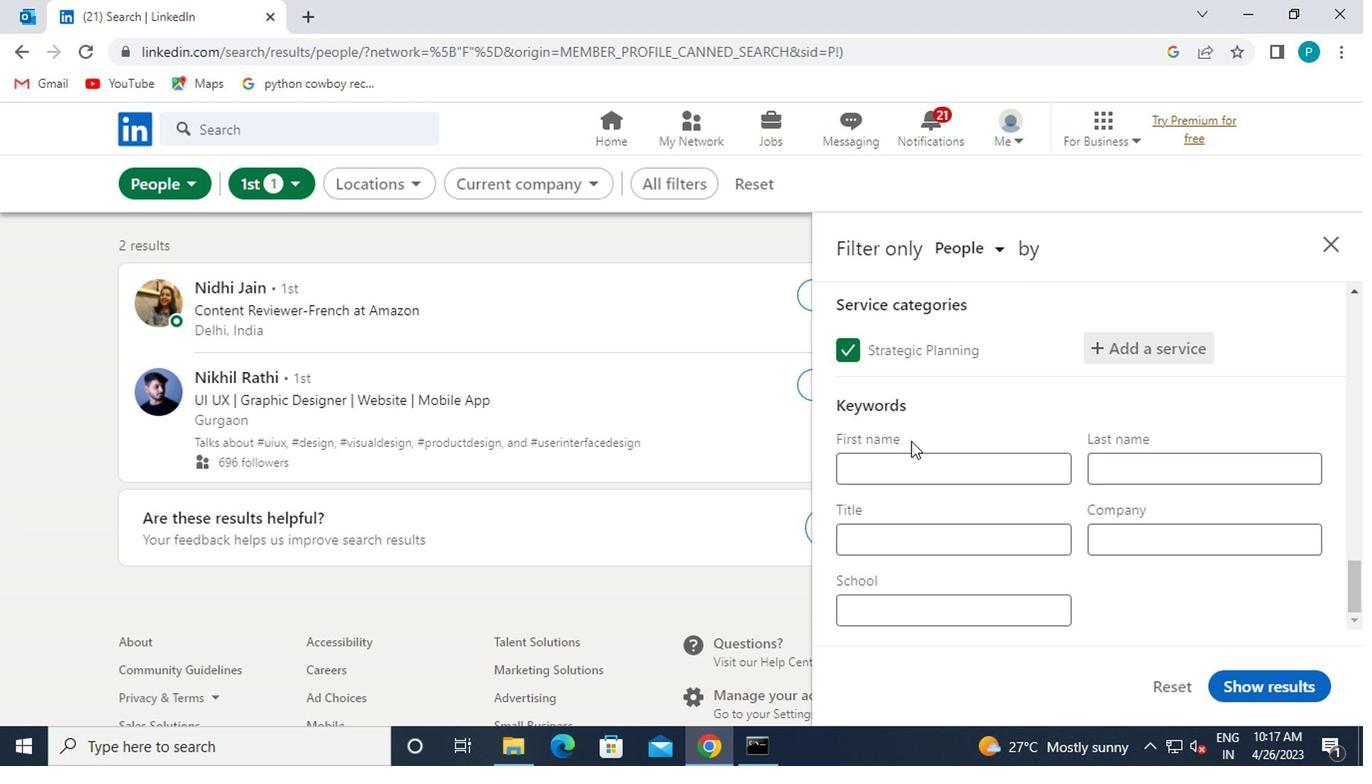 
Action: Mouse moved to (937, 533)
Screenshot: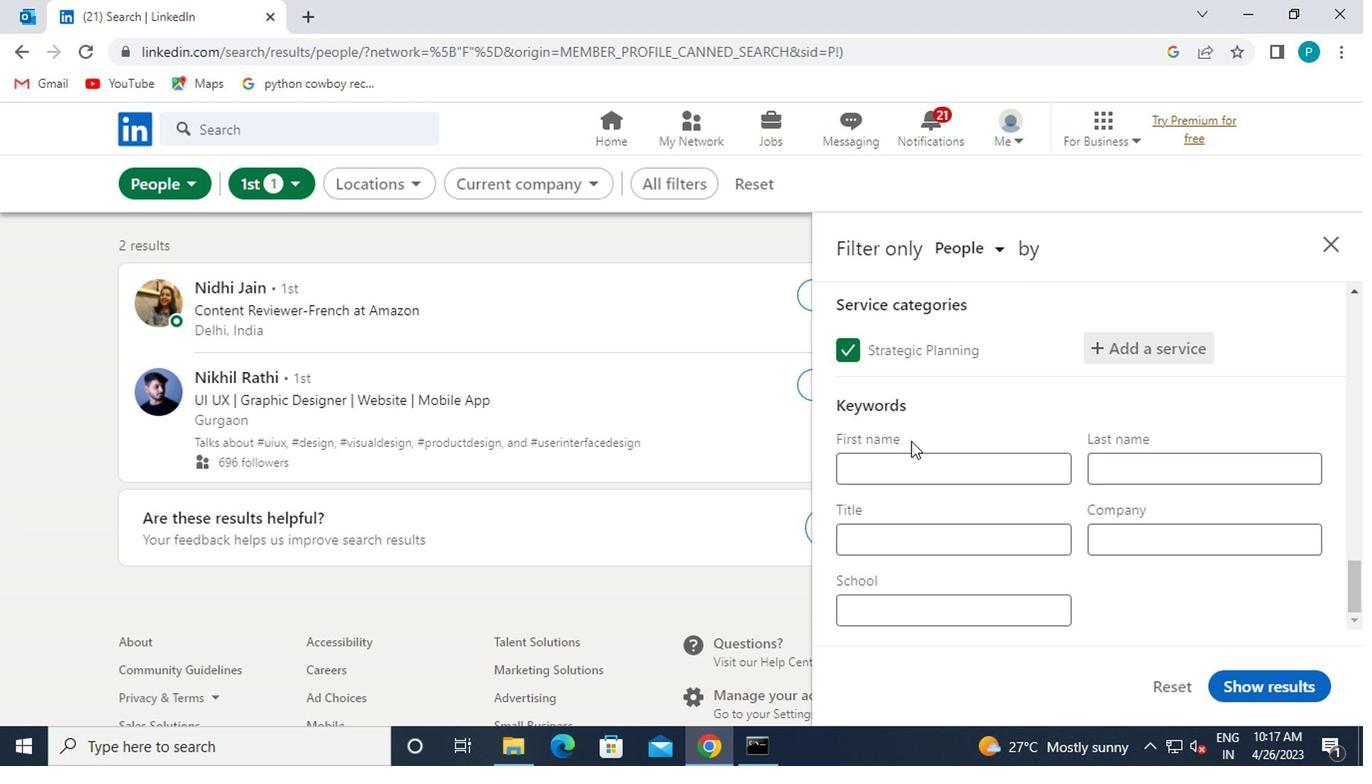 
Action: Mouse pressed left at (937, 533)
Screenshot: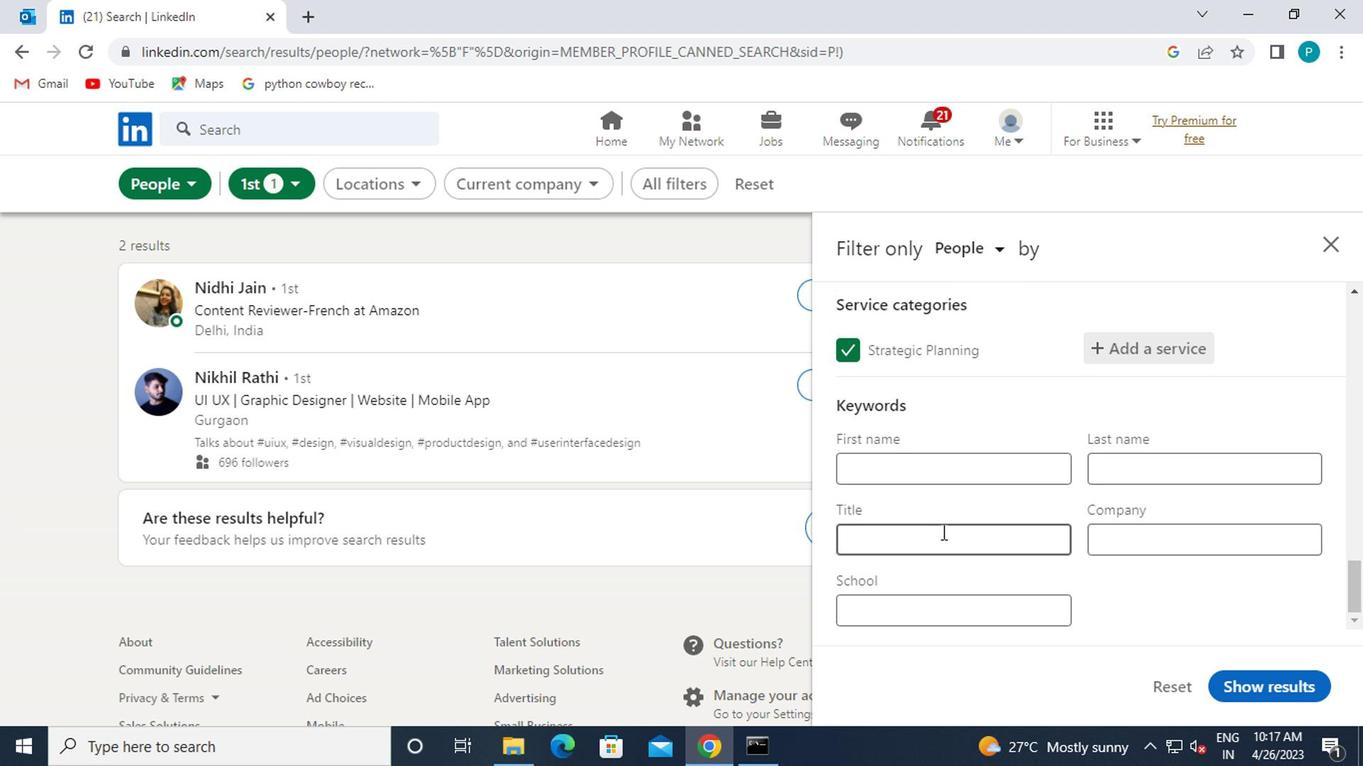 
Action: Mouse moved to (918, 533)
Screenshot: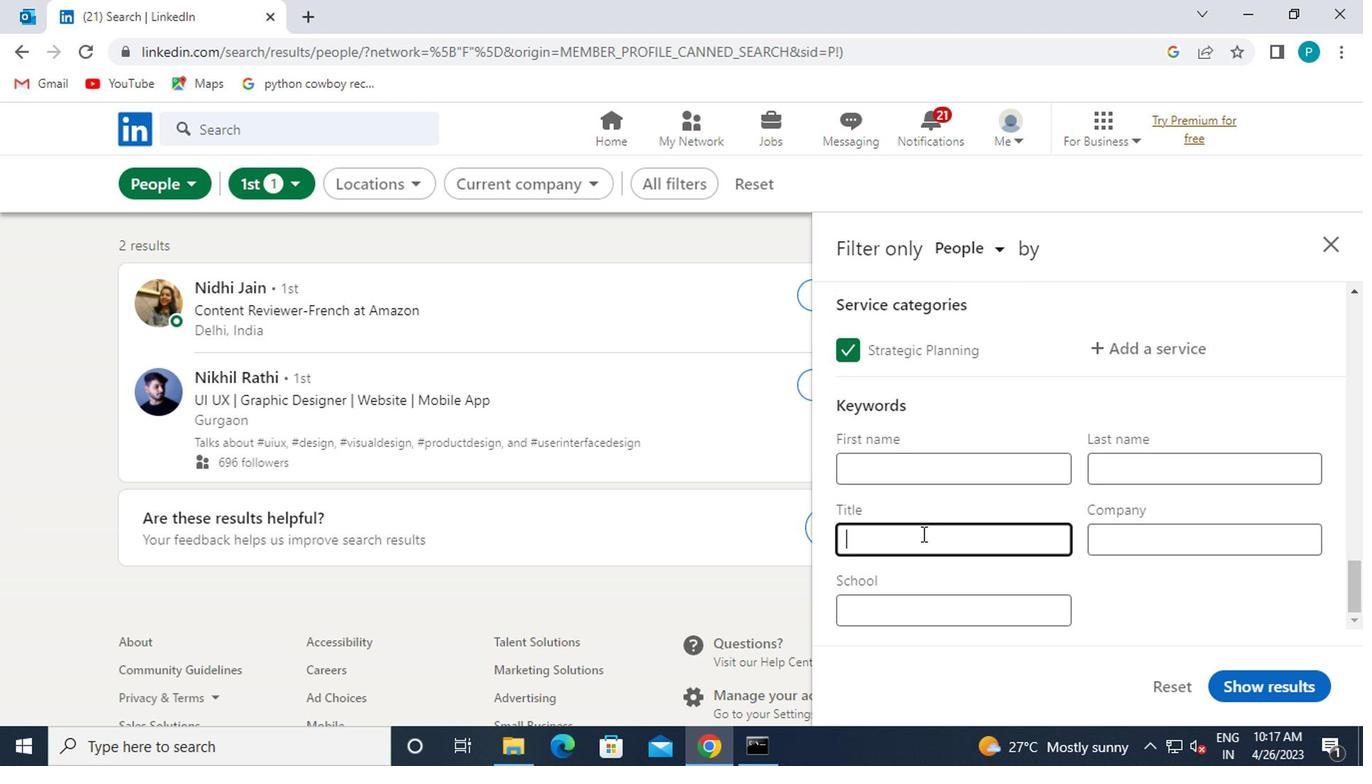 
Action: Key pressed M<Key.caps_lock>ARKETING<Key.space><Key.caps_lock>D<Key.caps_lock>IRECTOR
Screenshot: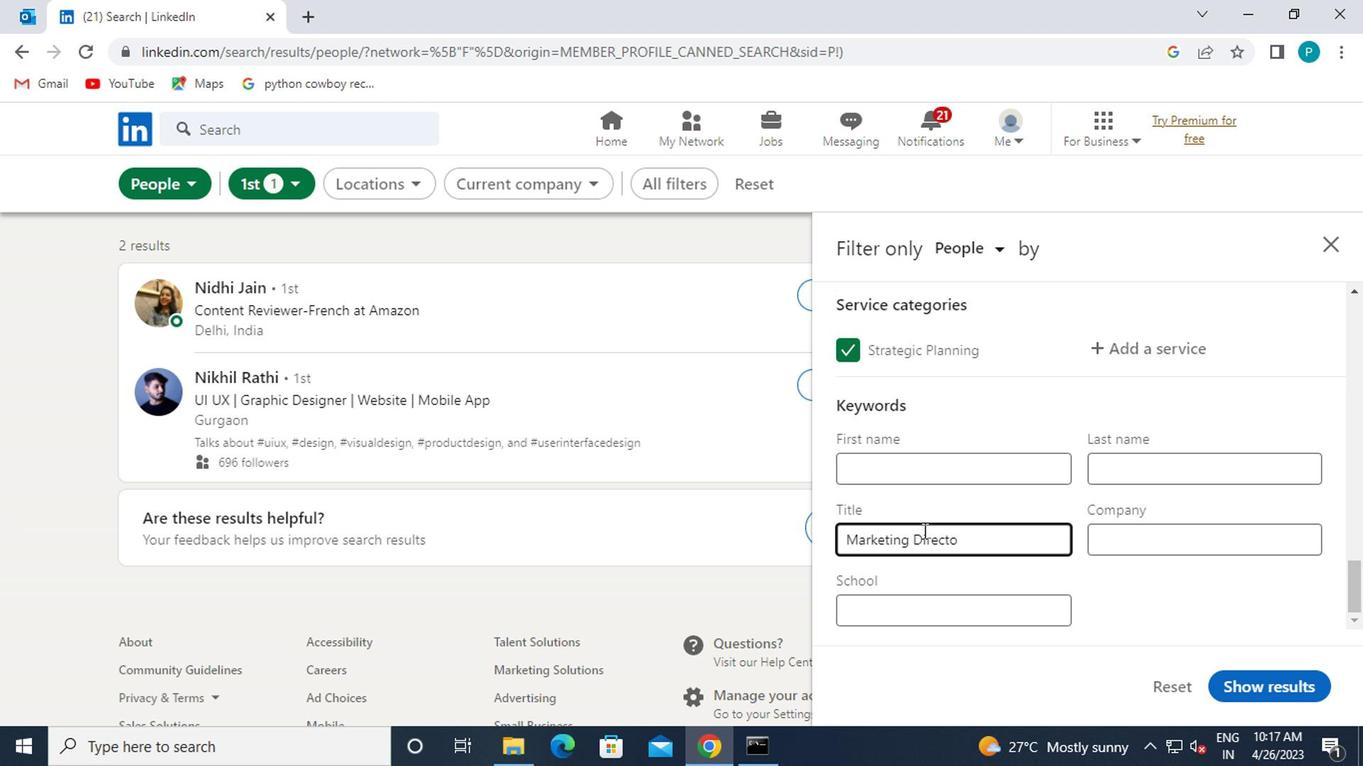
Action: Mouse moved to (1250, 685)
Screenshot: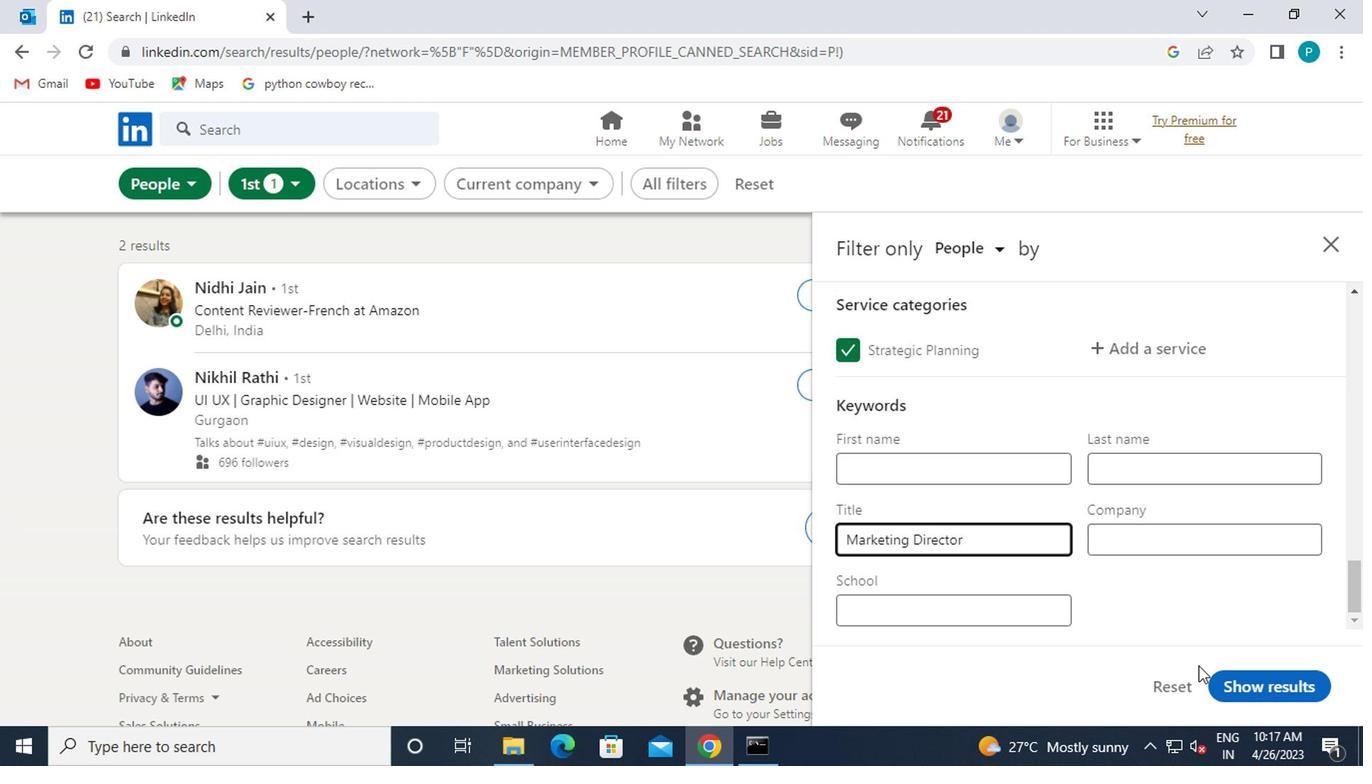 
Action: Mouse pressed left at (1250, 685)
Screenshot: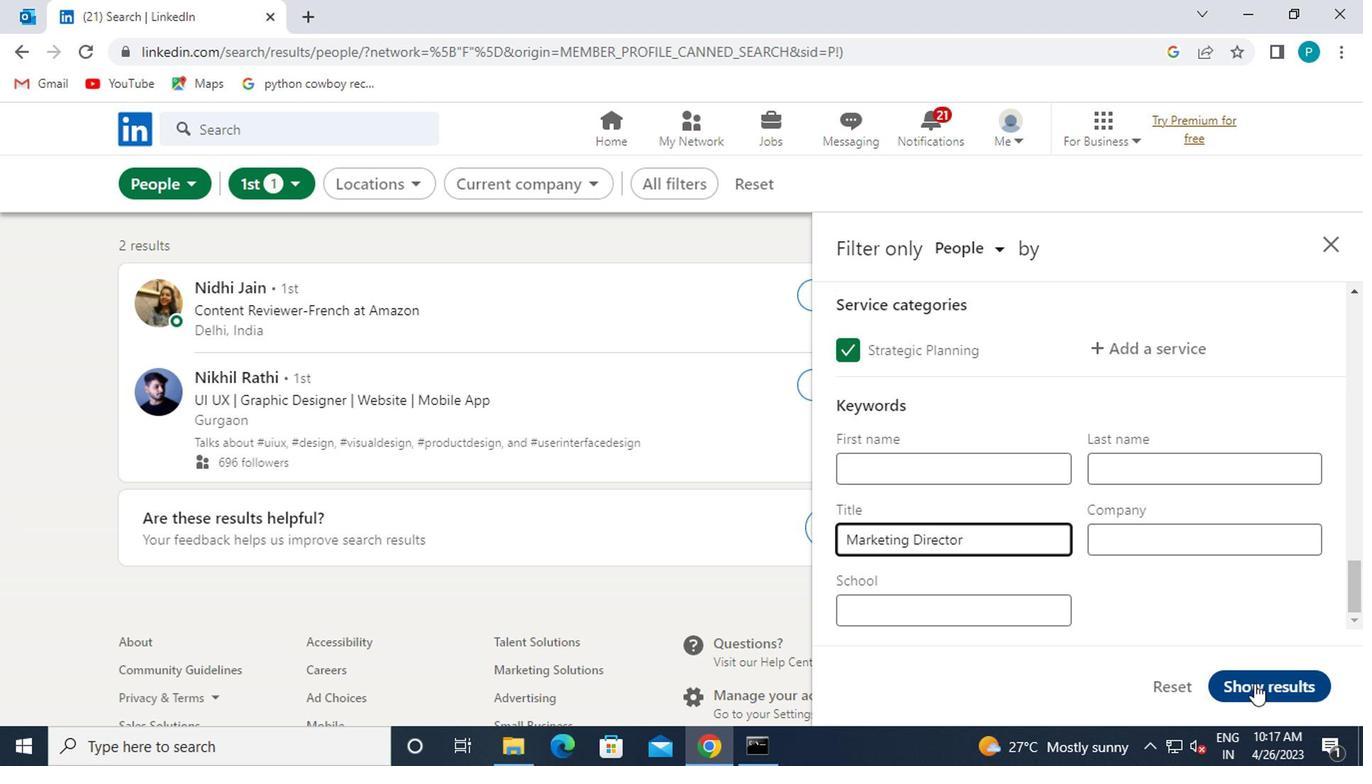 
